 Task: Look for space in Moram, India from 7th July, 2023 to 15th July, 2023 for 6 adults in price range Rs.15000 to Rs.20000. Place can be entire place with 3 bedrooms having 3 beds and 3 bathrooms. Property type can be house, flat, guest house. Amenities needed are: washing machine. Booking option can be shelf check-in. Required host language is English.
Action: Mouse moved to (435, 80)
Screenshot: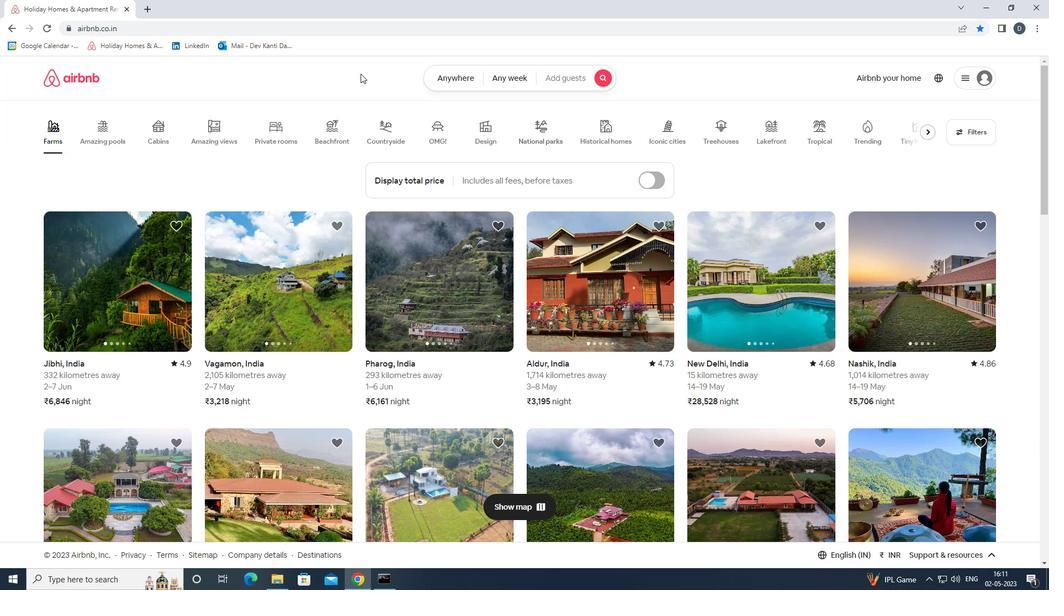 
Action: Mouse pressed left at (435, 80)
Screenshot: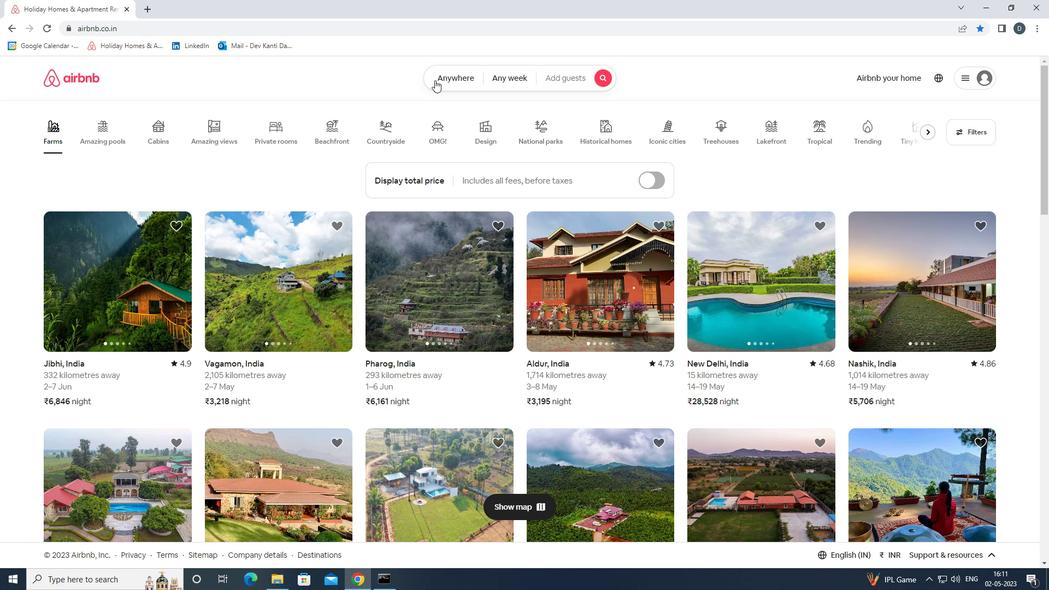 
Action: Mouse moved to (373, 126)
Screenshot: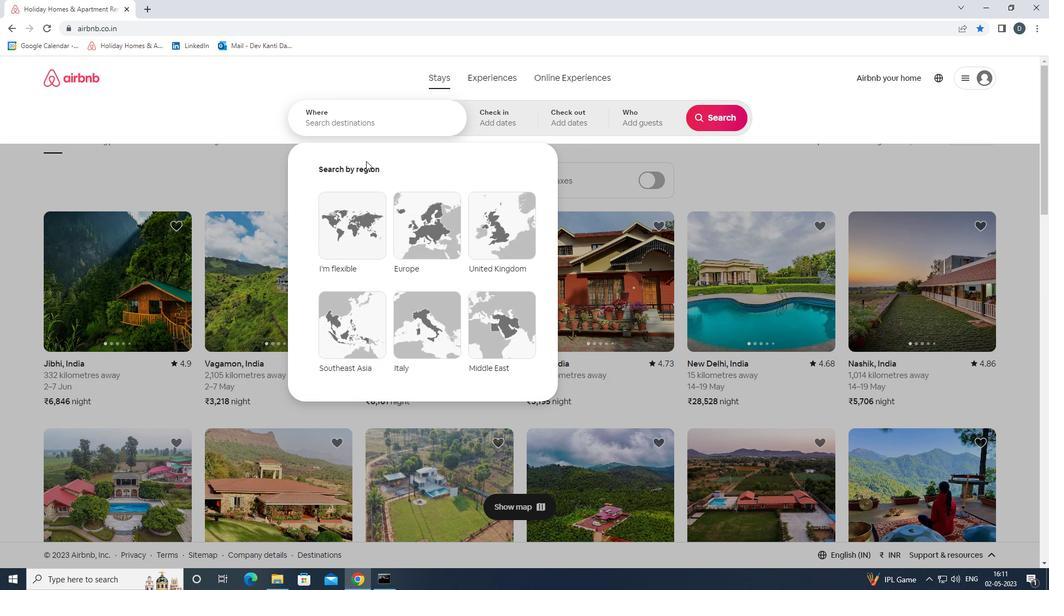 
Action: Mouse pressed left at (373, 126)
Screenshot: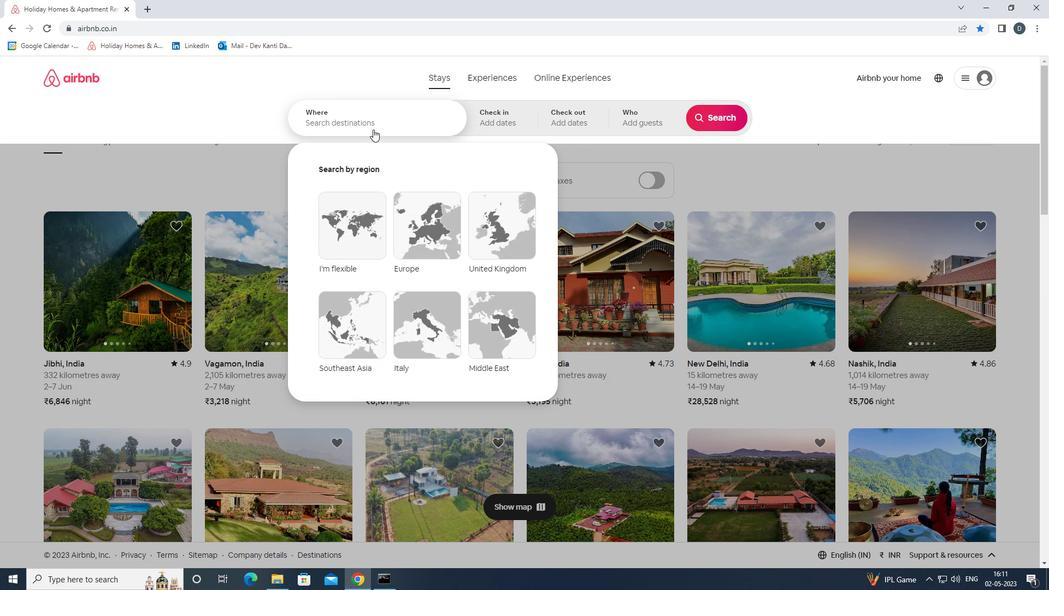 
Action: Mouse moved to (371, 130)
Screenshot: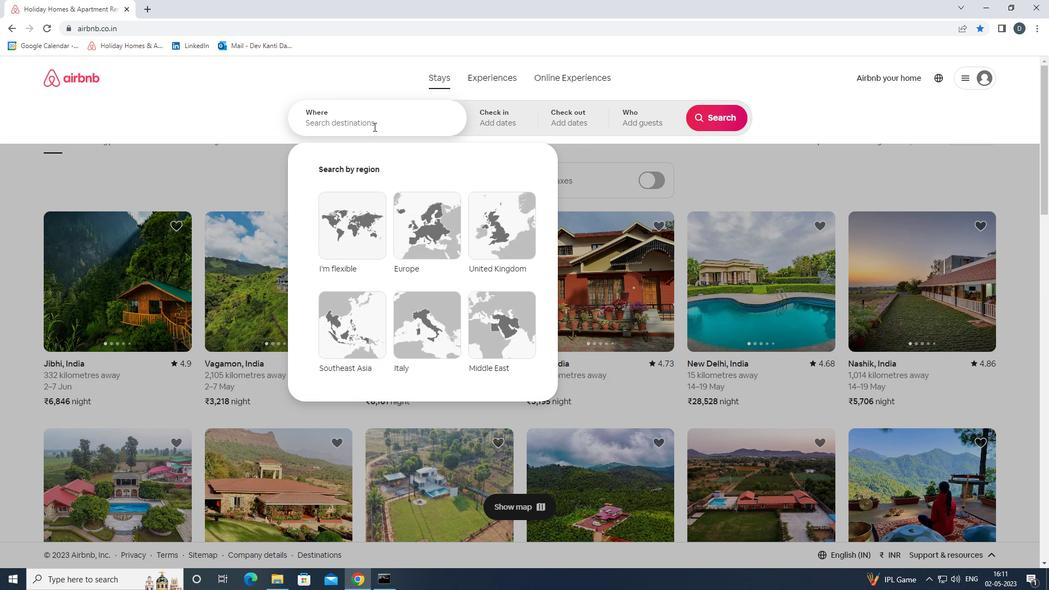 
Action: Key pressed <Key.shift>MORAM,<Key.shift>INDIA<Key.enter>
Screenshot: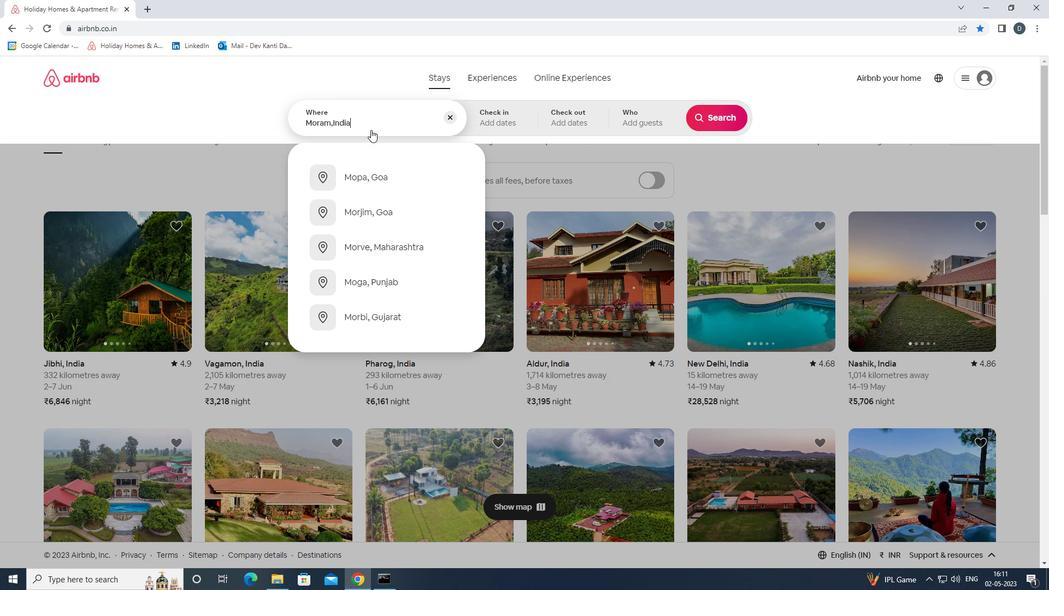 
Action: Mouse moved to (709, 206)
Screenshot: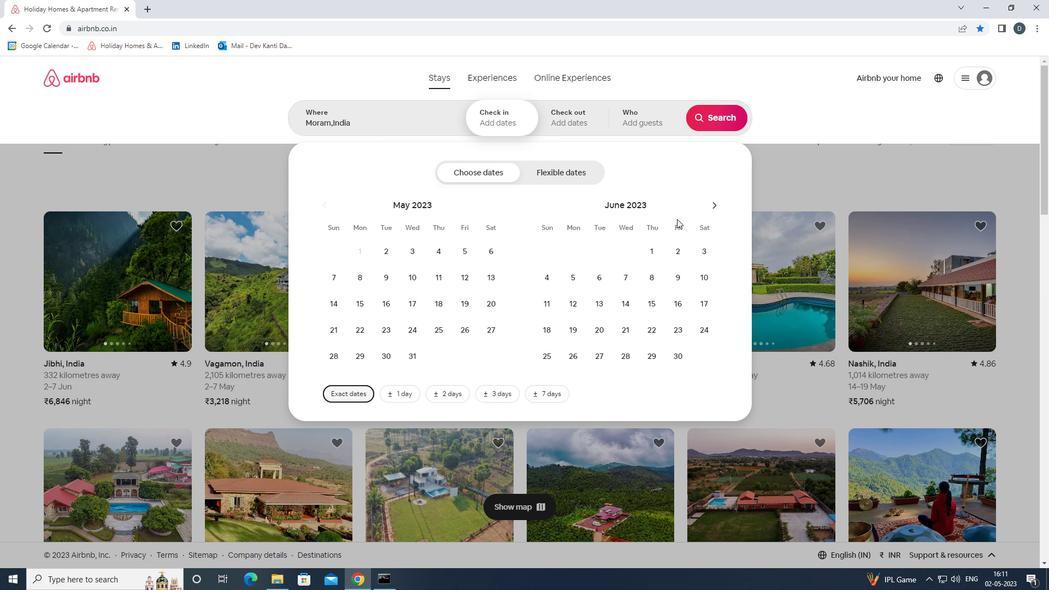 
Action: Mouse pressed left at (709, 206)
Screenshot: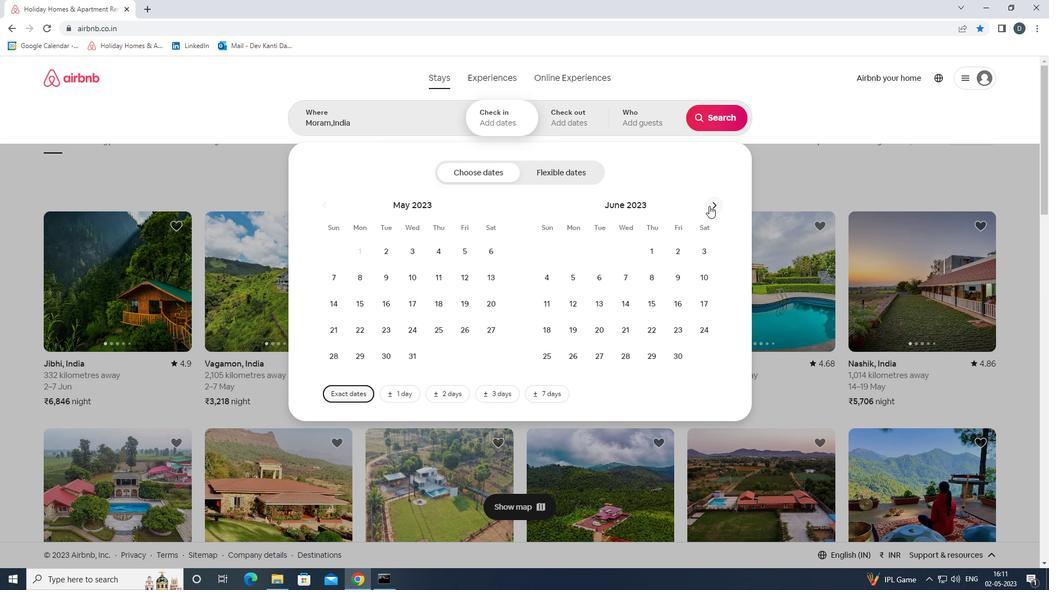 
Action: Mouse moved to (679, 283)
Screenshot: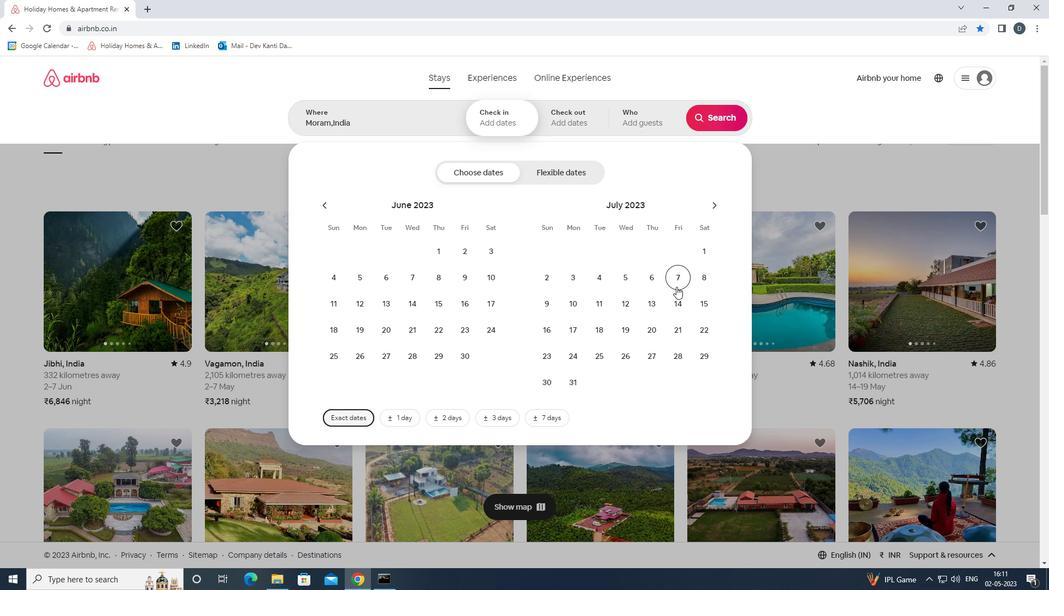 
Action: Mouse pressed left at (679, 283)
Screenshot: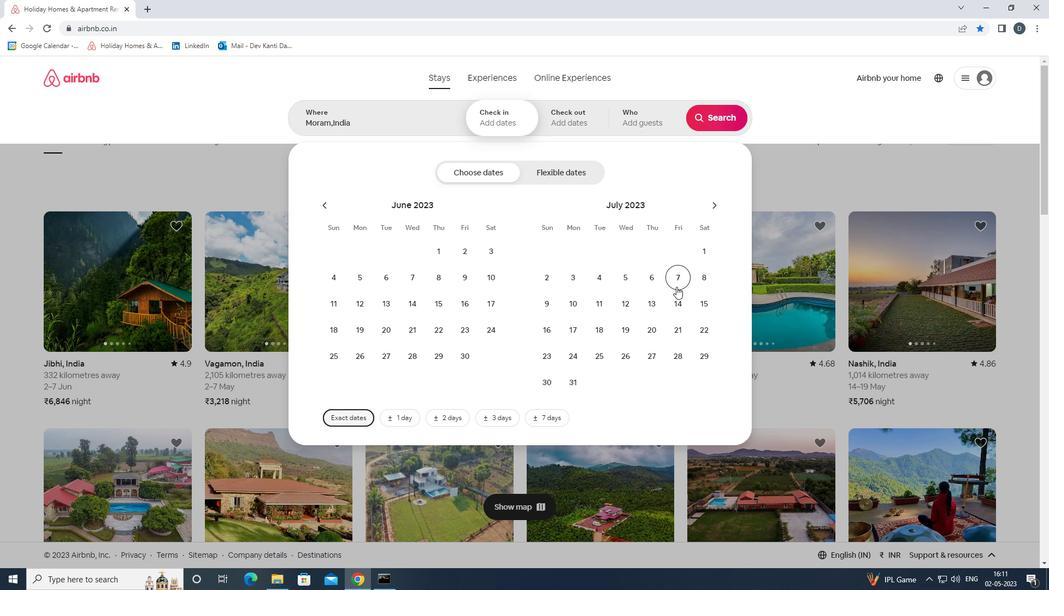 
Action: Mouse moved to (705, 309)
Screenshot: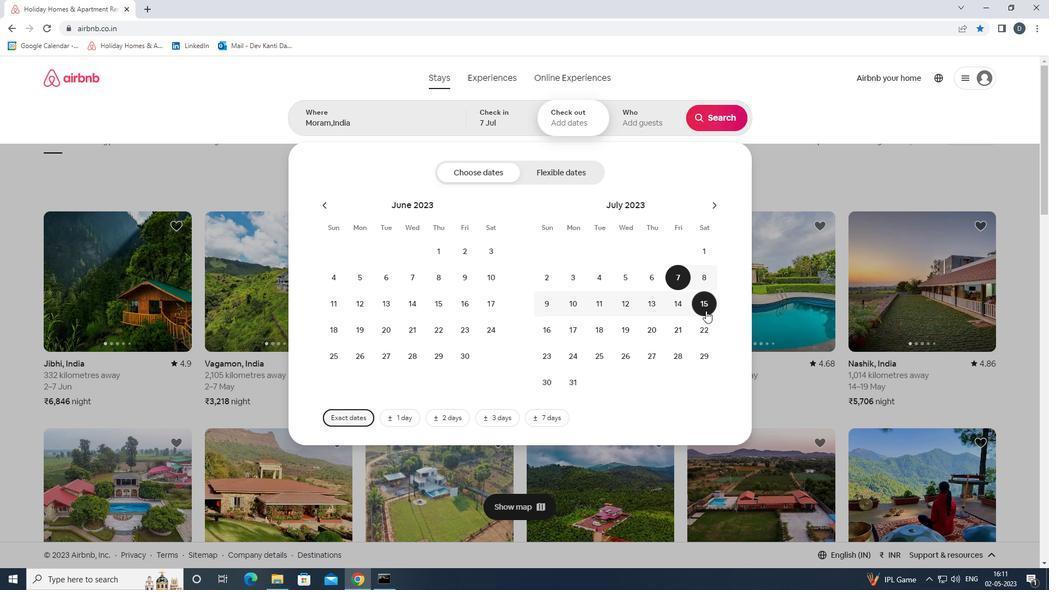 
Action: Mouse pressed left at (705, 309)
Screenshot: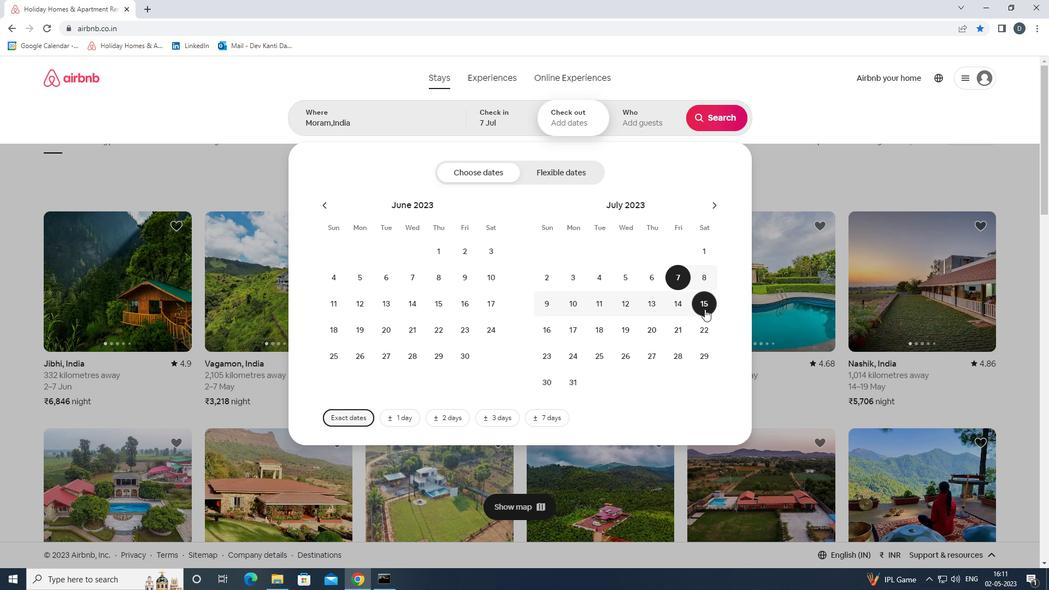 
Action: Mouse moved to (662, 118)
Screenshot: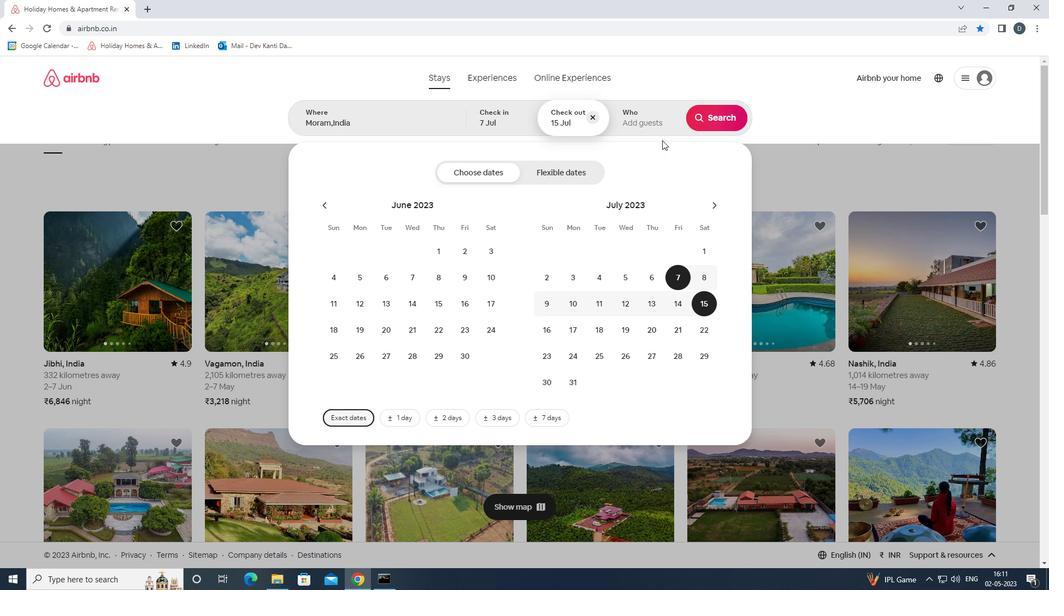 
Action: Mouse pressed left at (662, 118)
Screenshot: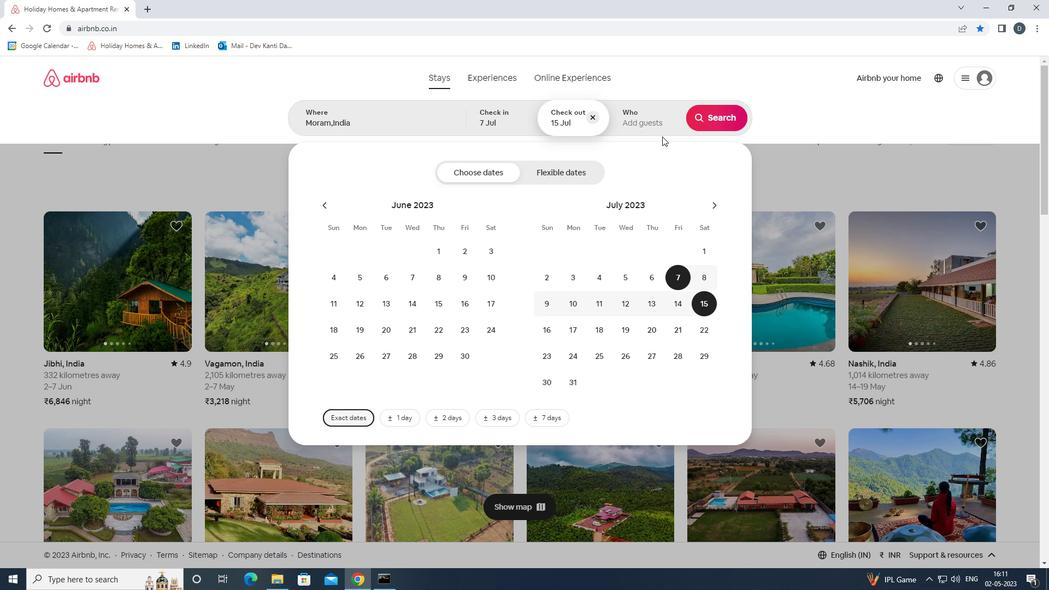 
Action: Mouse moved to (714, 176)
Screenshot: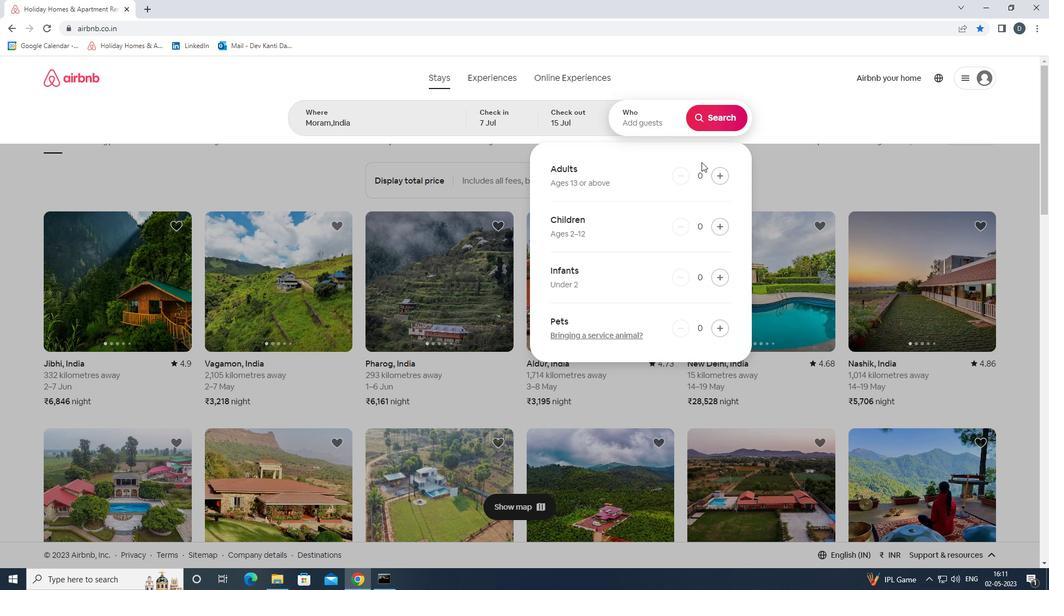 
Action: Mouse pressed left at (714, 176)
Screenshot: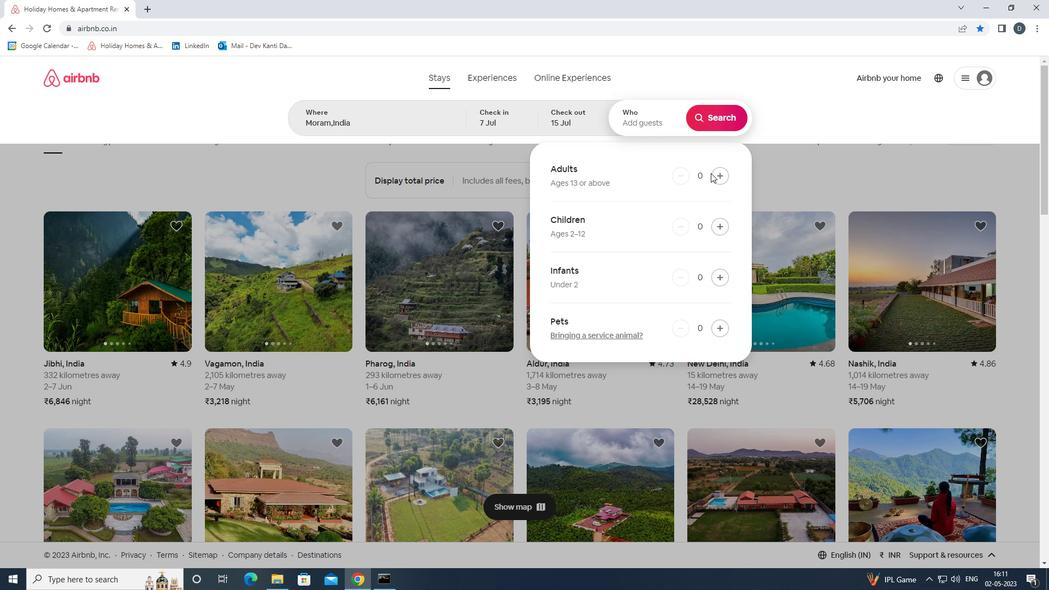 
Action: Mouse pressed left at (714, 176)
Screenshot: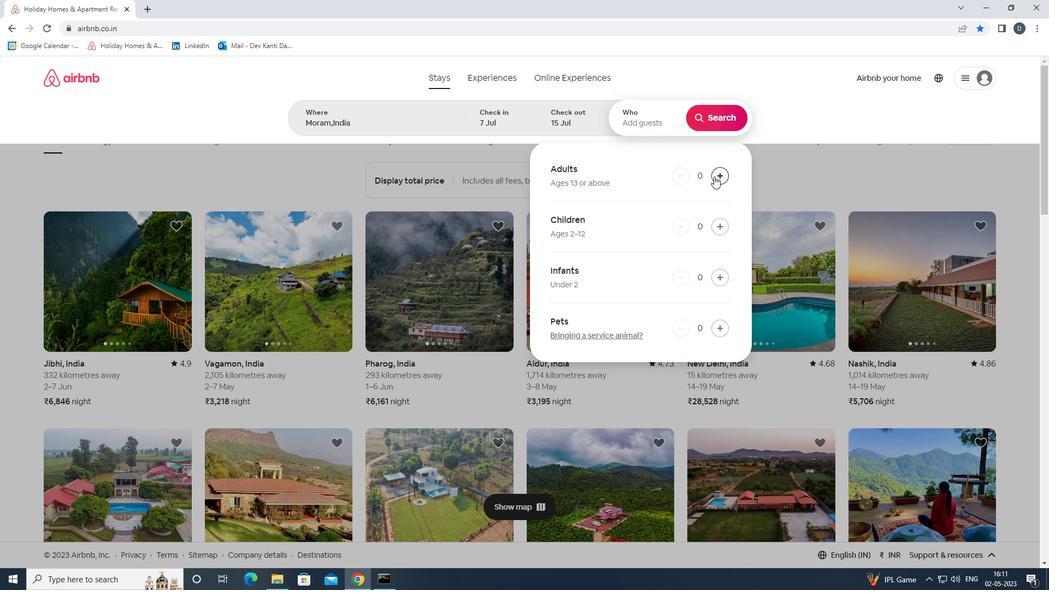 
Action: Mouse pressed left at (714, 176)
Screenshot: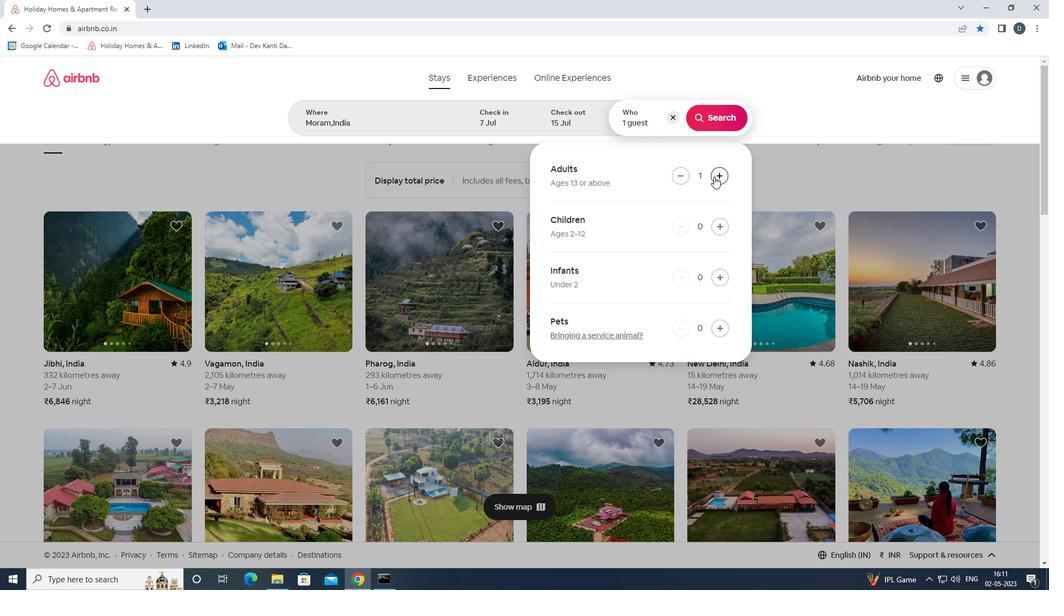 
Action: Mouse moved to (714, 177)
Screenshot: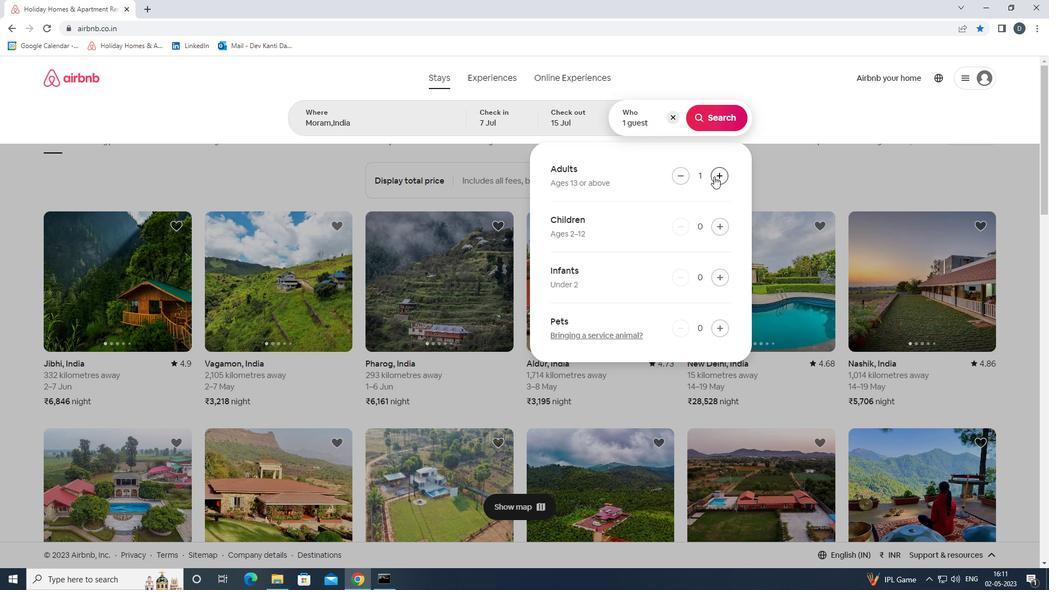 
Action: Mouse pressed left at (714, 177)
Screenshot: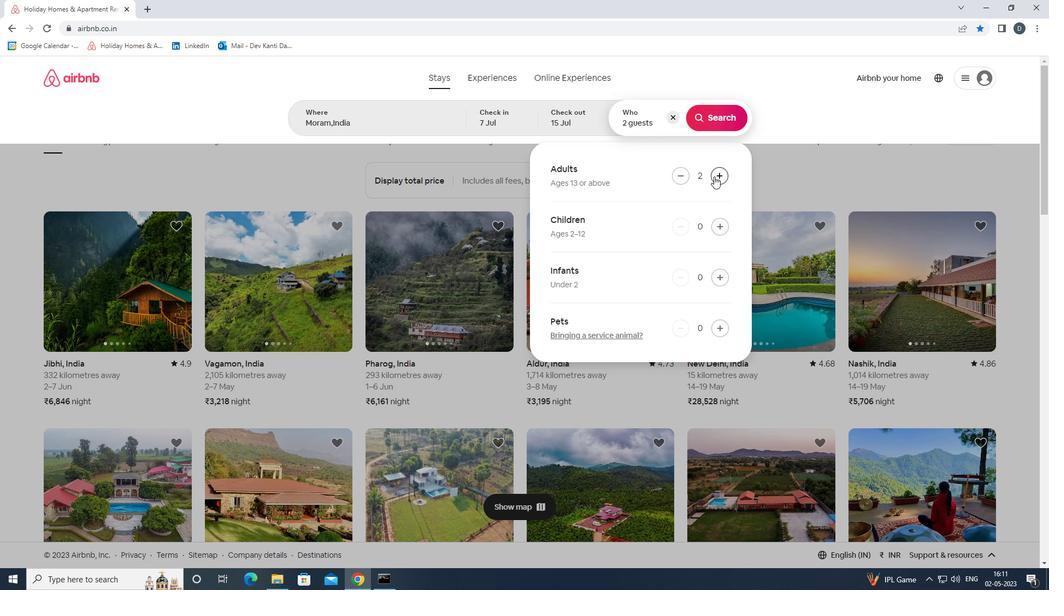 
Action: Mouse pressed left at (714, 177)
Screenshot: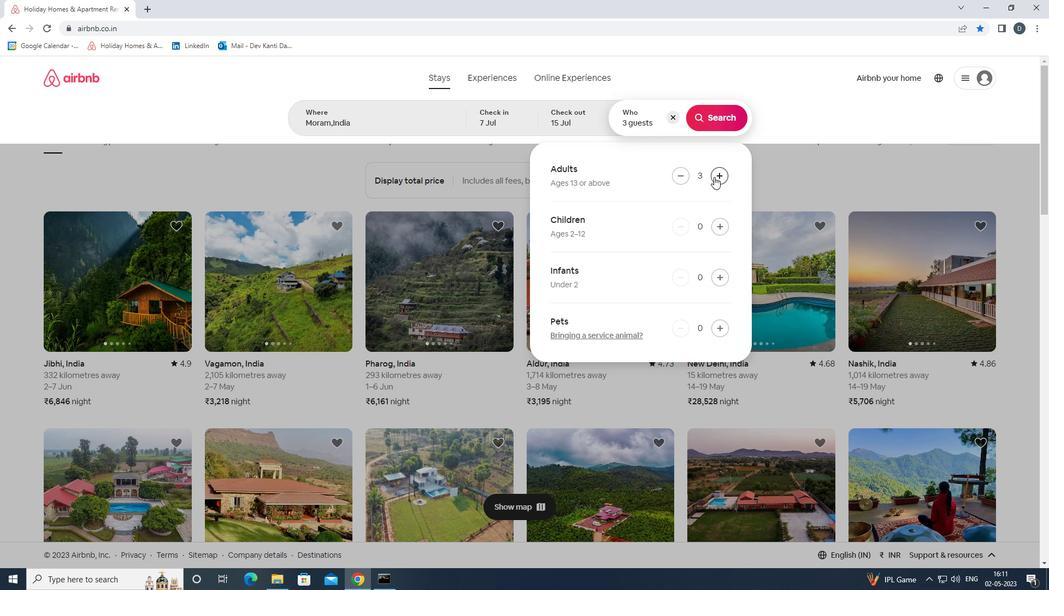 
Action: Mouse pressed left at (714, 177)
Screenshot: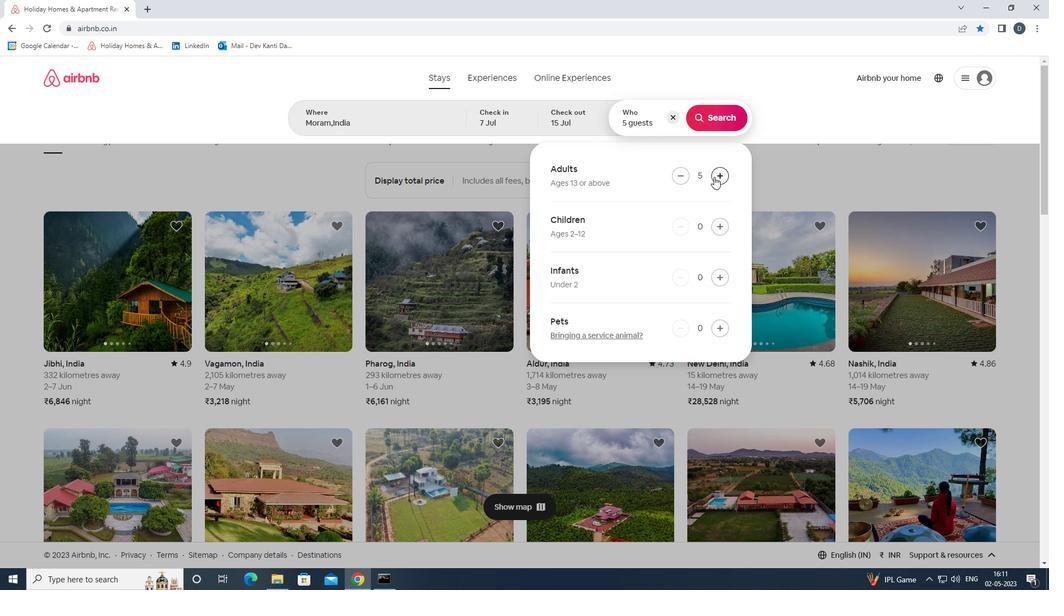 
Action: Mouse moved to (718, 123)
Screenshot: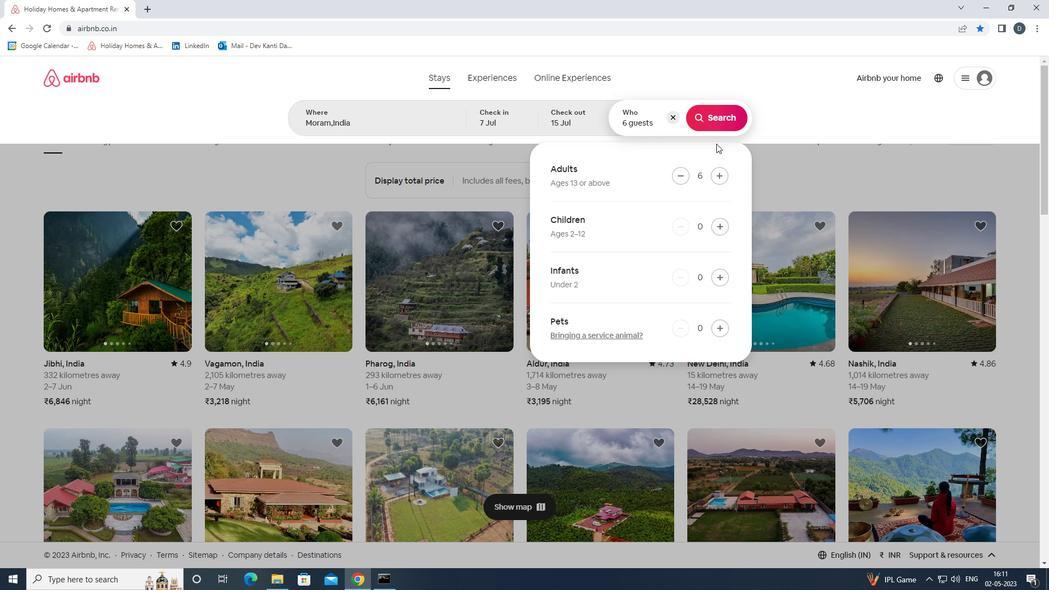 
Action: Mouse pressed left at (718, 123)
Screenshot: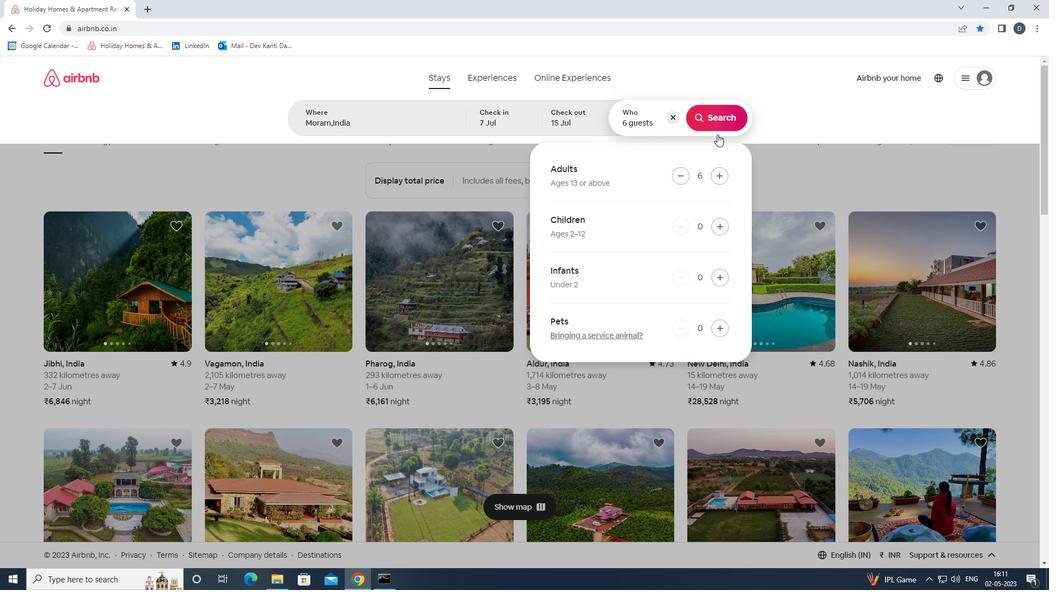 
Action: Mouse moved to (1008, 120)
Screenshot: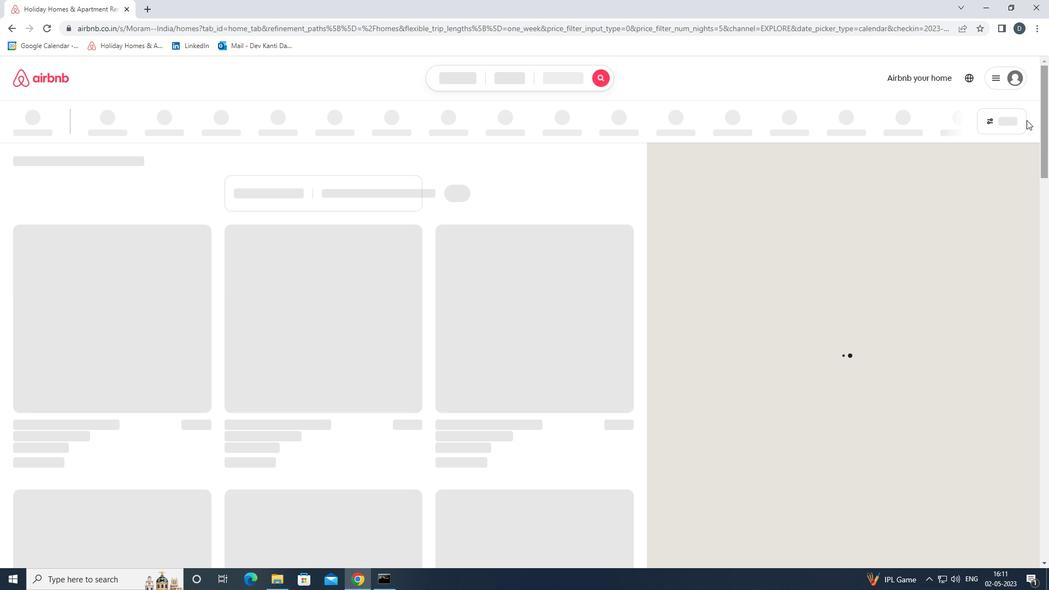 
Action: Mouse pressed left at (1008, 120)
Screenshot: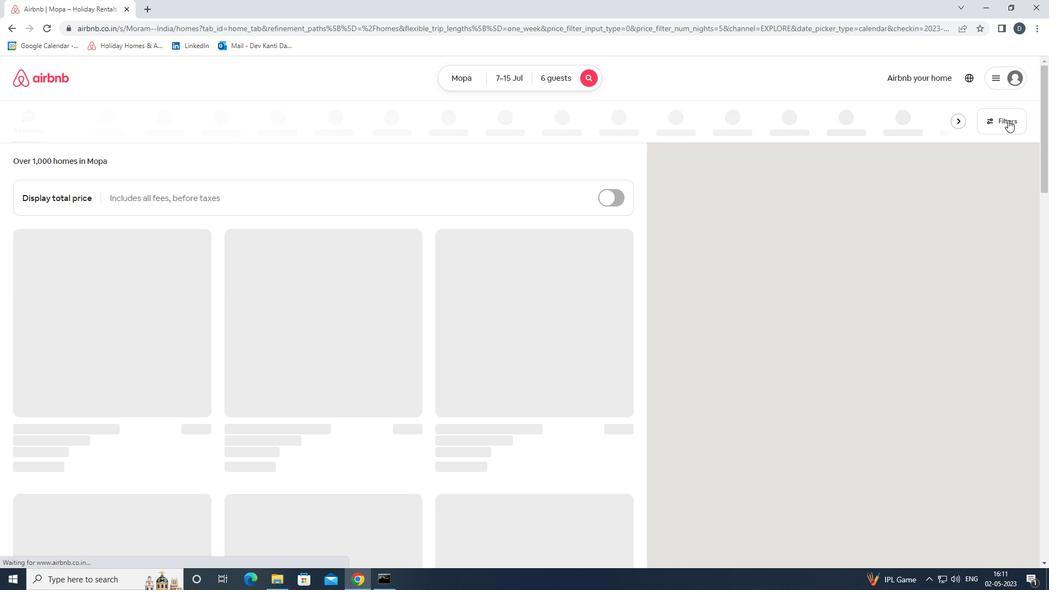 
Action: Mouse moved to (433, 266)
Screenshot: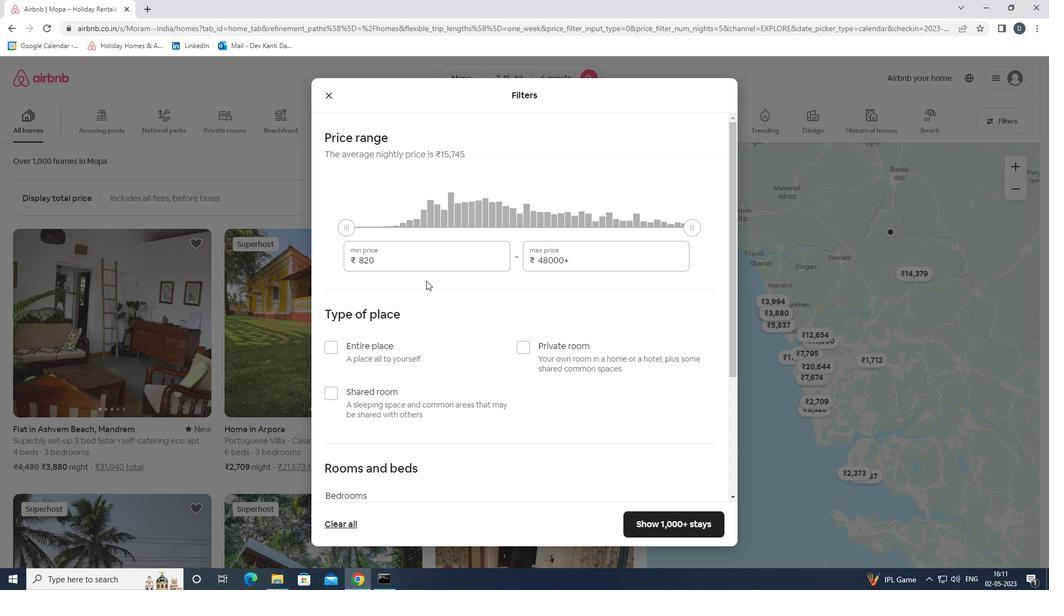 
Action: Mouse pressed left at (433, 266)
Screenshot: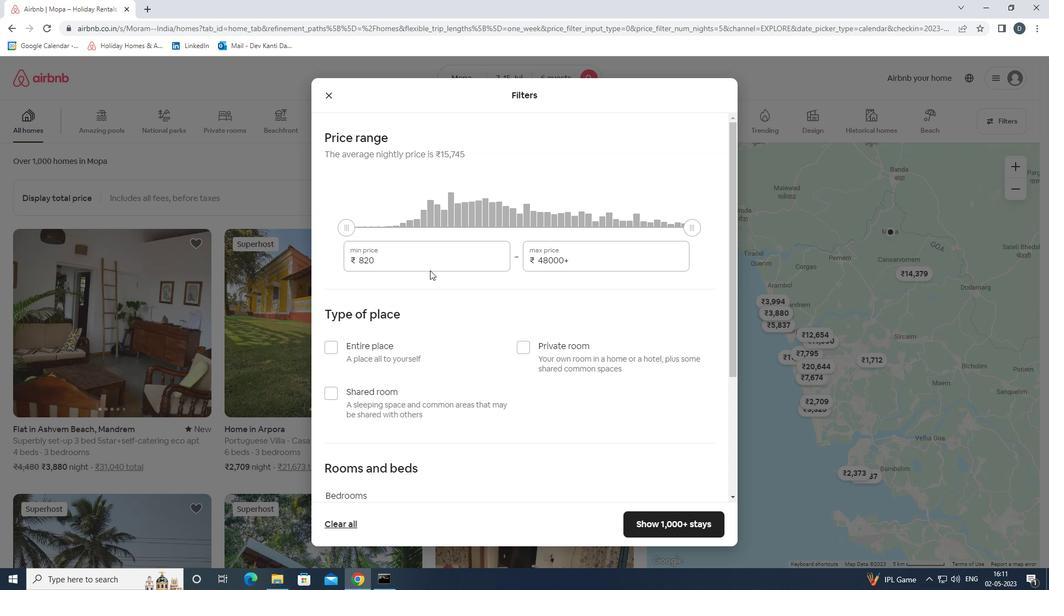 
Action: Mouse pressed left at (433, 266)
Screenshot: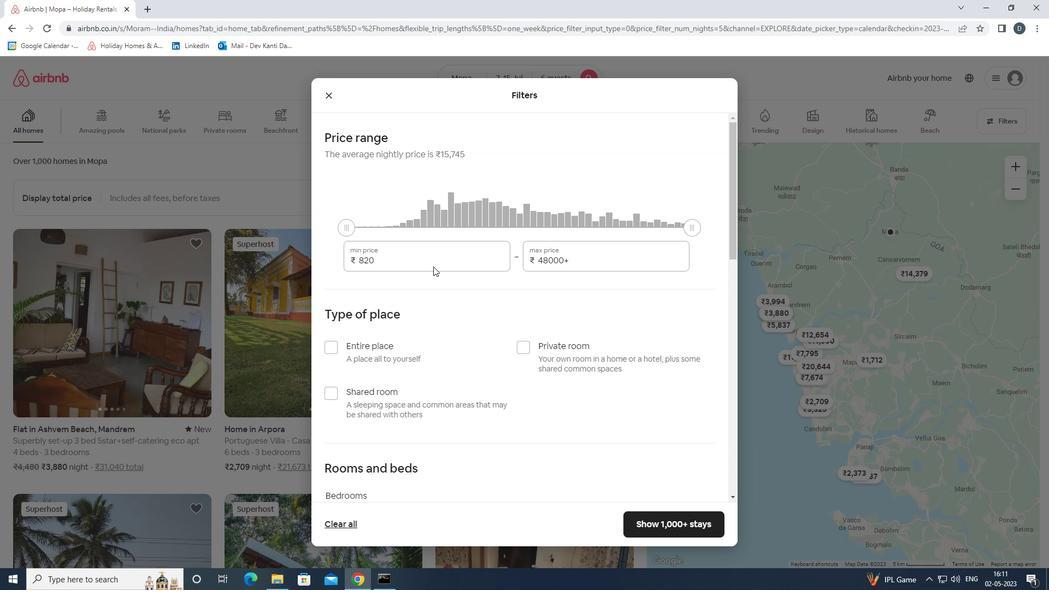 
Action: Mouse moved to (434, 266)
Screenshot: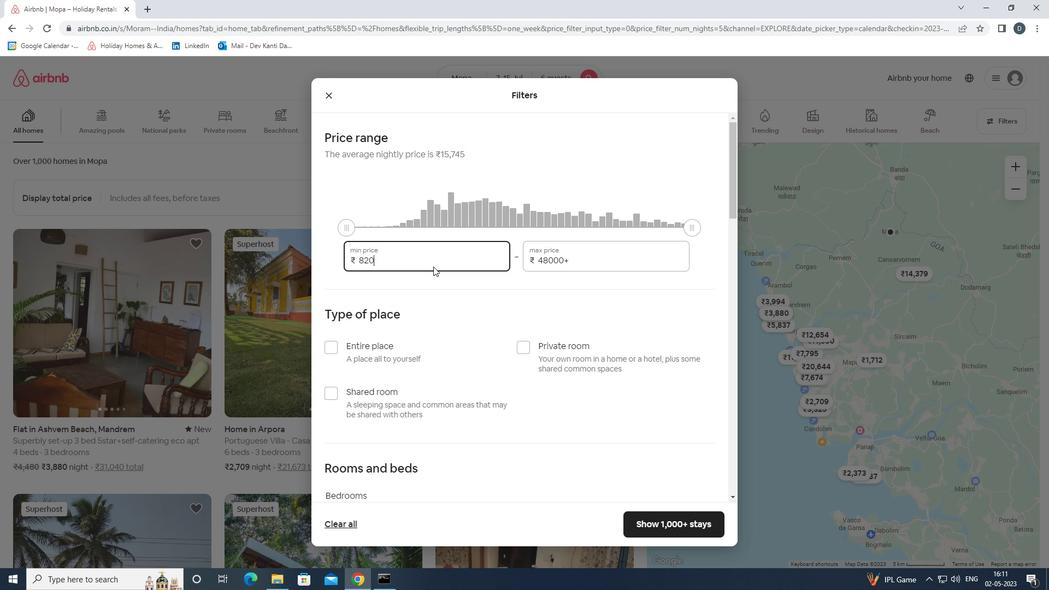 
Action: Mouse pressed left at (434, 266)
Screenshot: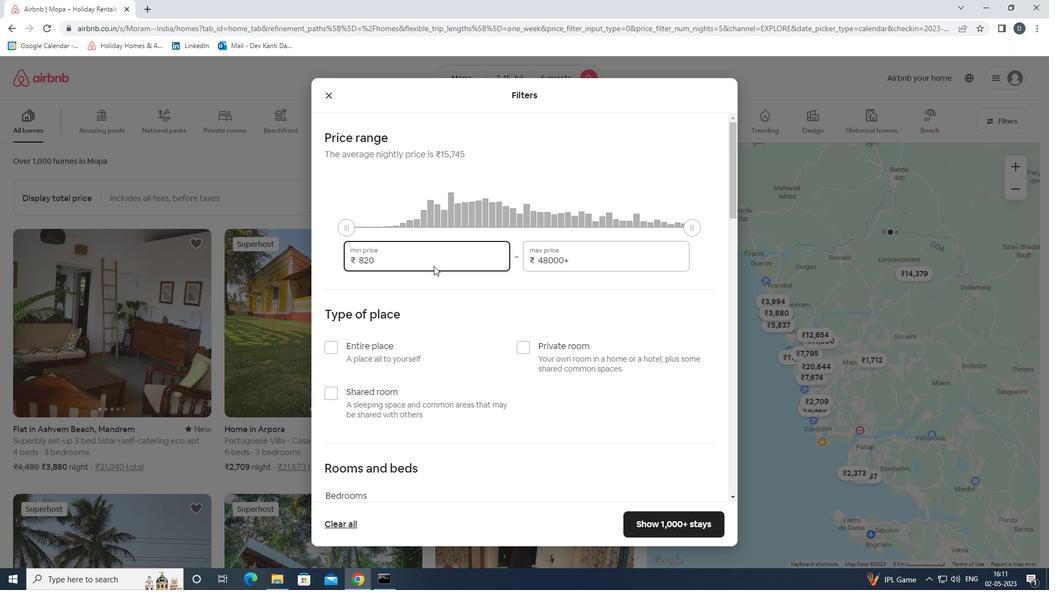 
Action: Mouse pressed left at (434, 266)
Screenshot: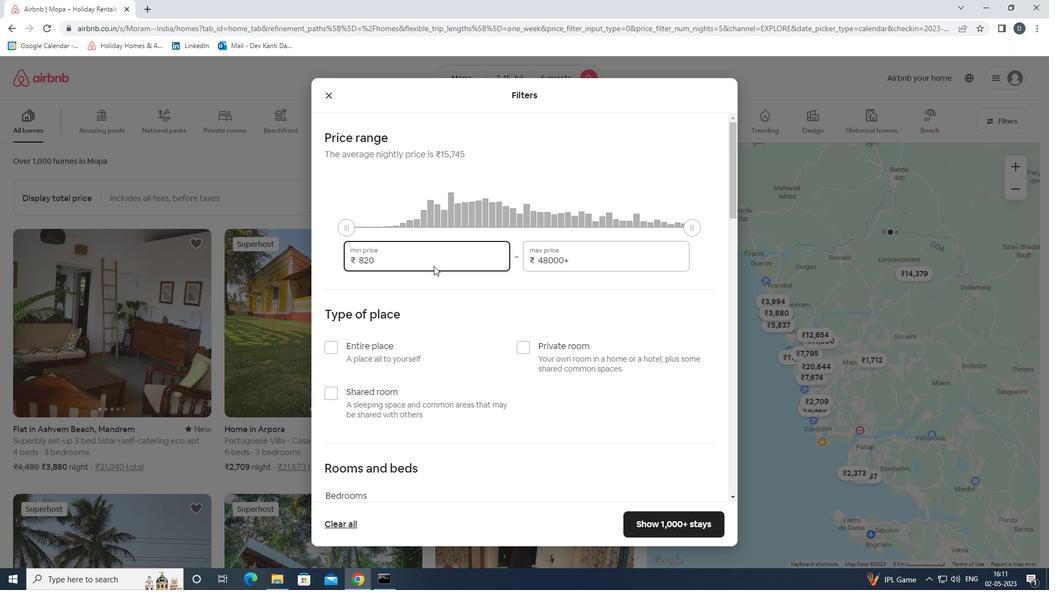 
Action: Mouse moved to (436, 262)
Screenshot: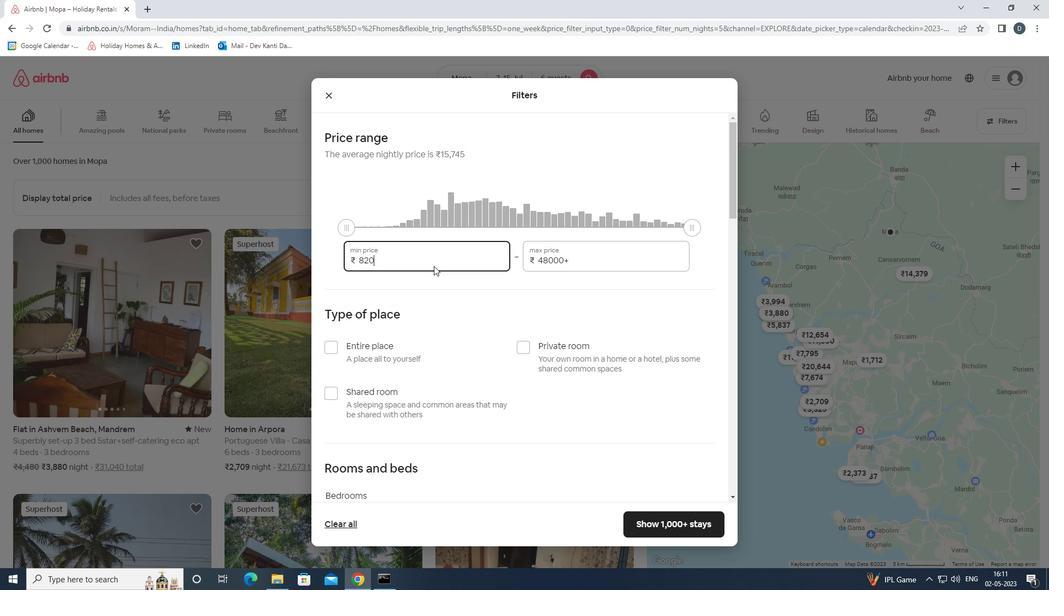 
Action: Mouse pressed left at (436, 262)
Screenshot: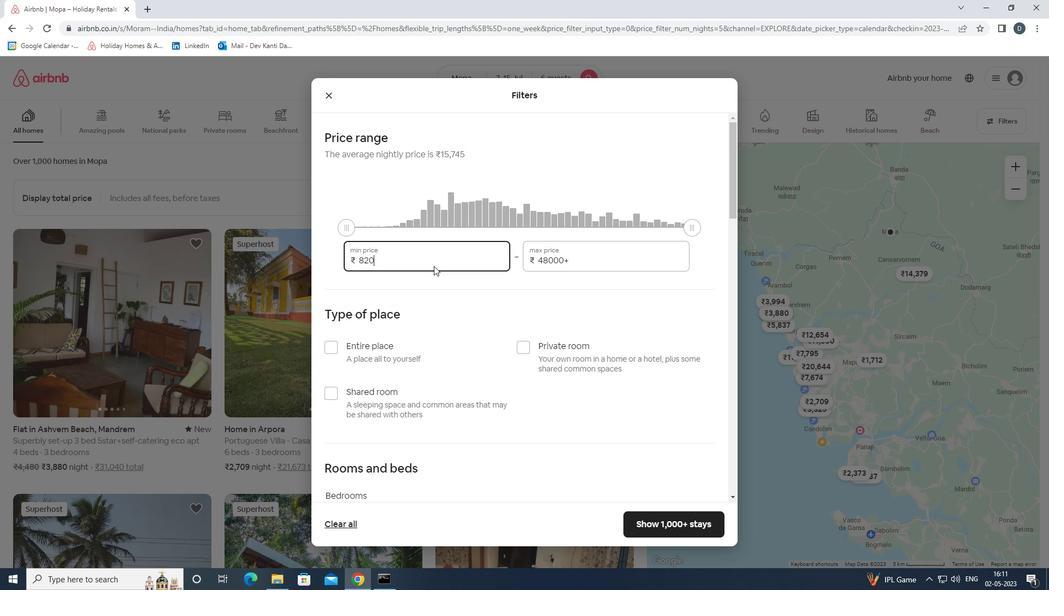 
Action: Mouse pressed left at (436, 262)
Screenshot: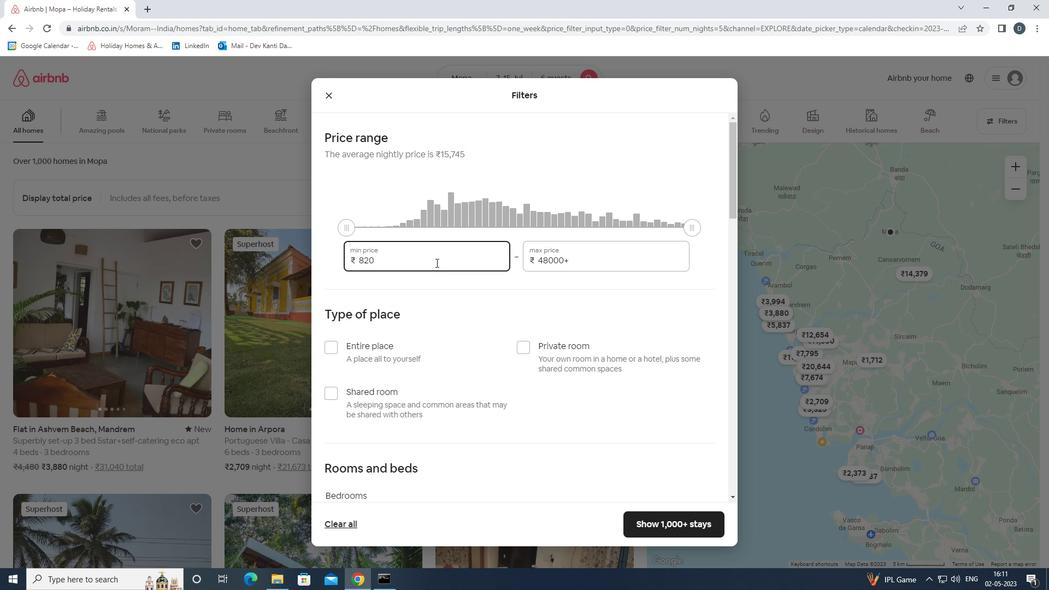 
Action: Key pressed 15000<Key.tab>ctrl+A<'2'><'0'><'0'><'0'><'0'>
Screenshot: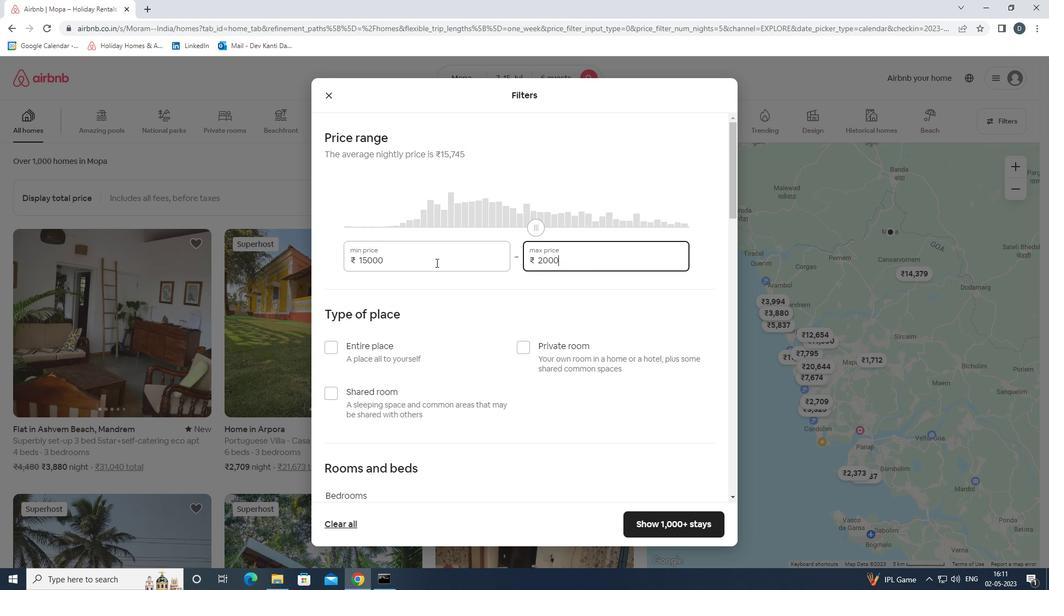 
Action: Mouse moved to (383, 352)
Screenshot: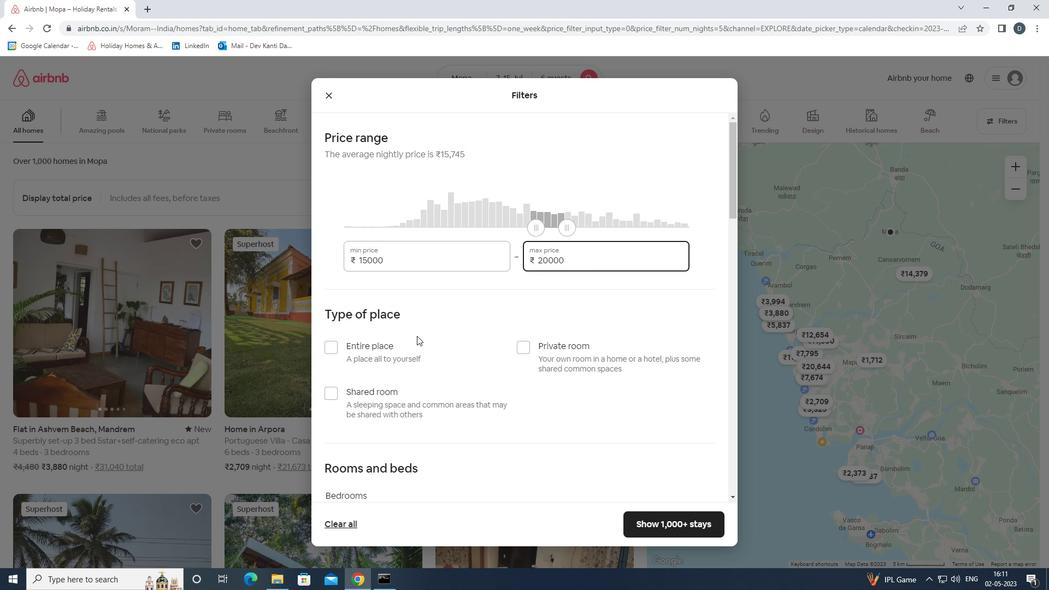 
Action: Mouse pressed left at (383, 352)
Screenshot: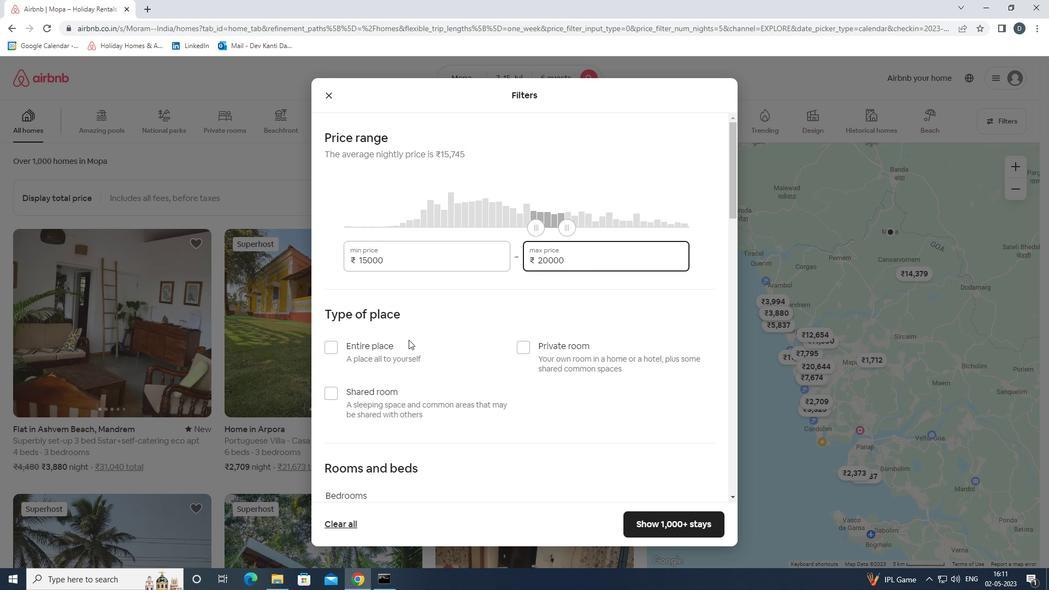 
Action: Mouse moved to (394, 348)
Screenshot: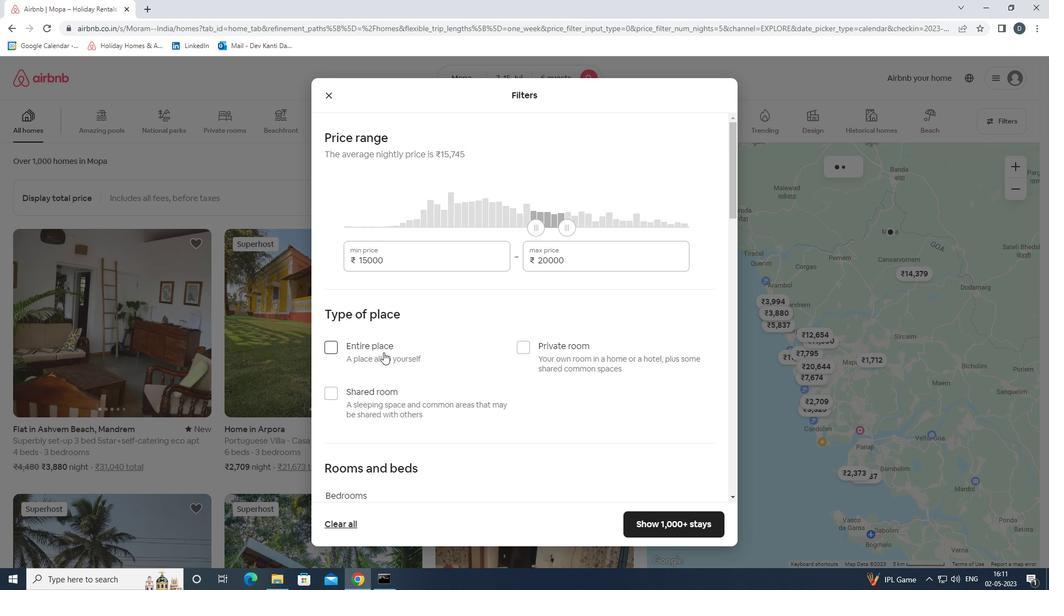 
Action: Mouse scrolled (394, 348) with delta (0, 0)
Screenshot: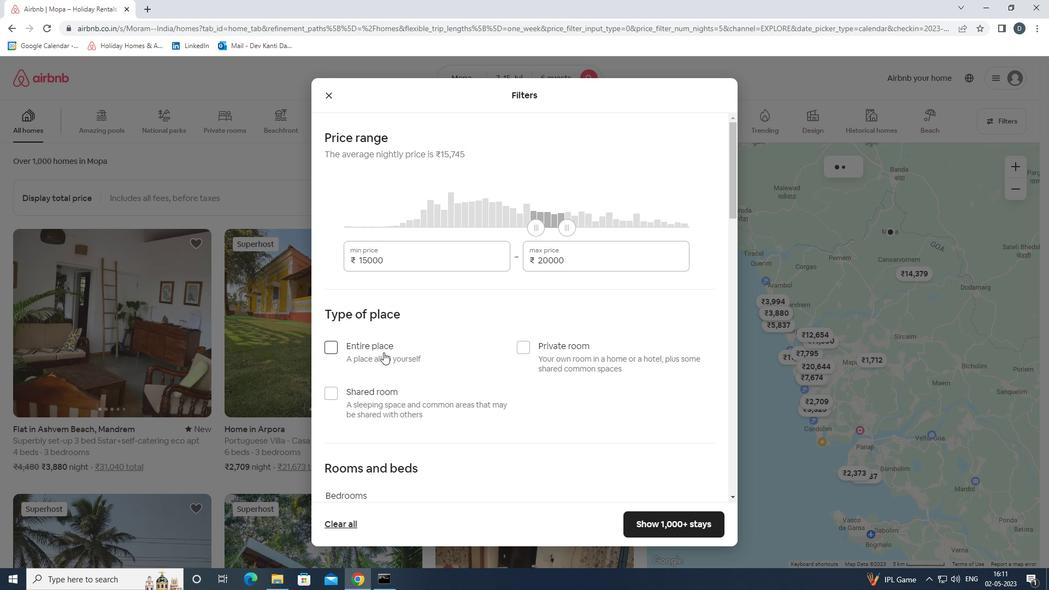 
Action: Mouse moved to (395, 348)
Screenshot: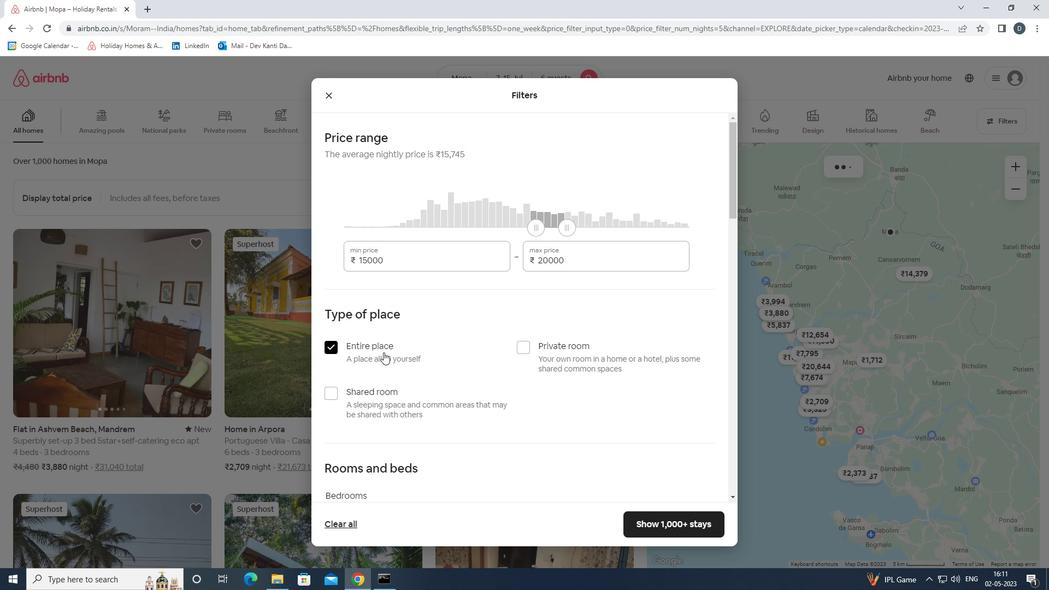 
Action: Mouse scrolled (395, 347) with delta (0, 0)
Screenshot: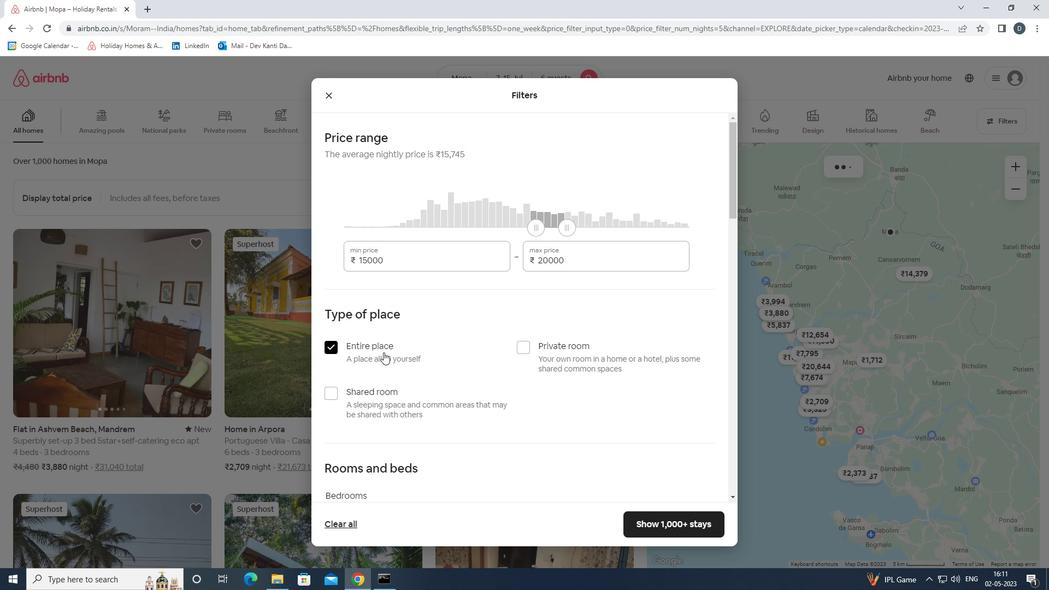 
Action: Mouse moved to (398, 347)
Screenshot: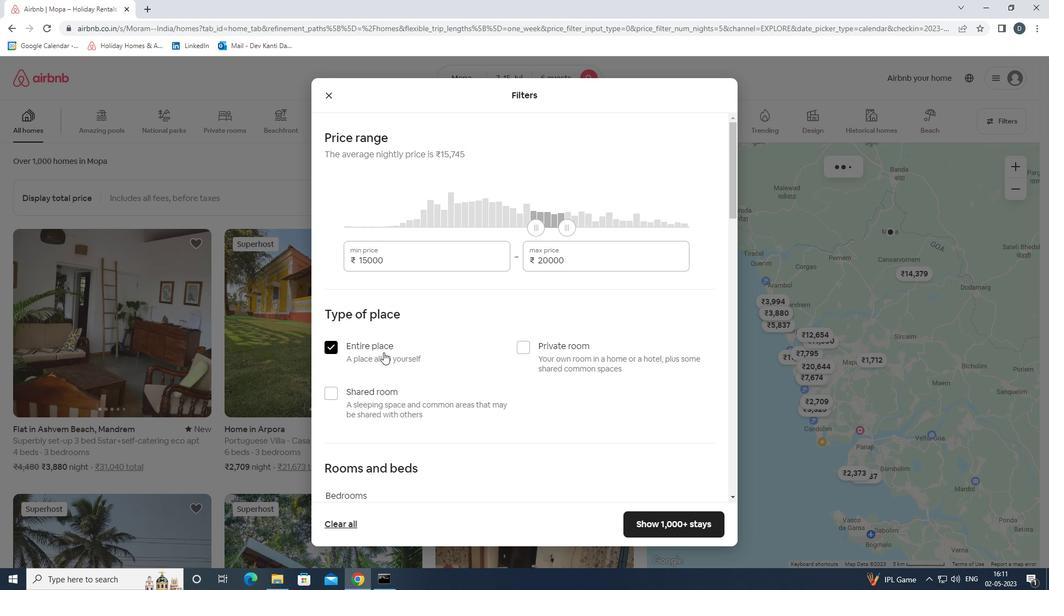 
Action: Mouse scrolled (398, 347) with delta (0, 0)
Screenshot: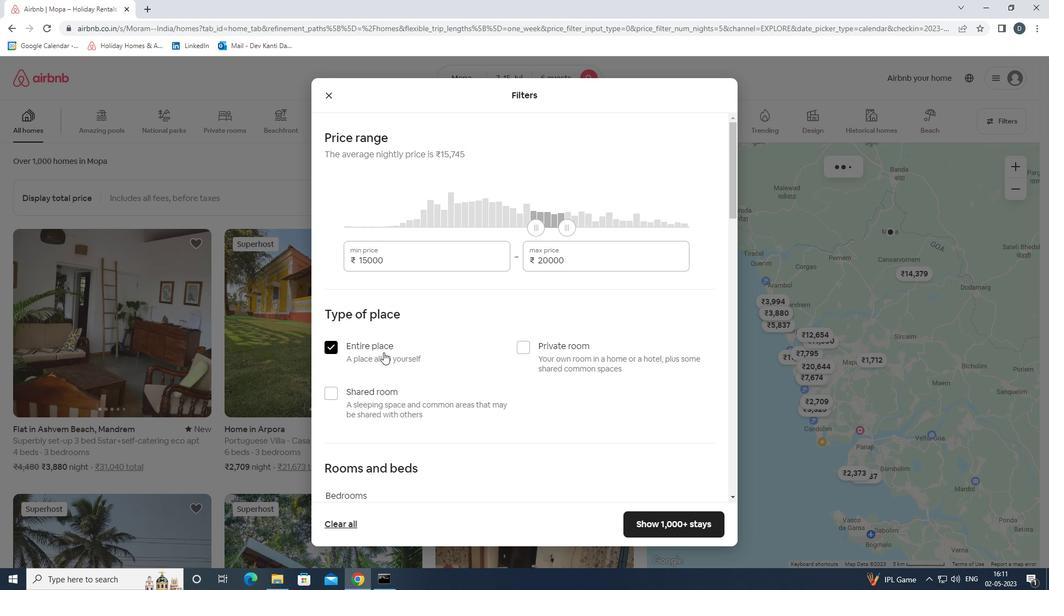 
Action: Mouse moved to (400, 346)
Screenshot: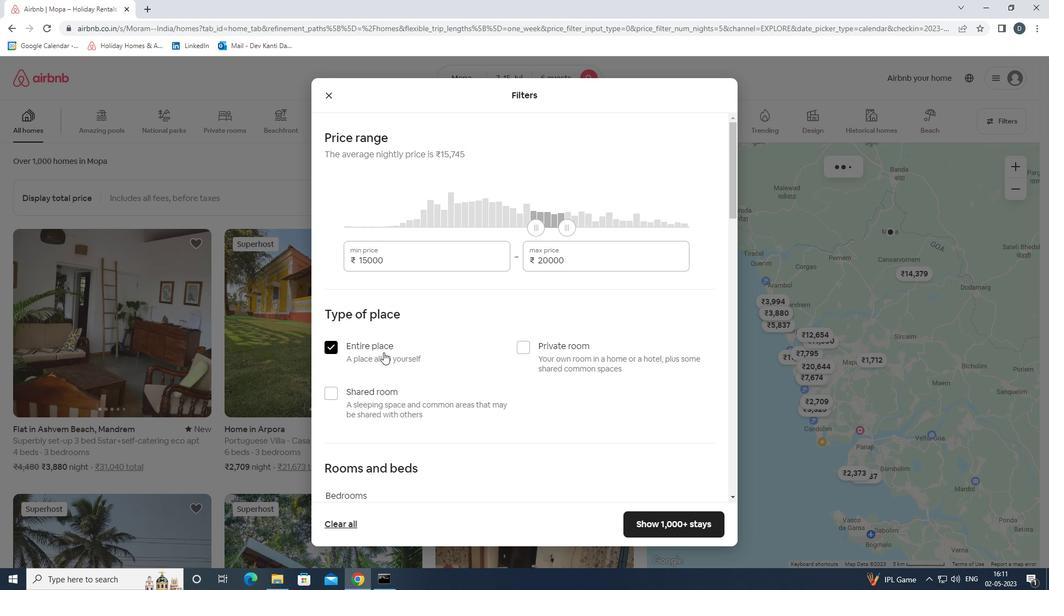
Action: Mouse scrolled (400, 345) with delta (0, 0)
Screenshot: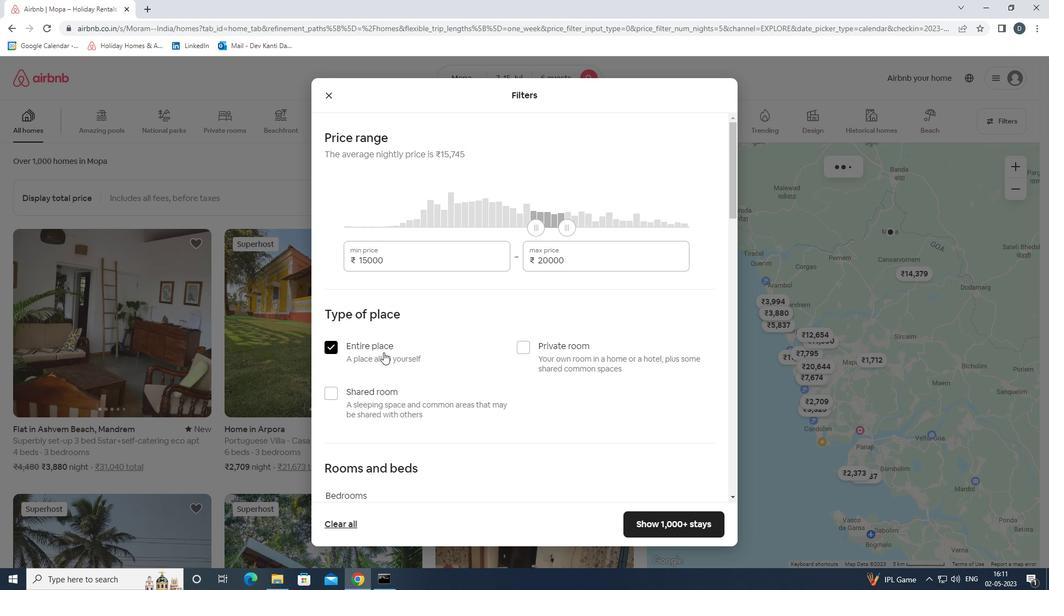 
Action: Mouse moved to (443, 322)
Screenshot: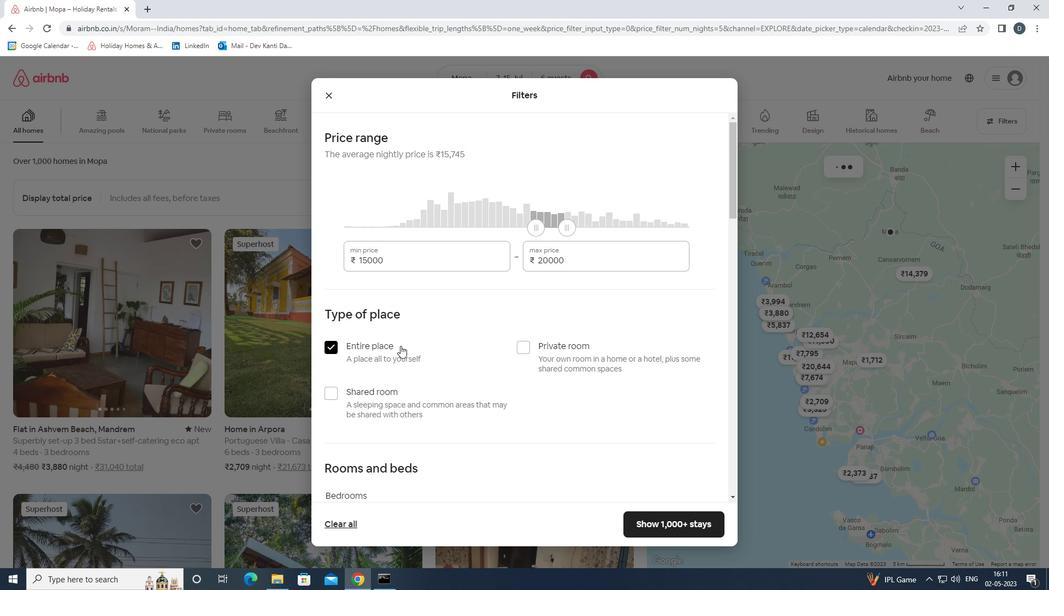 
Action: Mouse scrolled (443, 321) with delta (0, 0)
Screenshot: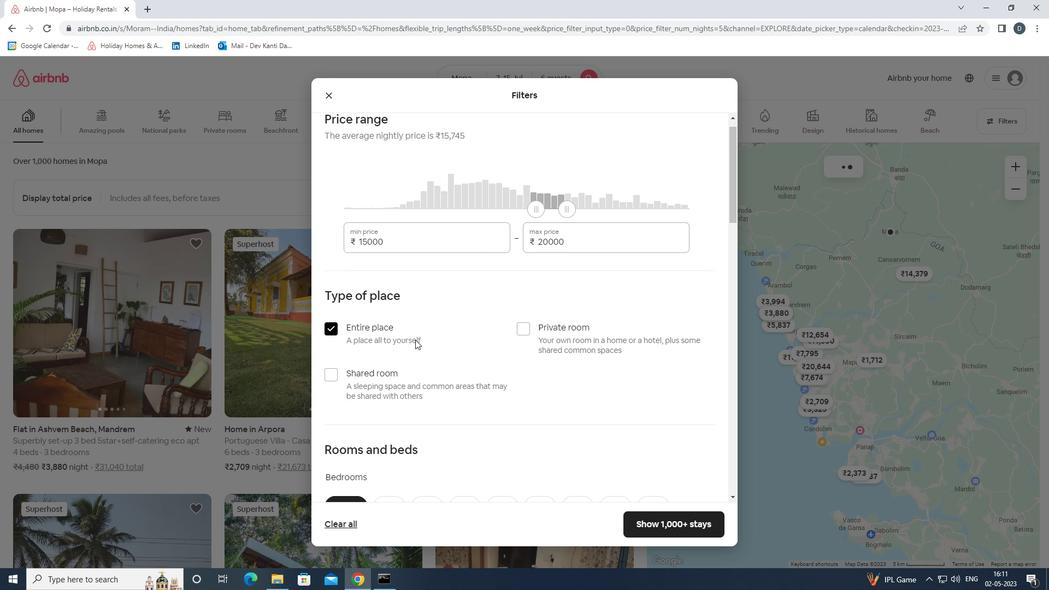 
Action: Mouse moved to (443, 320)
Screenshot: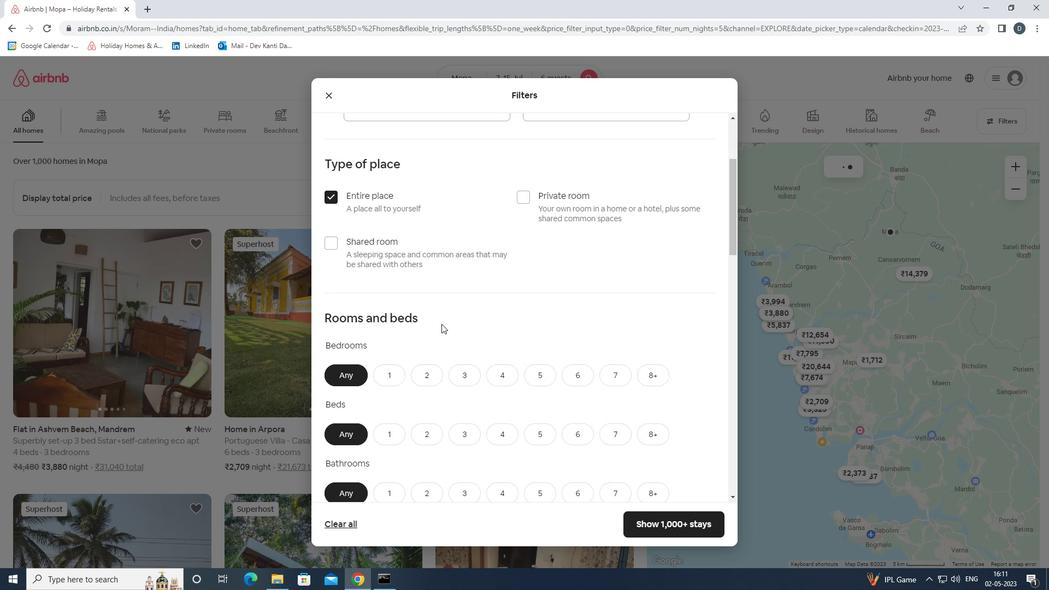 
Action: Mouse scrolled (443, 320) with delta (0, 0)
Screenshot: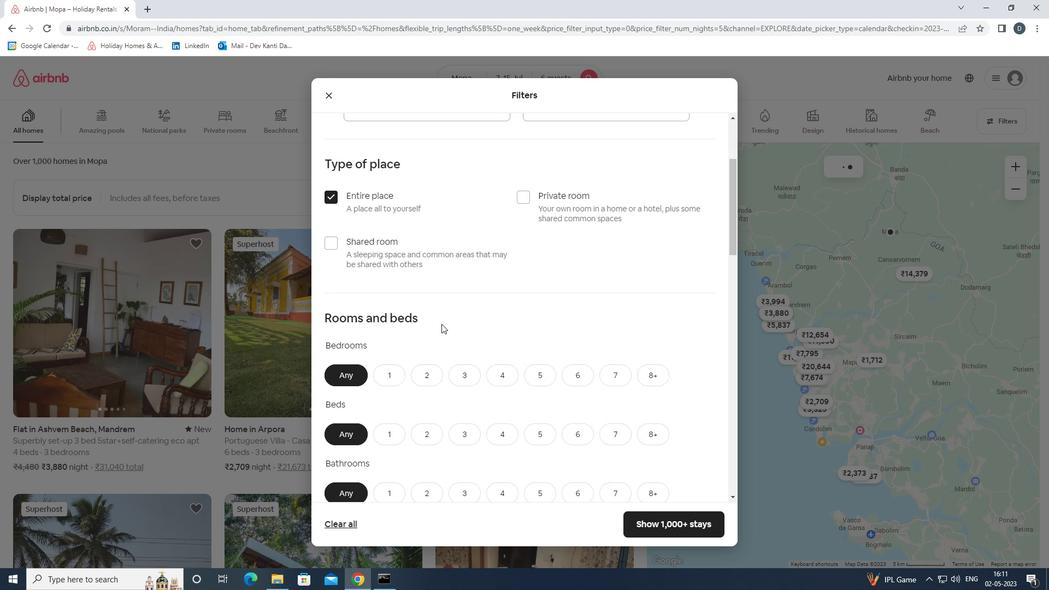 
Action: Mouse moved to (465, 199)
Screenshot: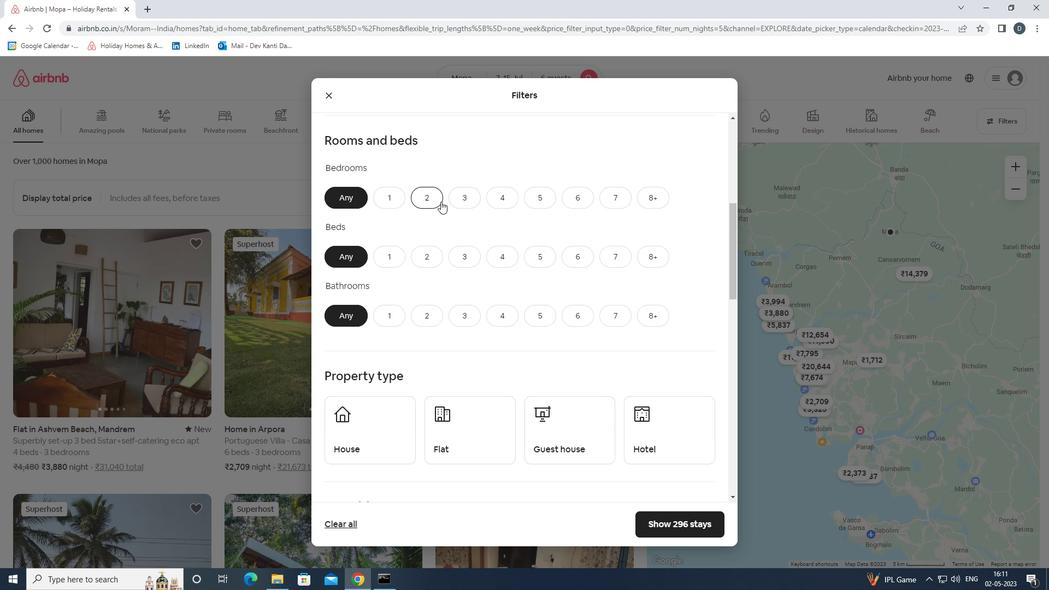 
Action: Mouse pressed left at (465, 199)
Screenshot: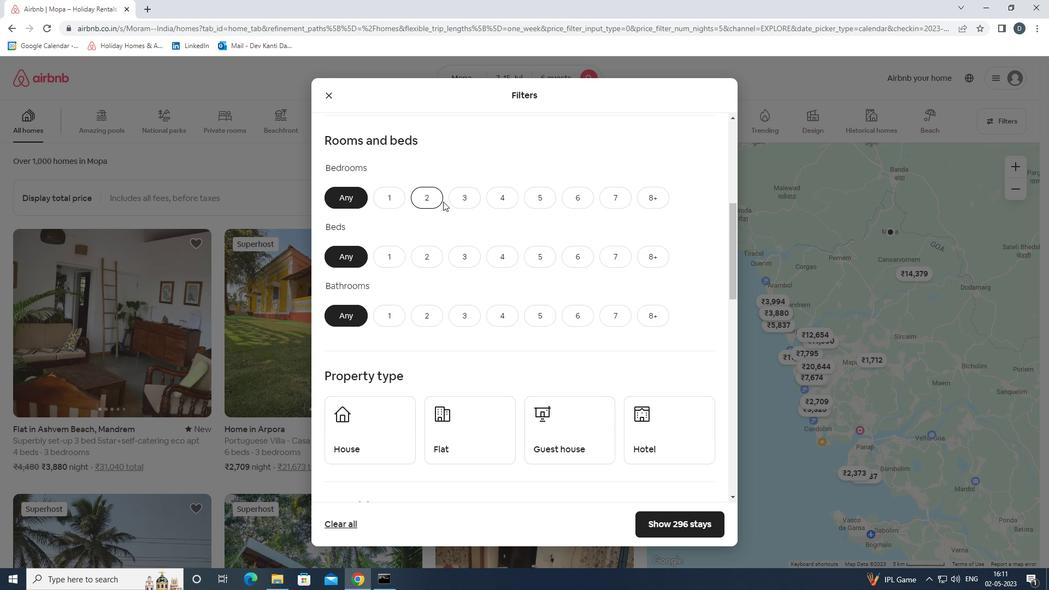 
Action: Mouse moved to (472, 258)
Screenshot: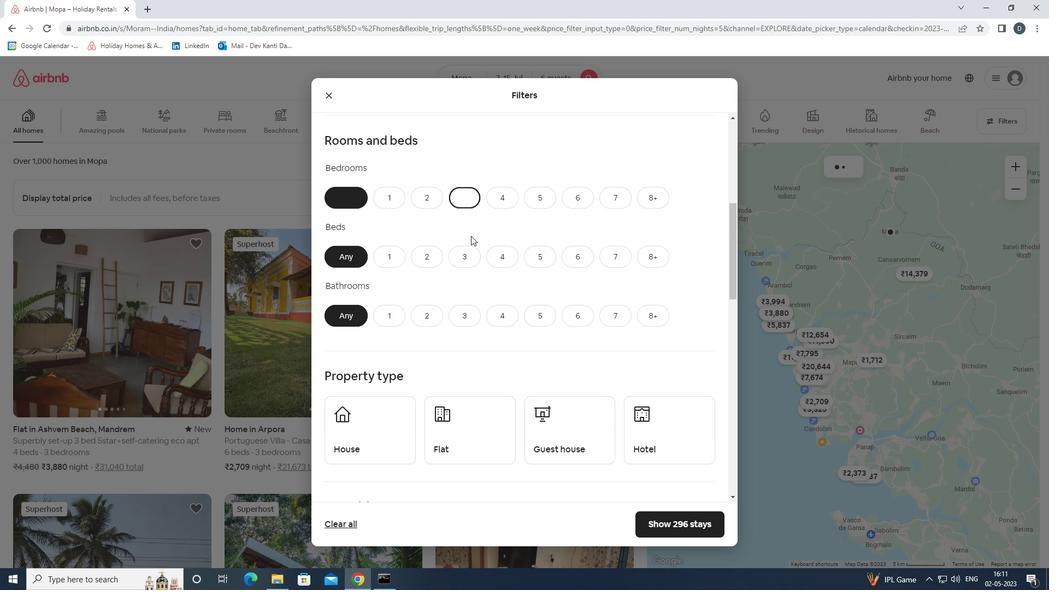 
Action: Mouse pressed left at (472, 258)
Screenshot: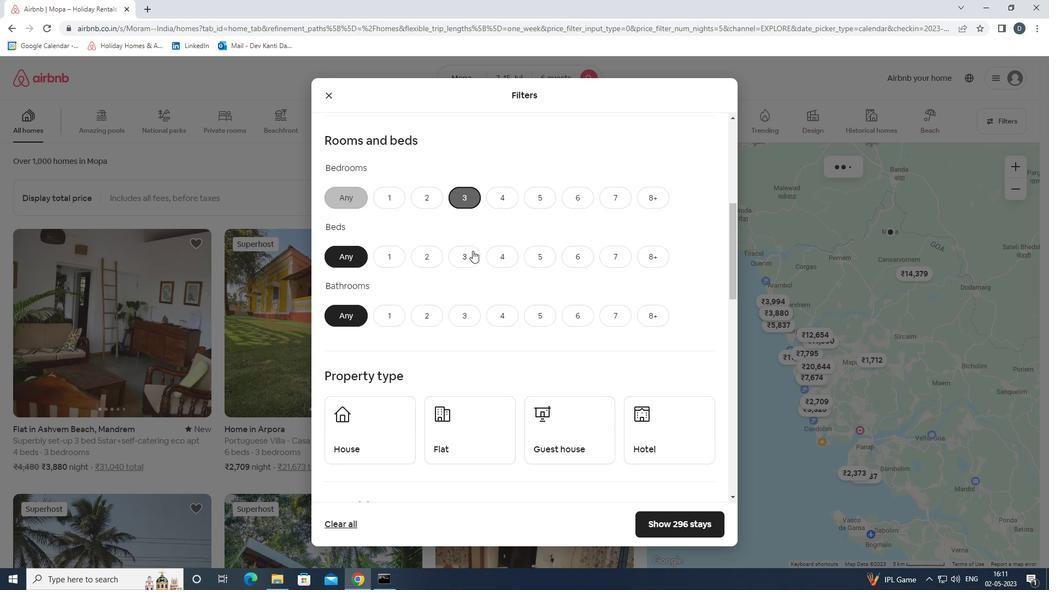 
Action: Mouse moved to (472, 311)
Screenshot: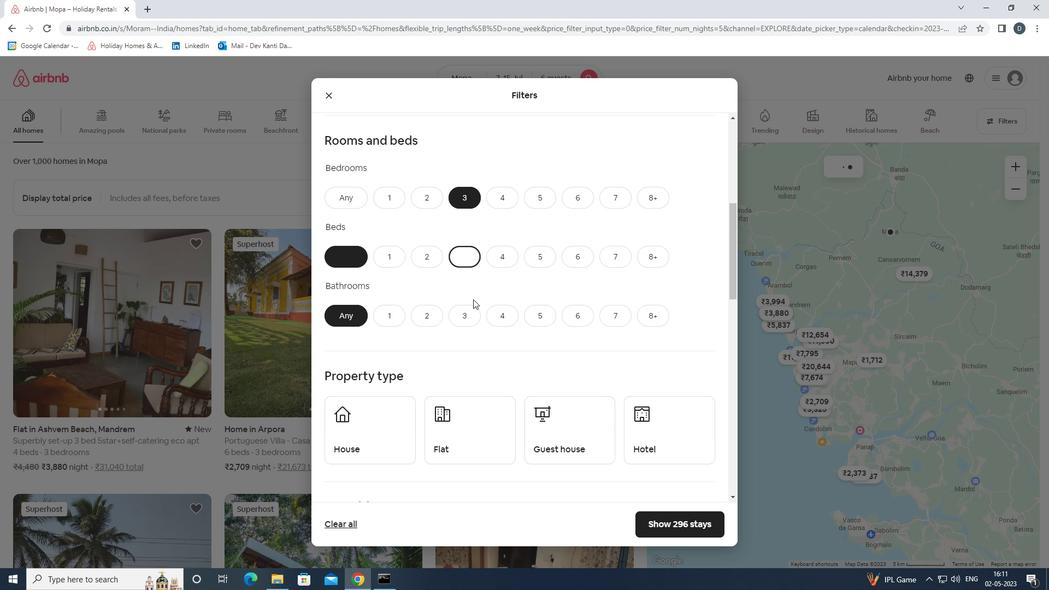 
Action: Mouse pressed left at (472, 311)
Screenshot: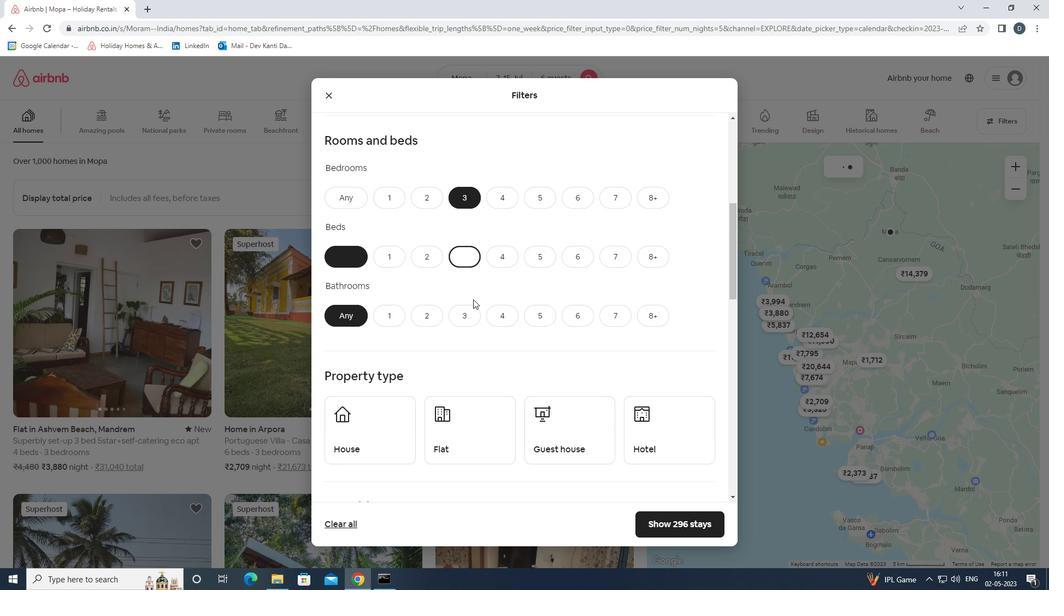 
Action: Mouse moved to (472, 308)
Screenshot: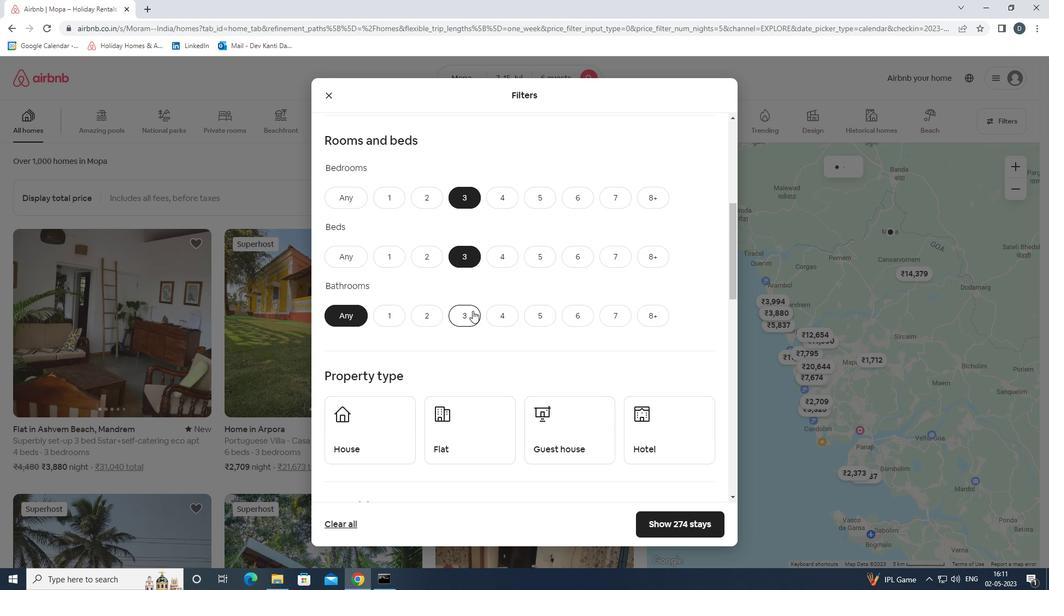 
Action: Mouse scrolled (472, 308) with delta (0, 0)
Screenshot: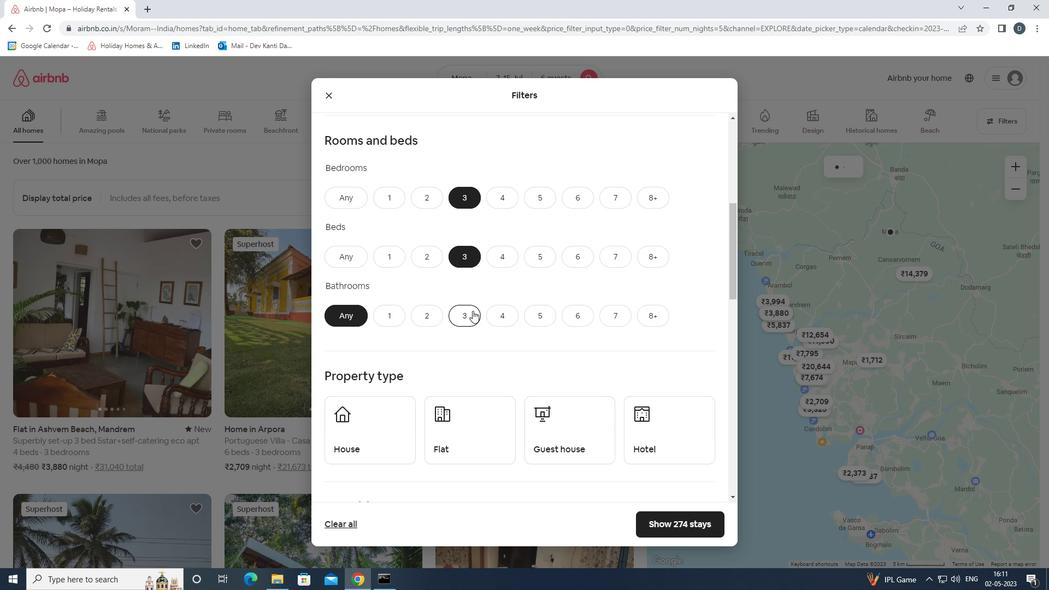 
Action: Mouse scrolled (472, 308) with delta (0, 0)
Screenshot: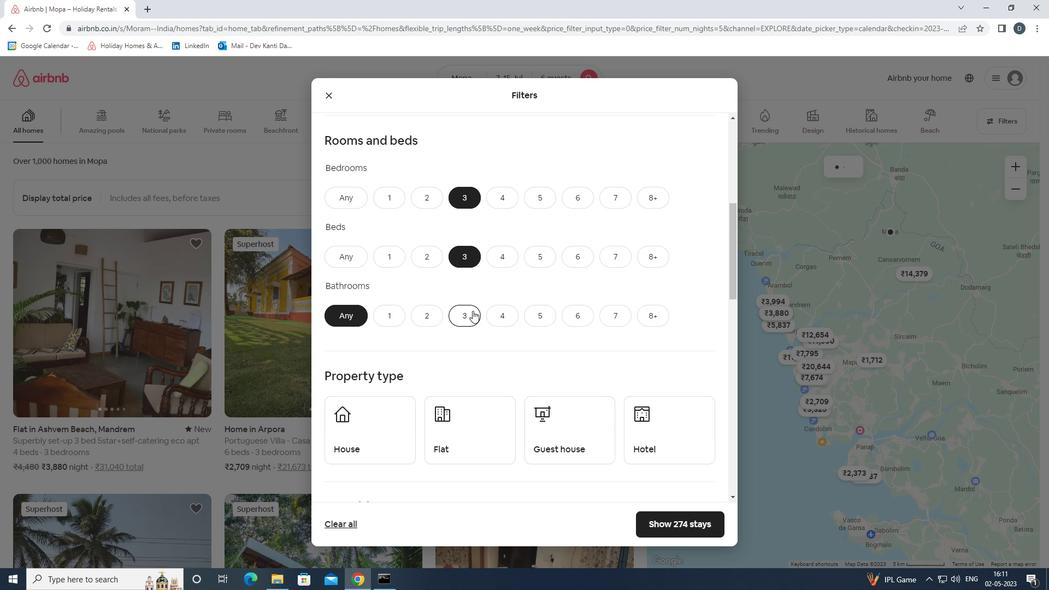 
Action: Mouse moved to (376, 314)
Screenshot: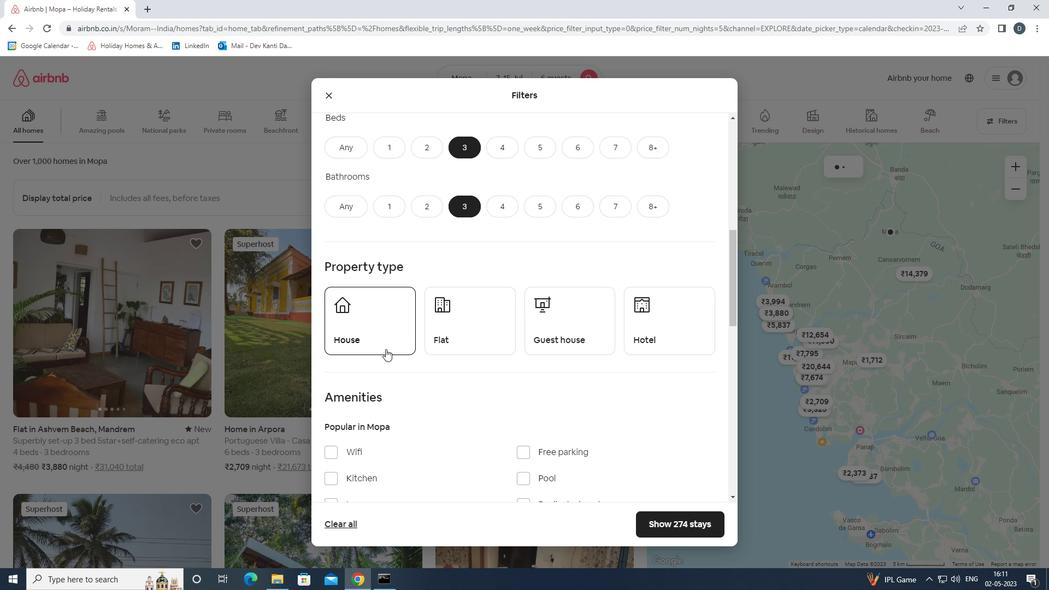 
Action: Mouse pressed left at (376, 314)
Screenshot: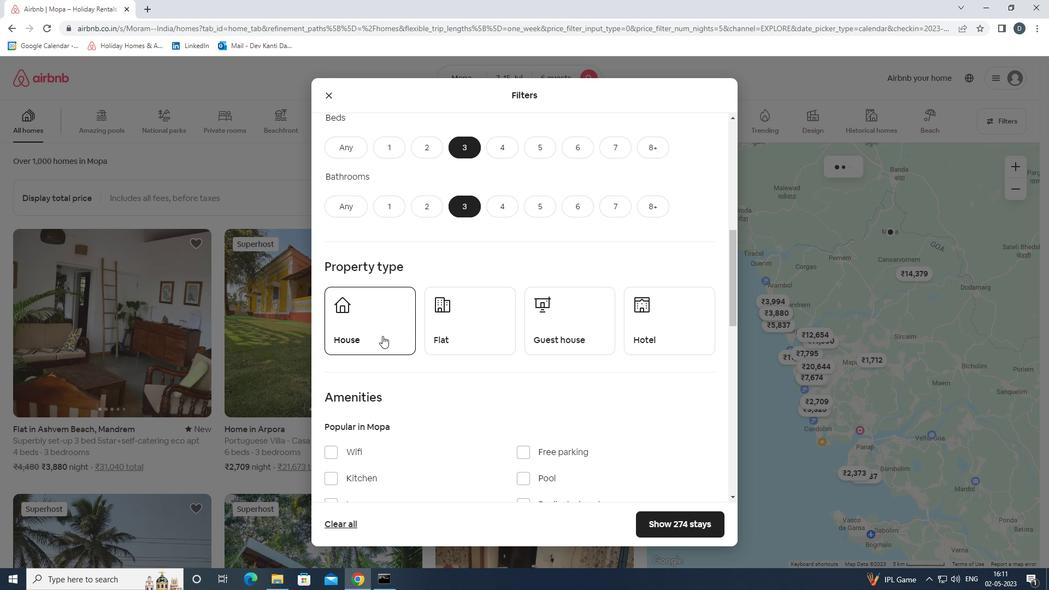 
Action: Mouse moved to (444, 316)
Screenshot: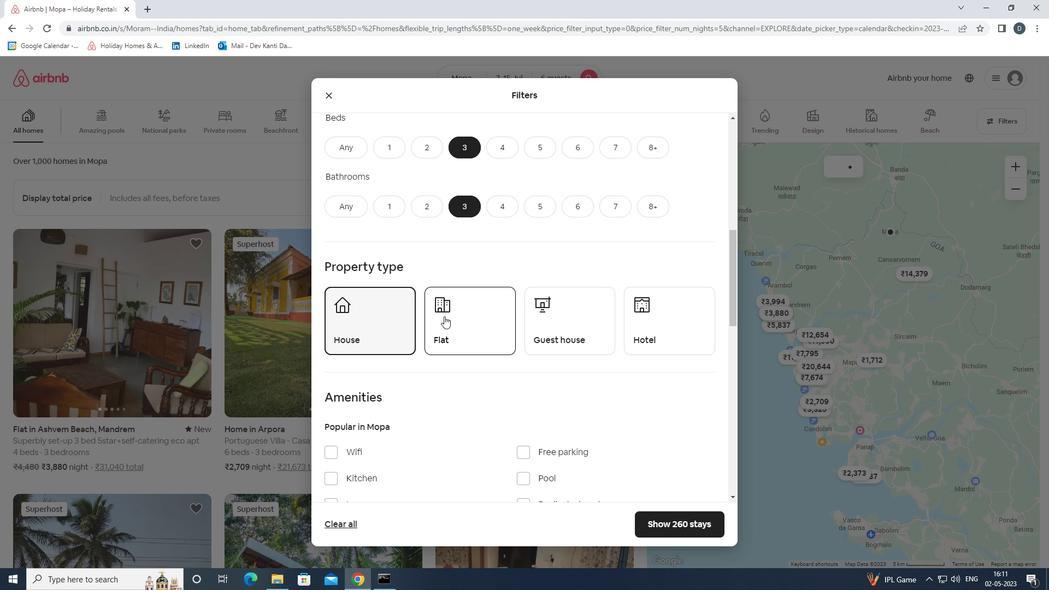
Action: Mouse pressed left at (444, 316)
Screenshot: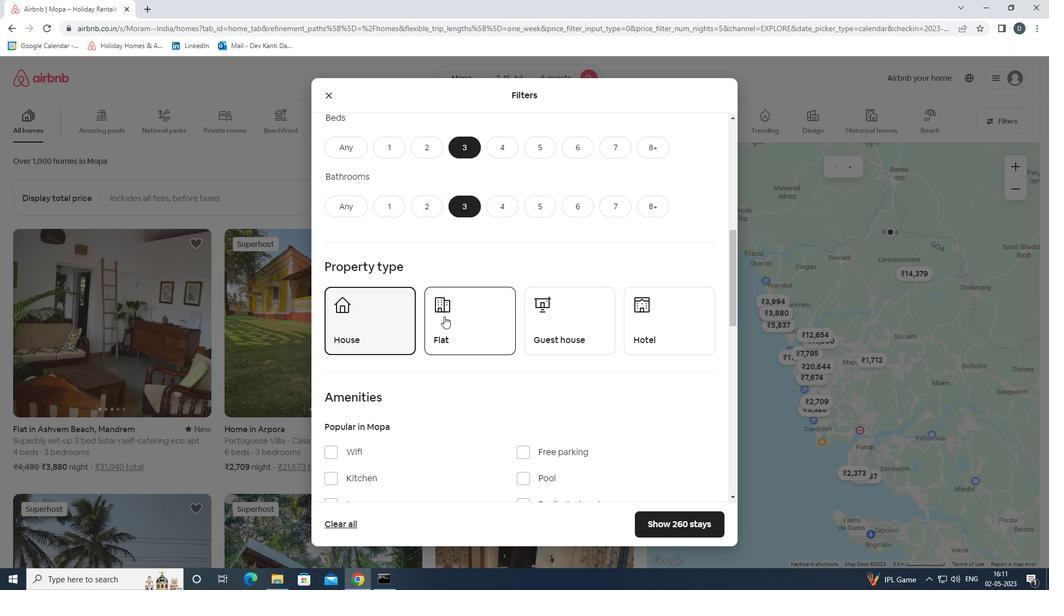 
Action: Mouse moved to (564, 313)
Screenshot: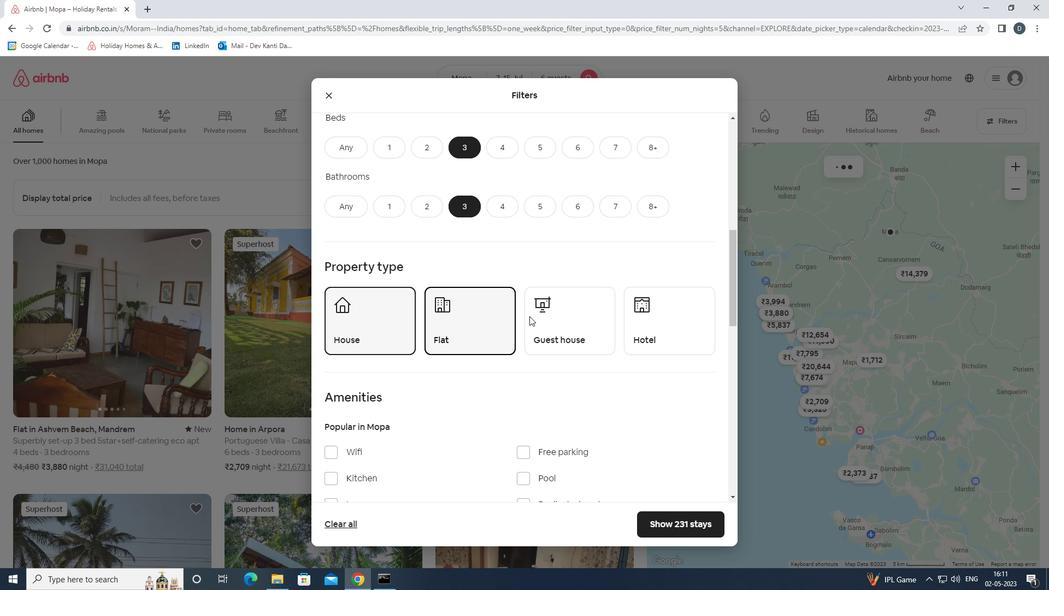 
Action: Mouse pressed left at (564, 313)
Screenshot: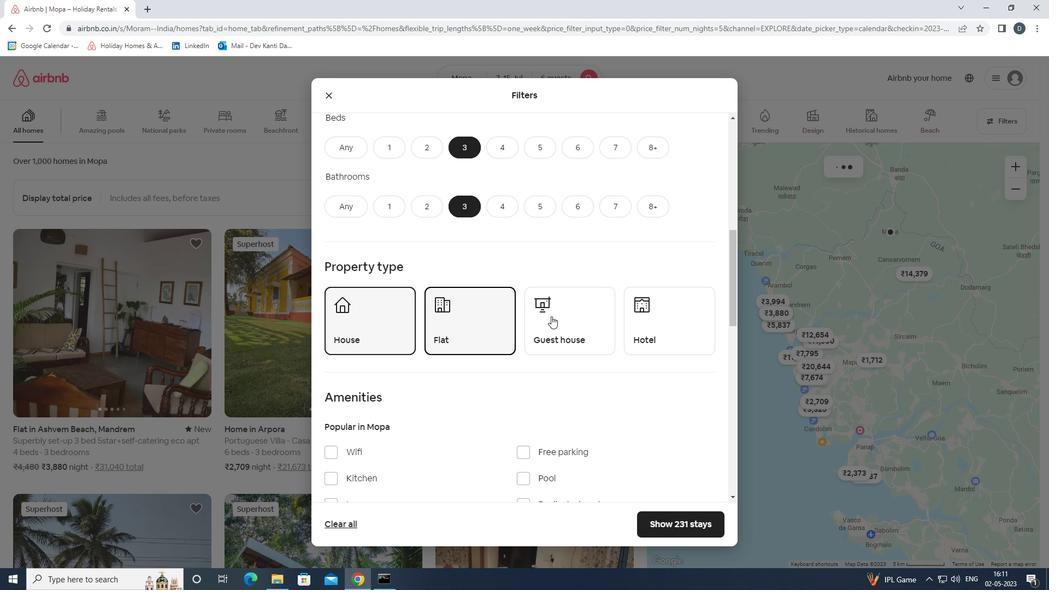 
Action: Mouse moved to (566, 313)
Screenshot: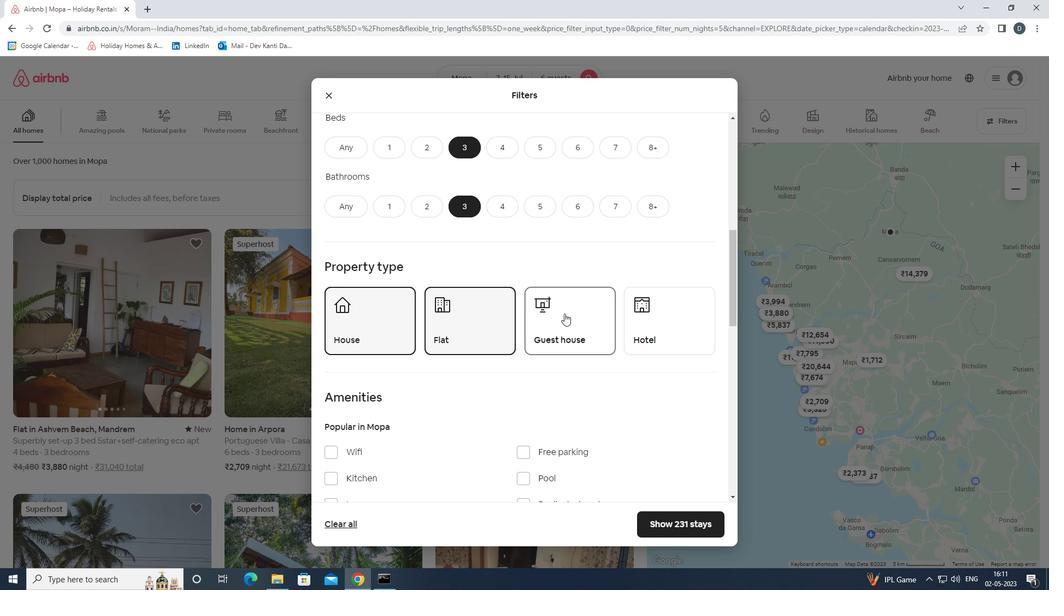 
Action: Mouse scrolled (566, 313) with delta (0, 0)
Screenshot: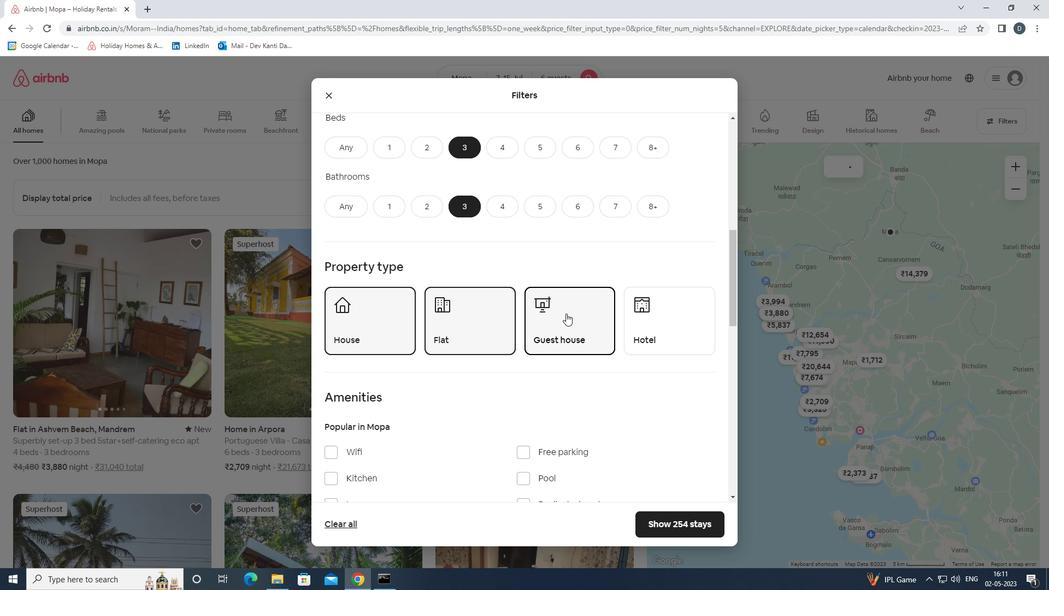 
Action: Mouse scrolled (566, 313) with delta (0, 0)
Screenshot: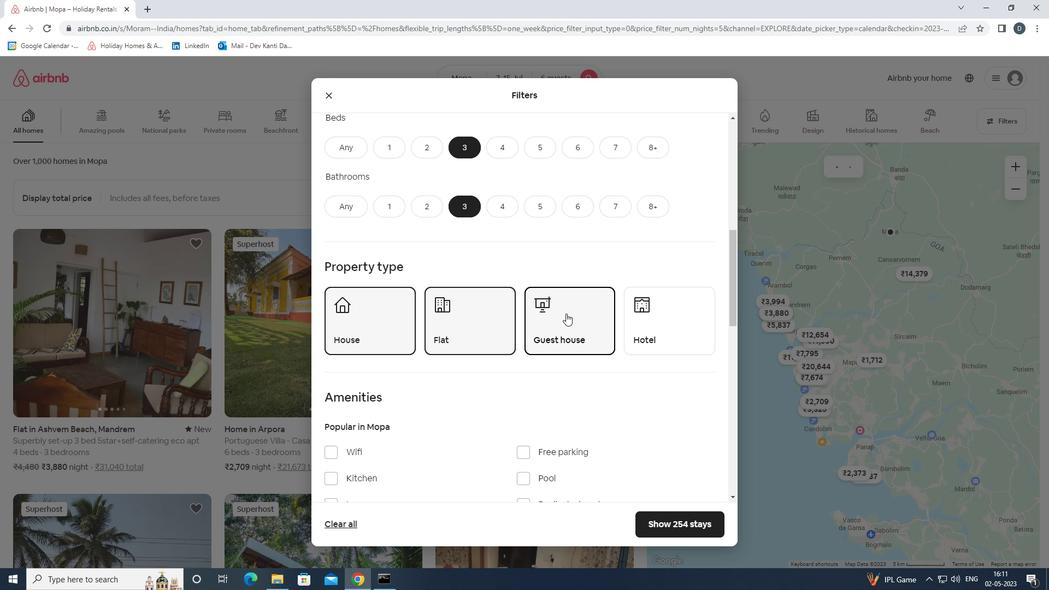 
Action: Mouse moved to (568, 312)
Screenshot: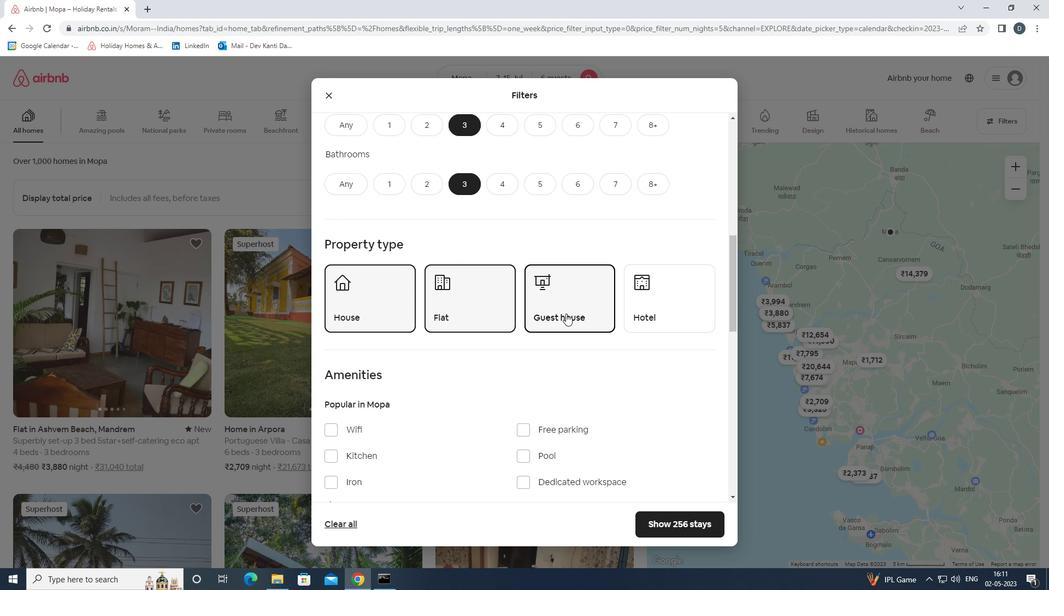 
Action: Mouse scrolled (568, 312) with delta (0, 0)
Screenshot: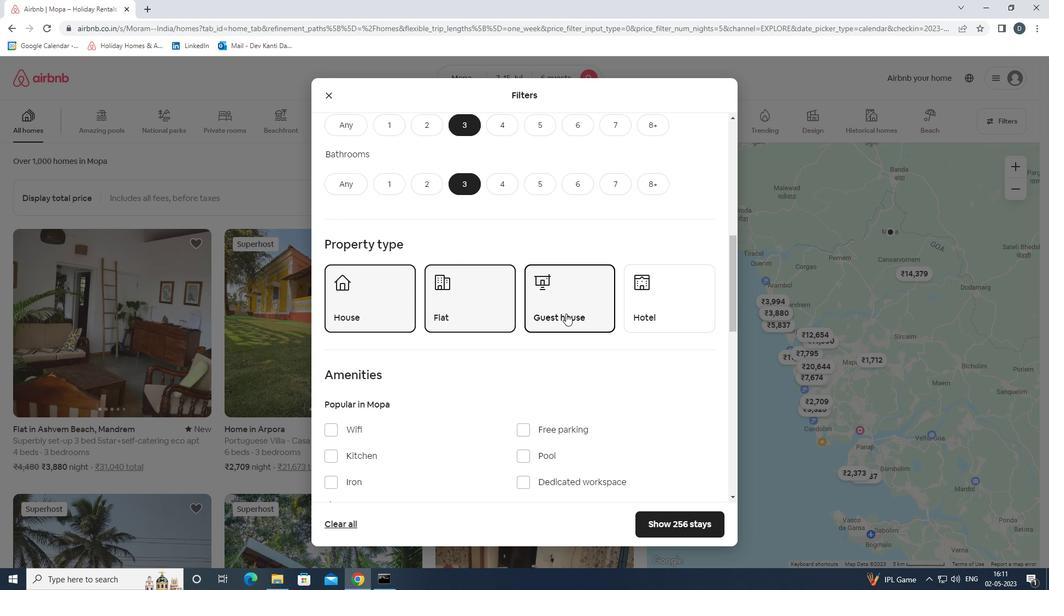 
Action: Mouse scrolled (568, 312) with delta (0, 0)
Screenshot: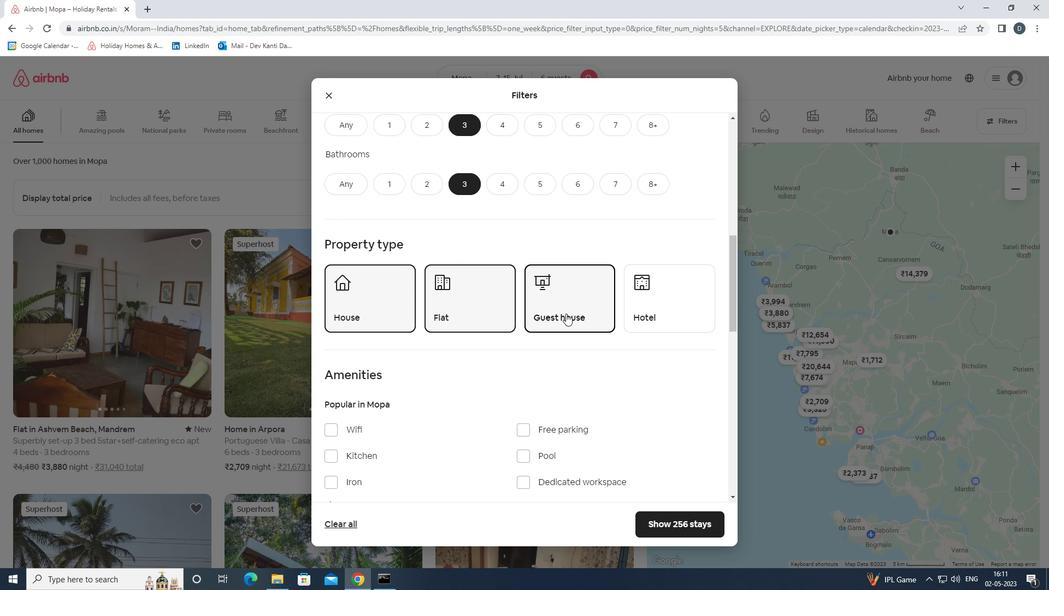 
Action: Mouse moved to (357, 307)
Screenshot: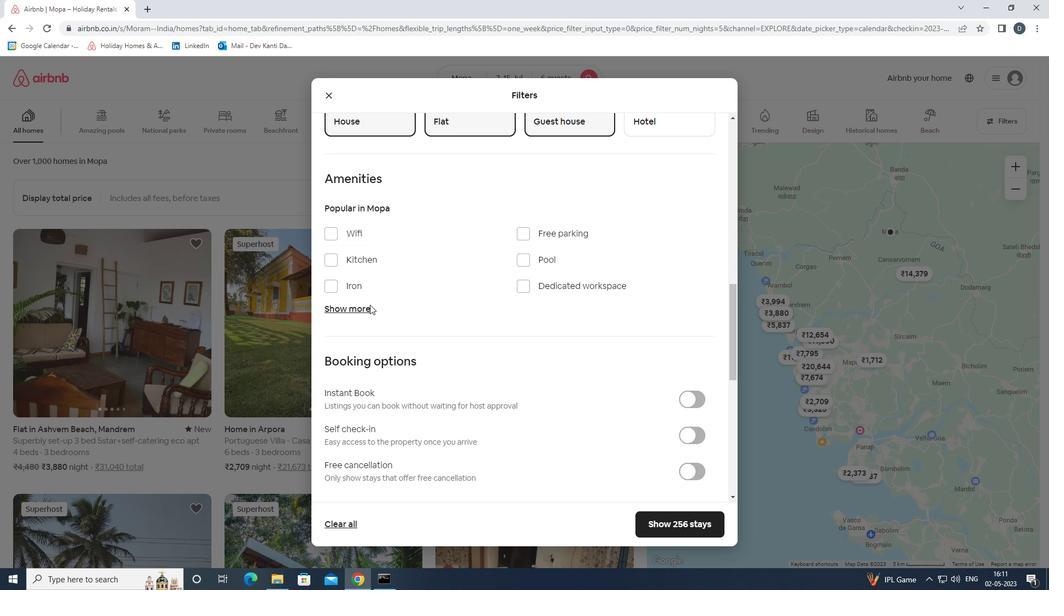 
Action: Mouse pressed left at (357, 307)
Screenshot: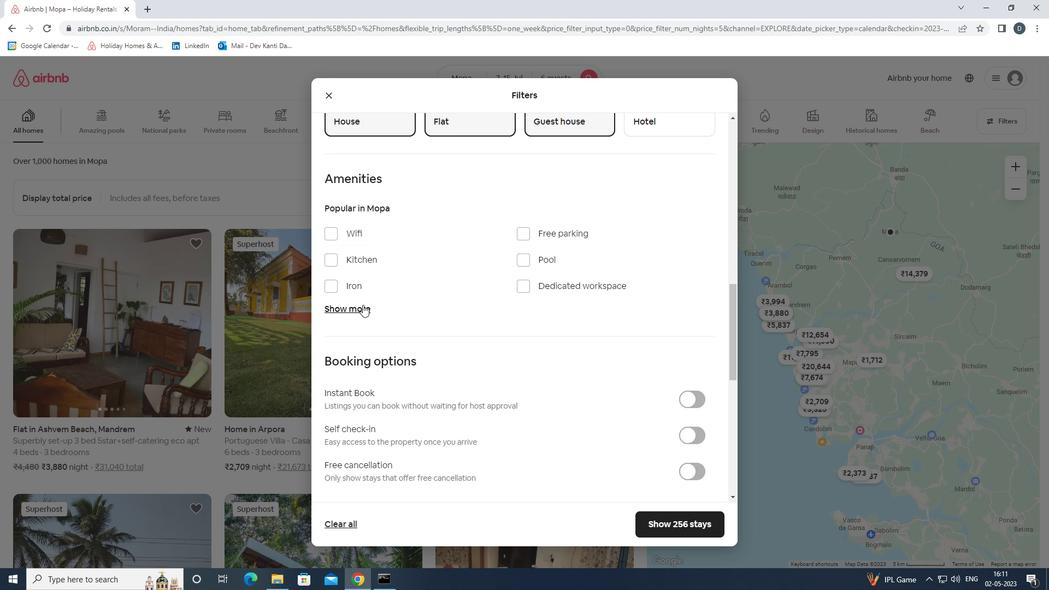 
Action: Mouse moved to (374, 352)
Screenshot: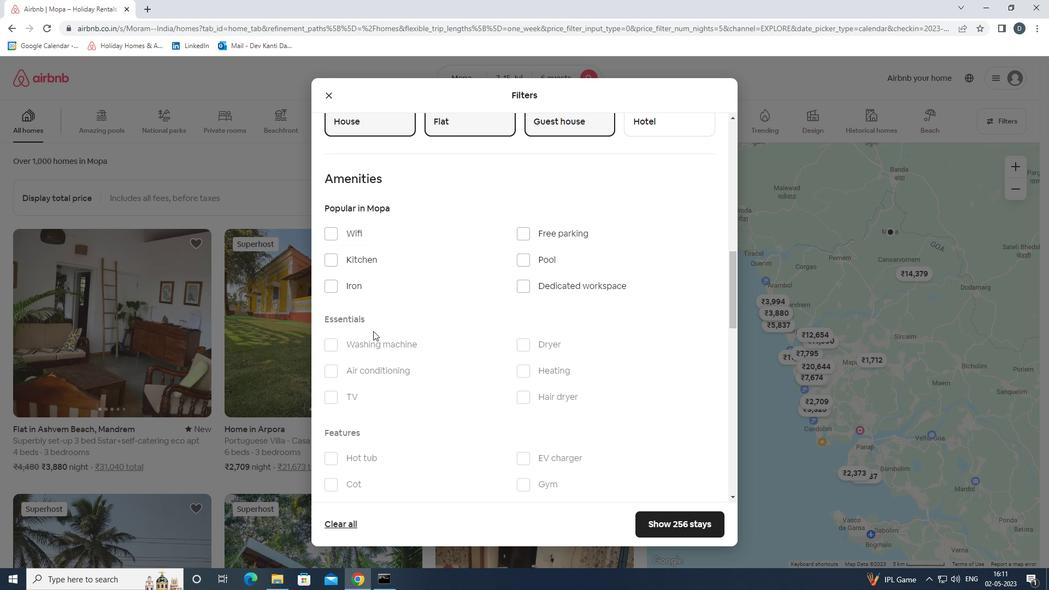 
Action: Mouse pressed left at (374, 352)
Screenshot: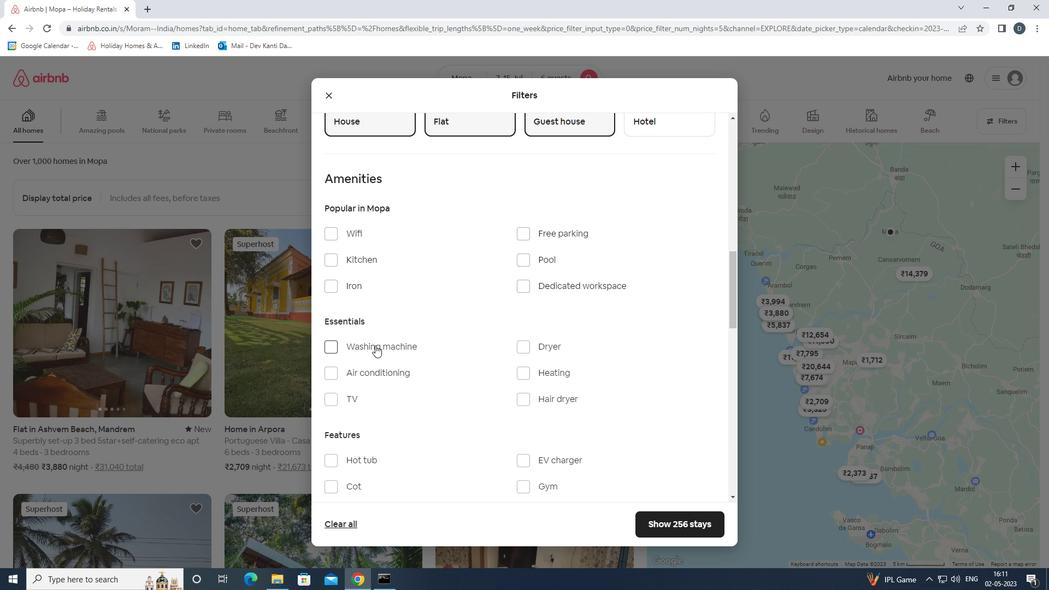 
Action: Mouse moved to (604, 337)
Screenshot: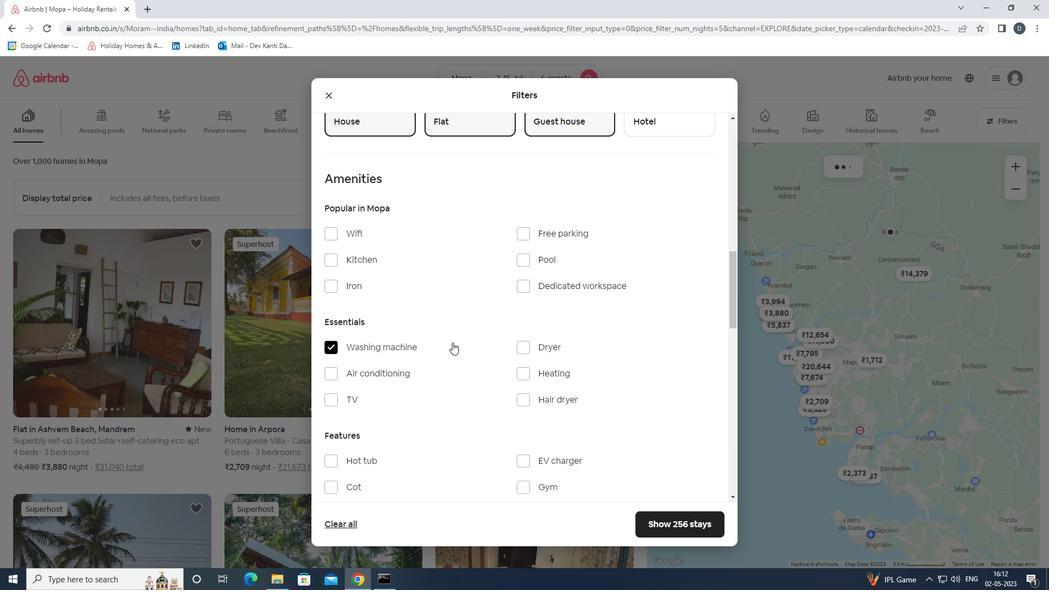 
Action: Mouse scrolled (604, 337) with delta (0, 0)
Screenshot: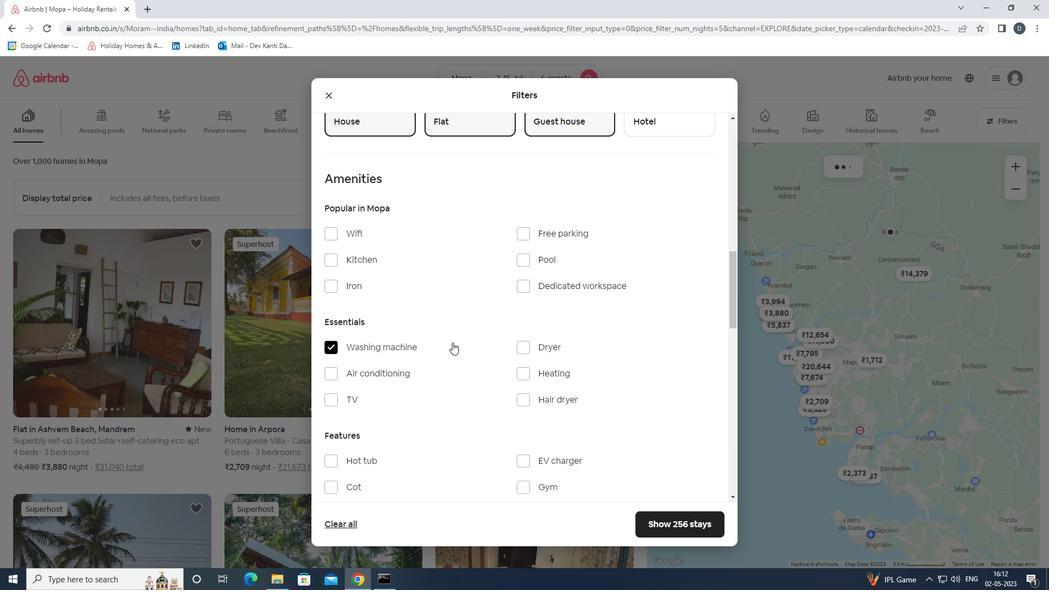 
Action: Mouse scrolled (604, 337) with delta (0, 0)
Screenshot: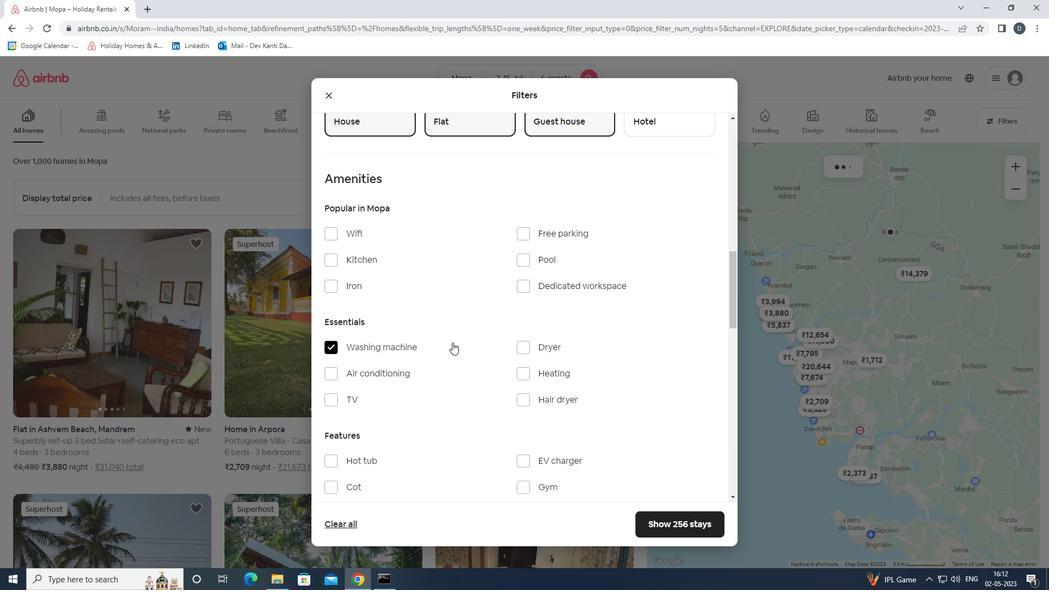 
Action: Mouse scrolled (604, 337) with delta (0, 0)
Screenshot: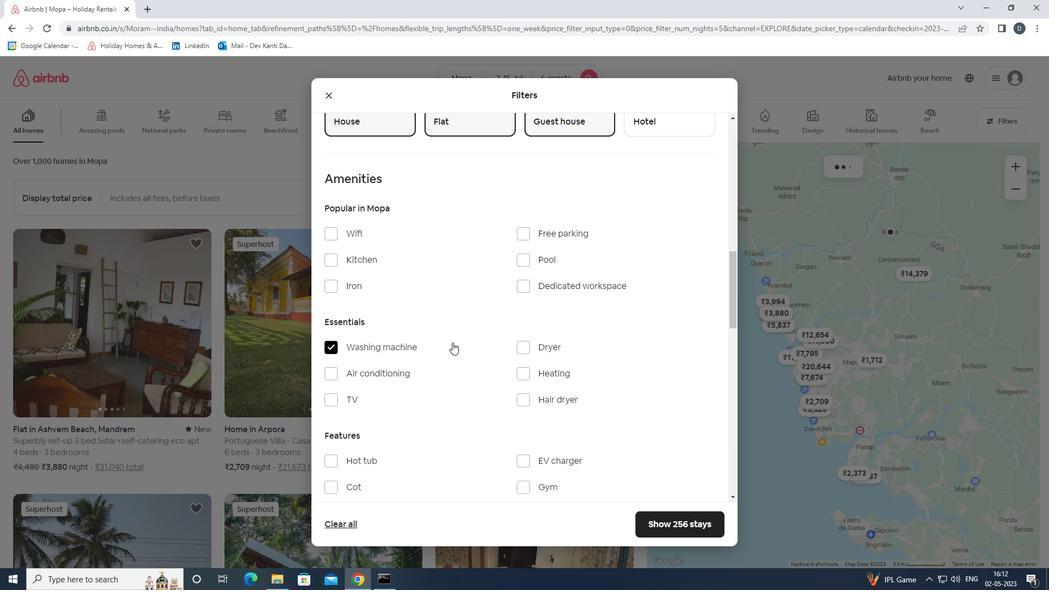 
Action: Mouse moved to (605, 337)
Screenshot: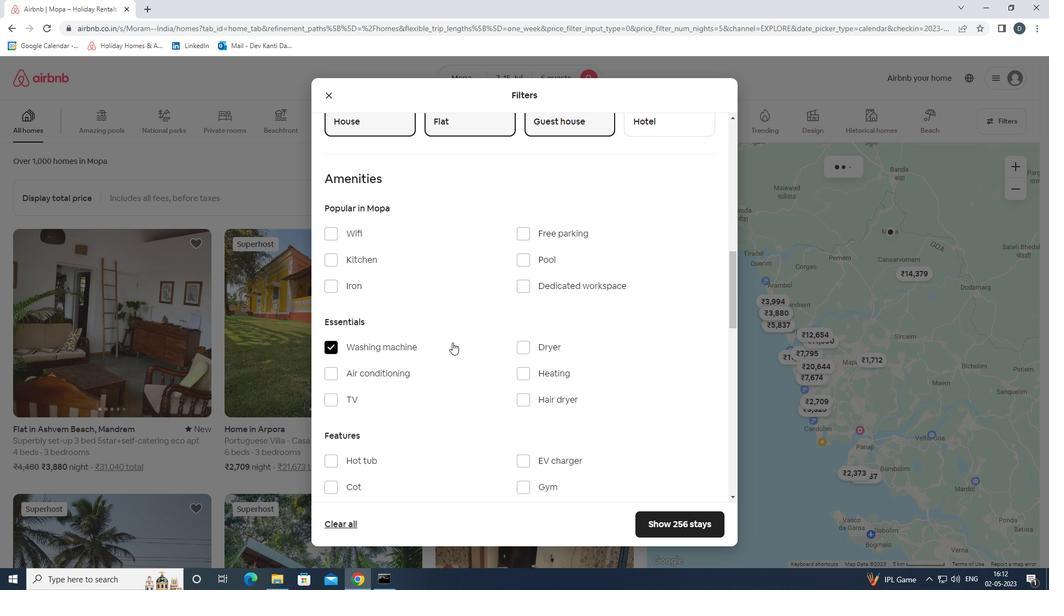 
Action: Mouse scrolled (605, 337) with delta (0, 0)
Screenshot: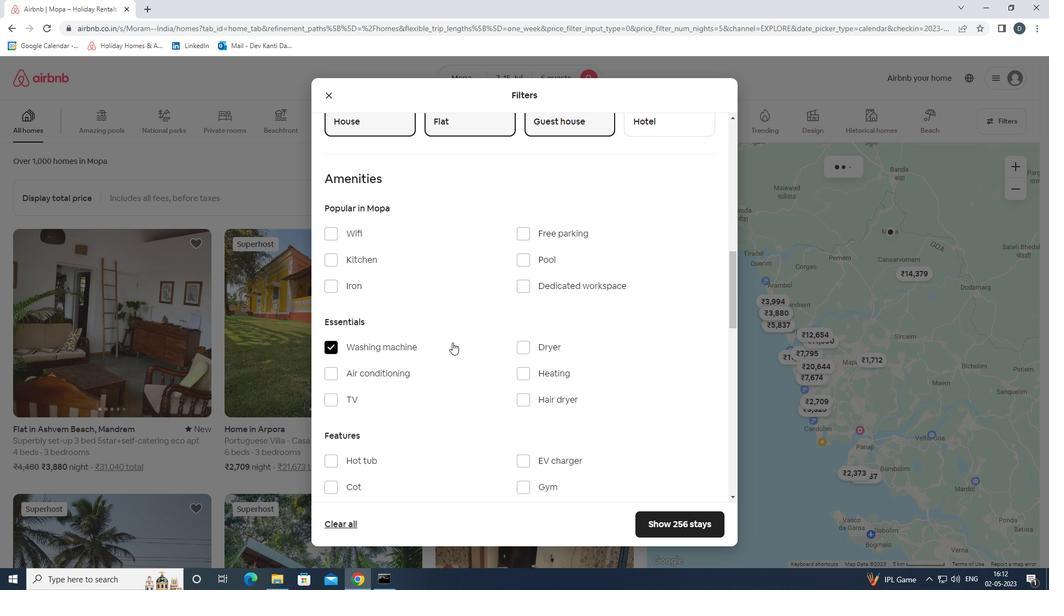 
Action: Mouse moved to (605, 337)
Screenshot: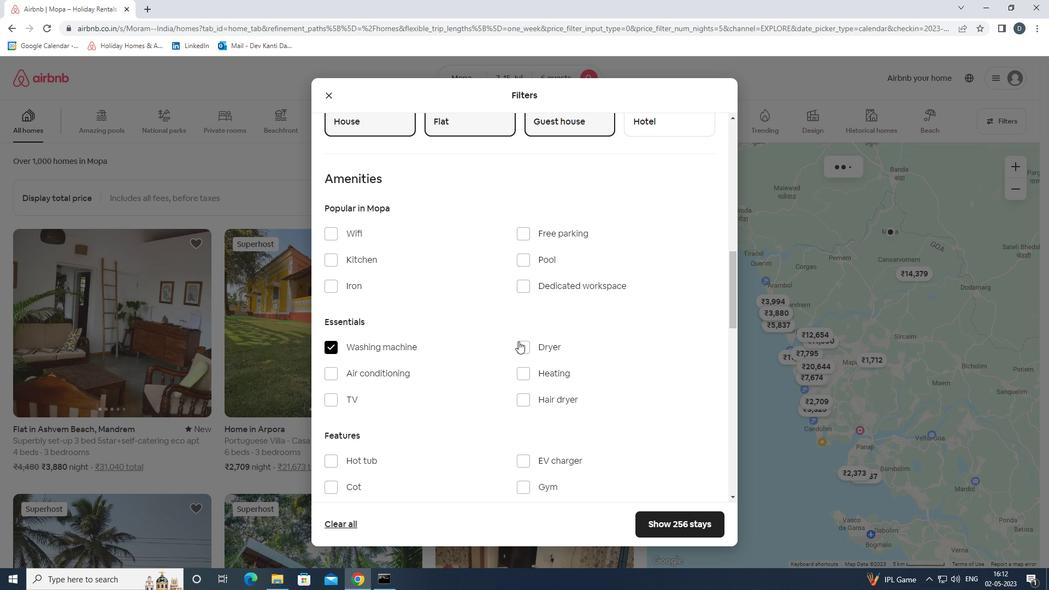 
Action: Mouse scrolled (605, 336) with delta (0, 0)
Screenshot: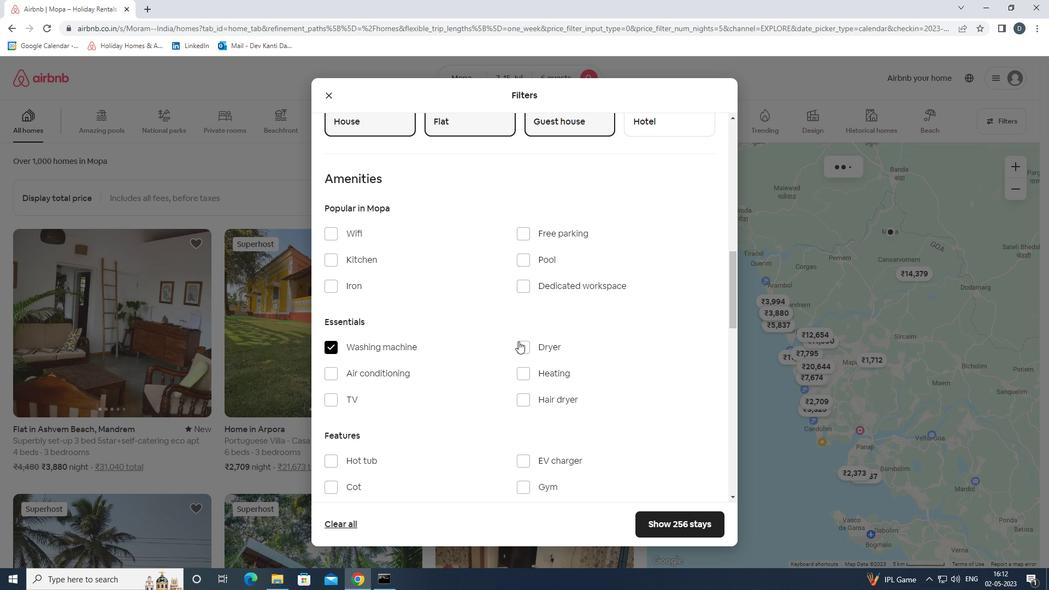 
Action: Mouse moved to (616, 332)
Screenshot: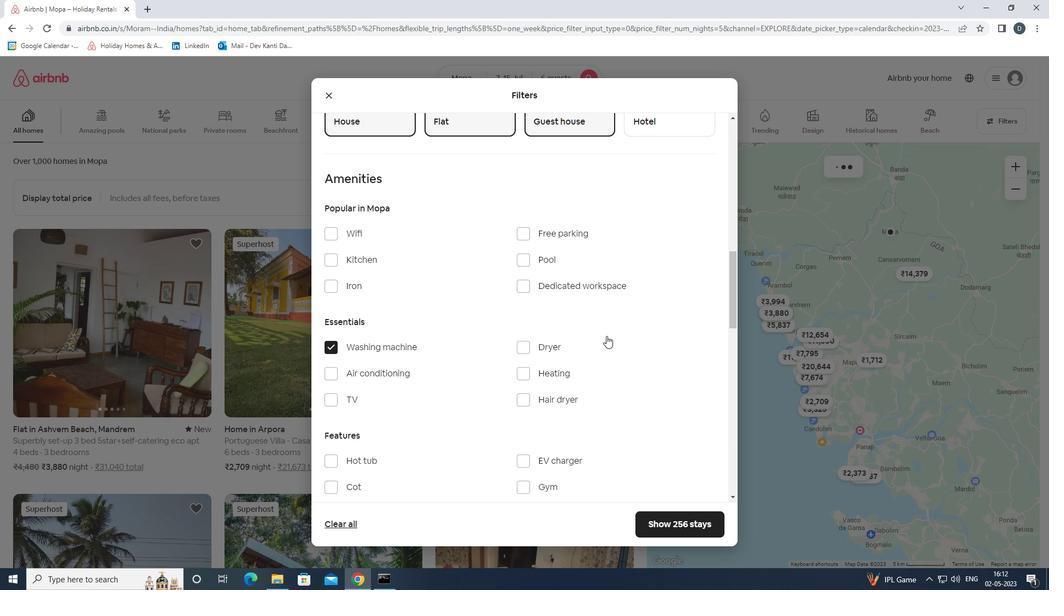 
Action: Mouse scrolled (616, 331) with delta (0, 0)
Screenshot: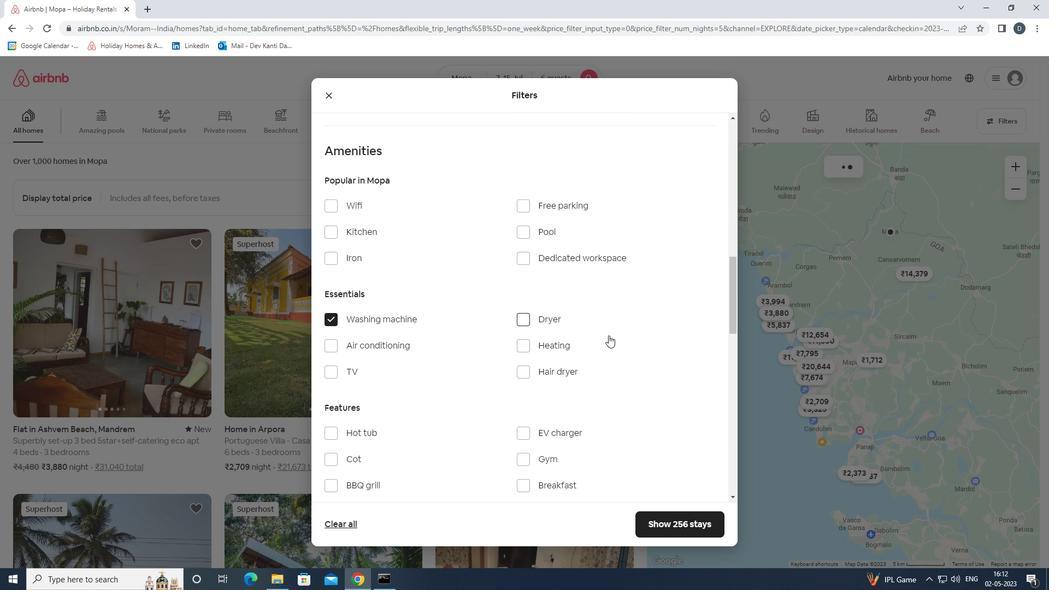 
Action: Mouse scrolled (616, 331) with delta (0, 0)
Screenshot: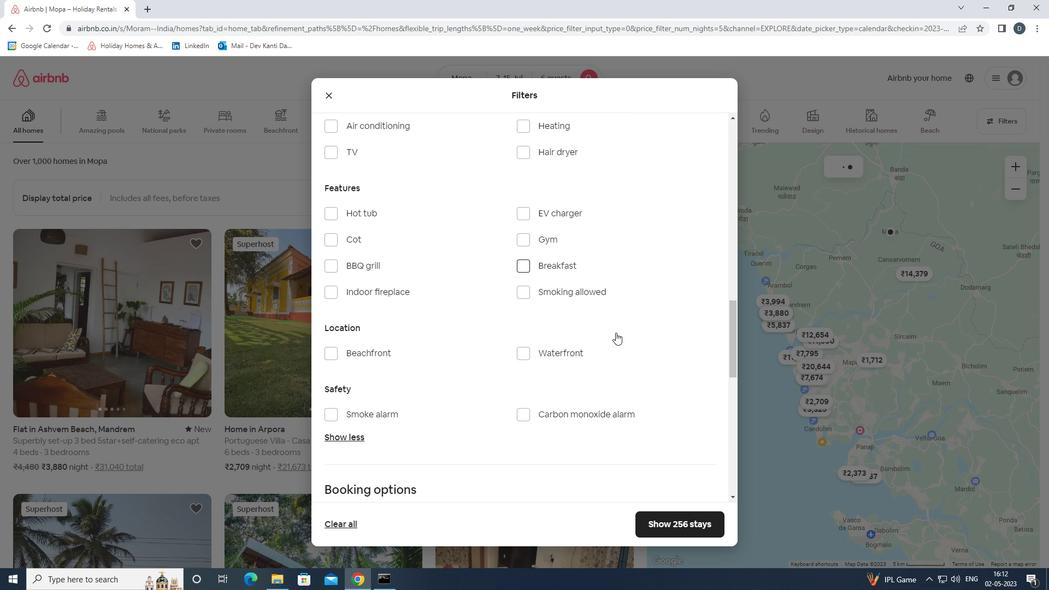 
Action: Mouse scrolled (616, 331) with delta (0, 0)
Screenshot: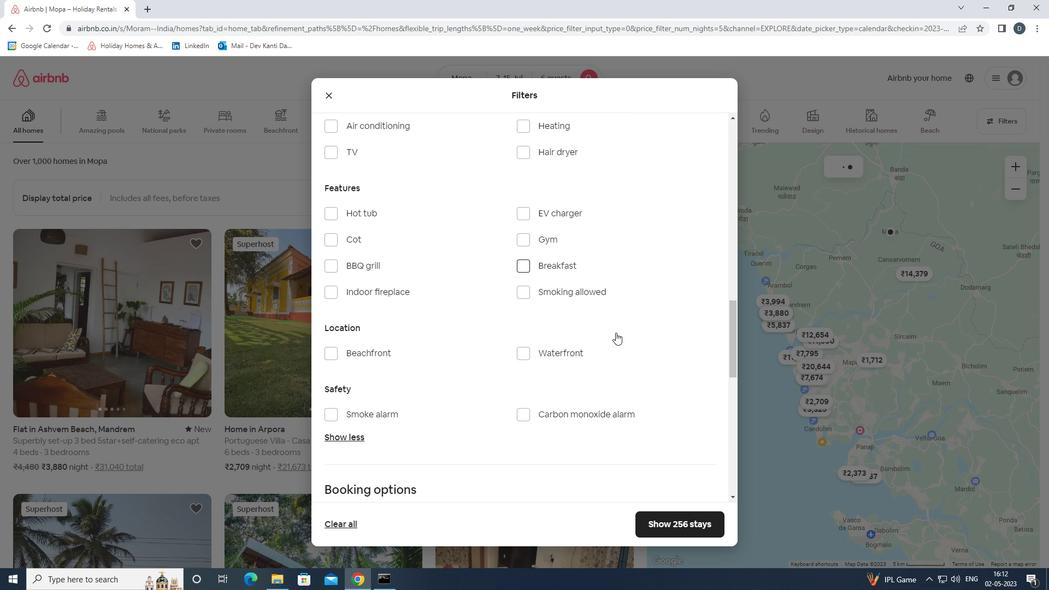 
Action: Mouse moved to (699, 369)
Screenshot: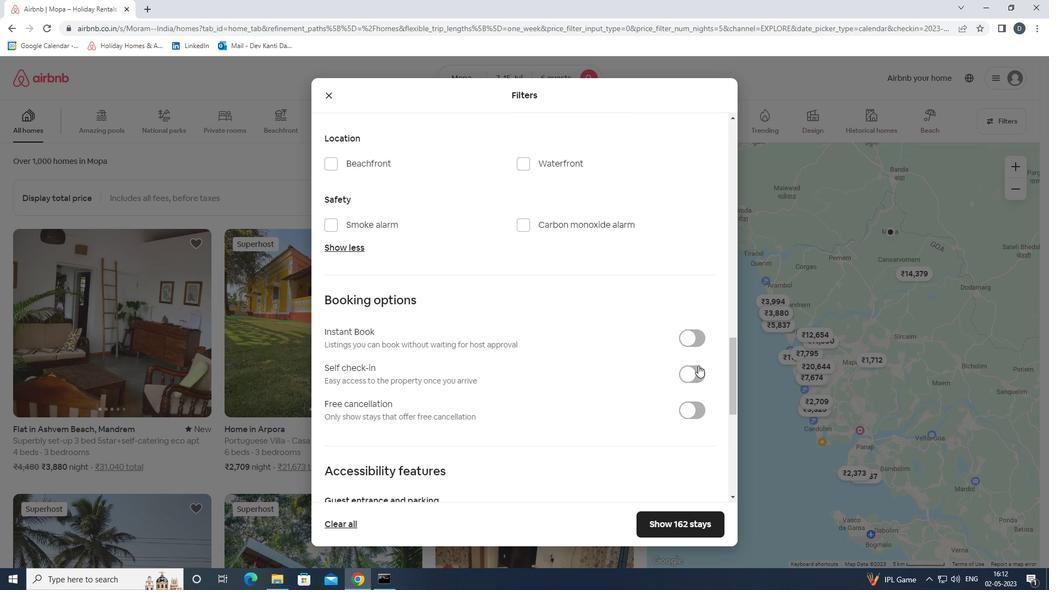 
Action: Mouse pressed left at (699, 369)
Screenshot: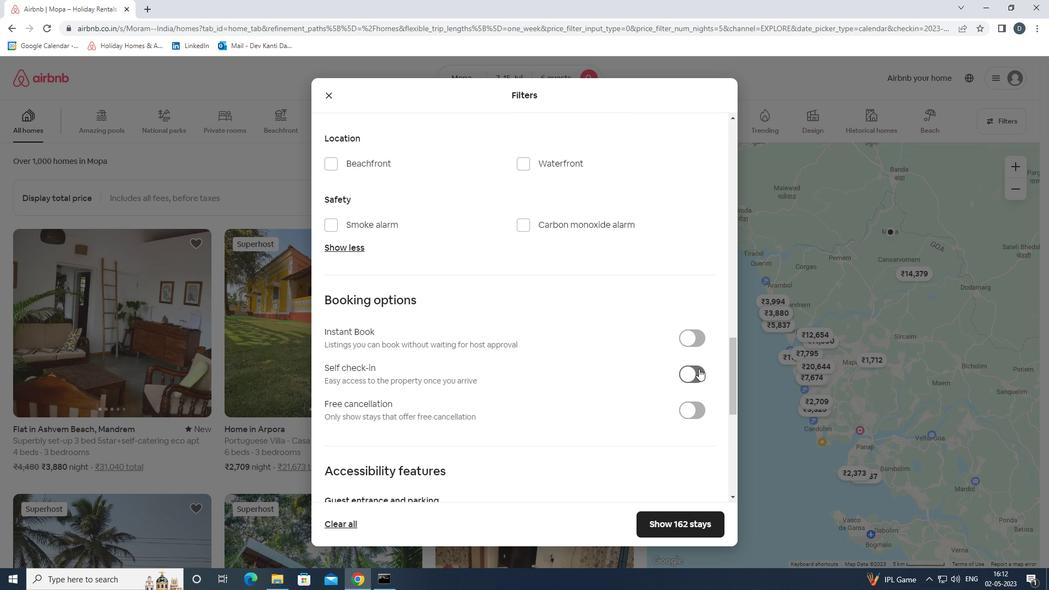 
Action: Mouse moved to (630, 353)
Screenshot: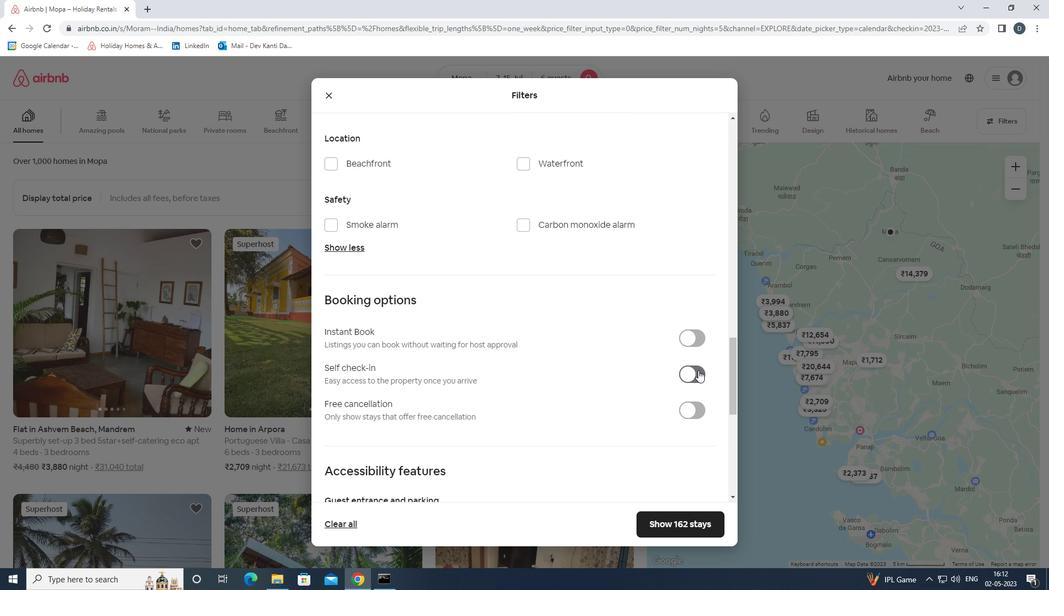 
Action: Mouse scrolled (630, 352) with delta (0, 0)
Screenshot: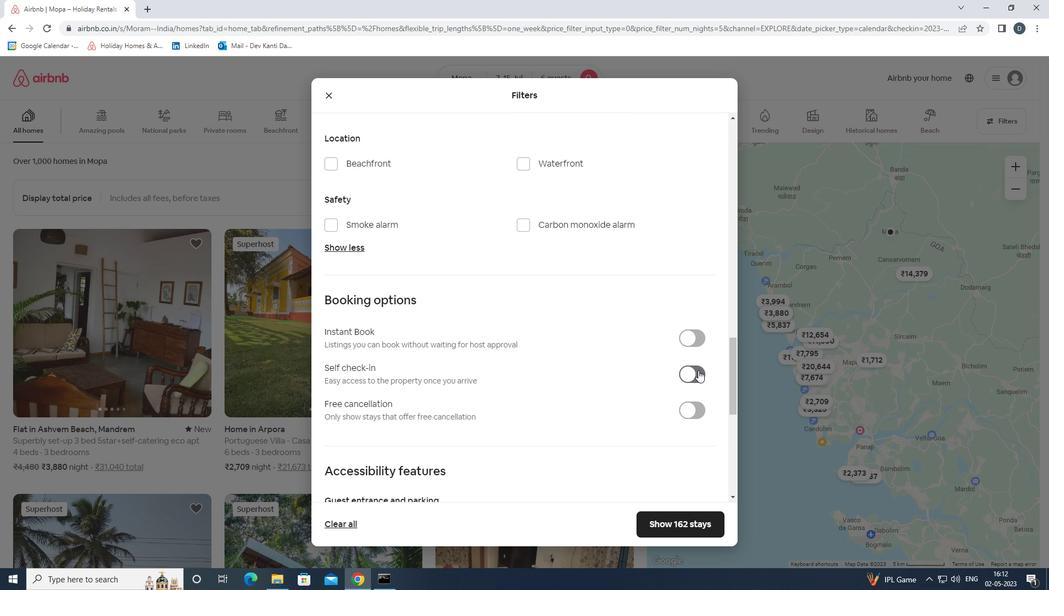 
Action: Mouse moved to (630, 353)
Screenshot: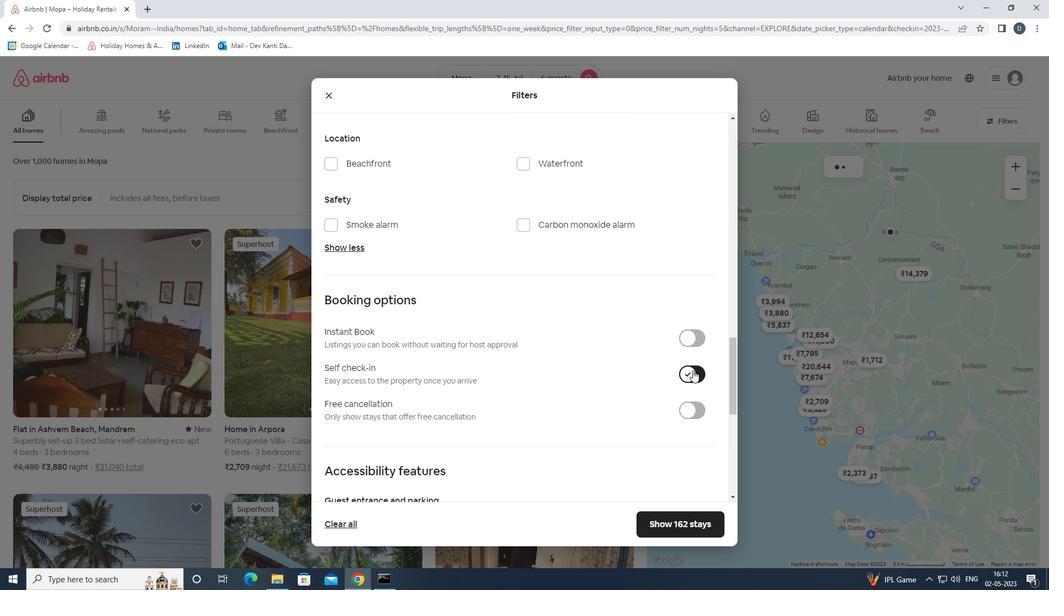 
Action: Mouse scrolled (630, 352) with delta (0, 0)
Screenshot: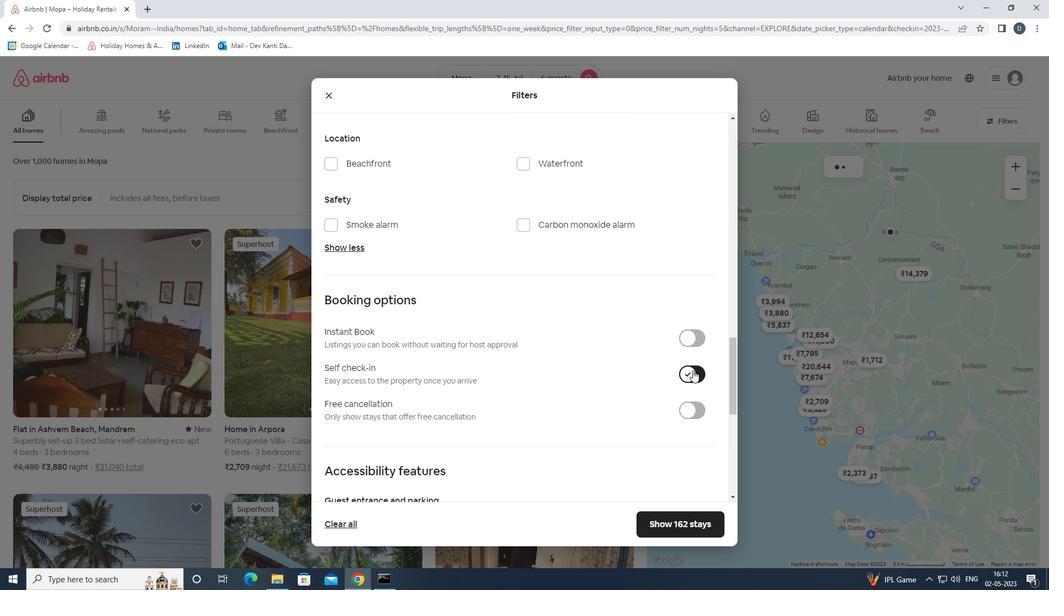 
Action: Mouse moved to (629, 353)
Screenshot: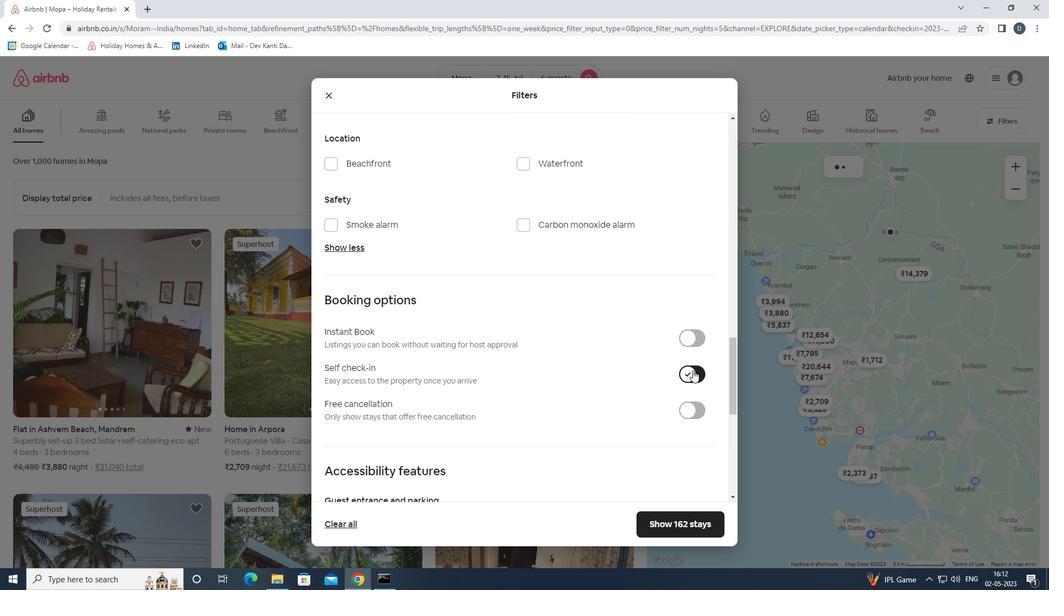
Action: Mouse scrolled (629, 352) with delta (0, 0)
Screenshot: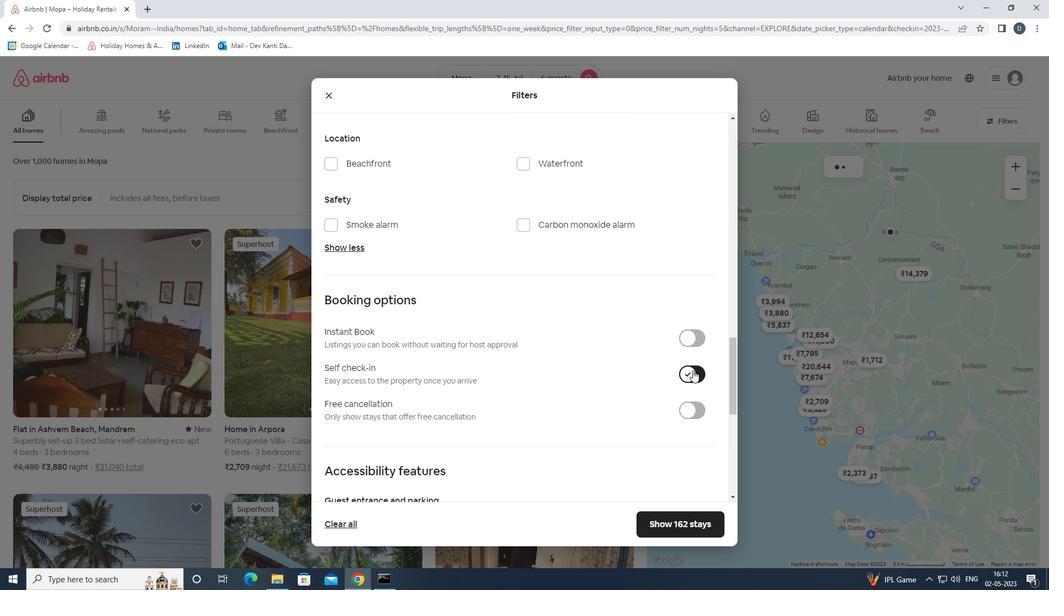 
Action: Mouse moved to (628, 353)
Screenshot: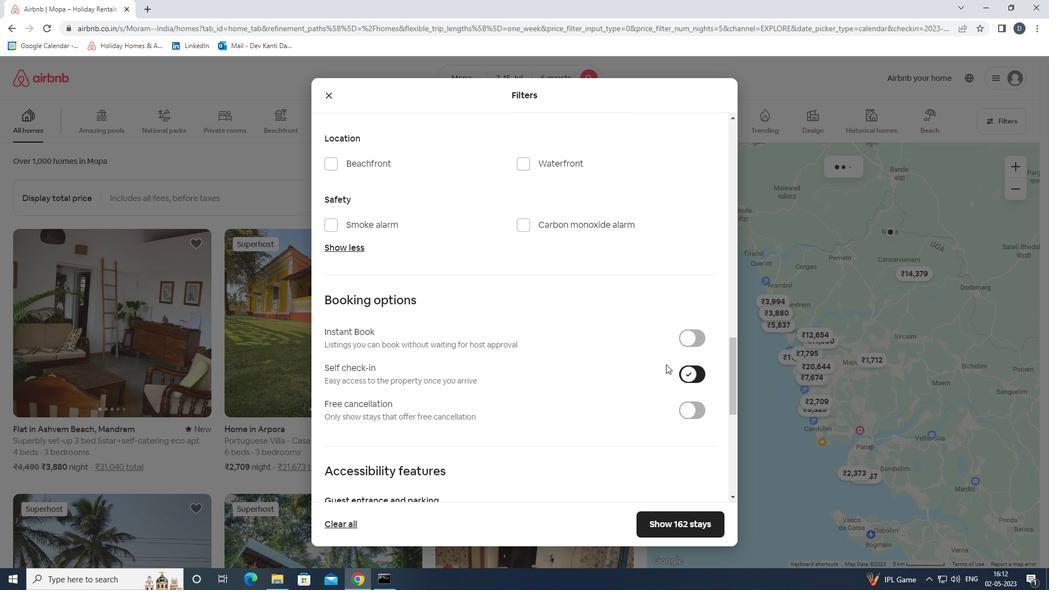 
Action: Mouse scrolled (628, 352) with delta (0, 0)
Screenshot: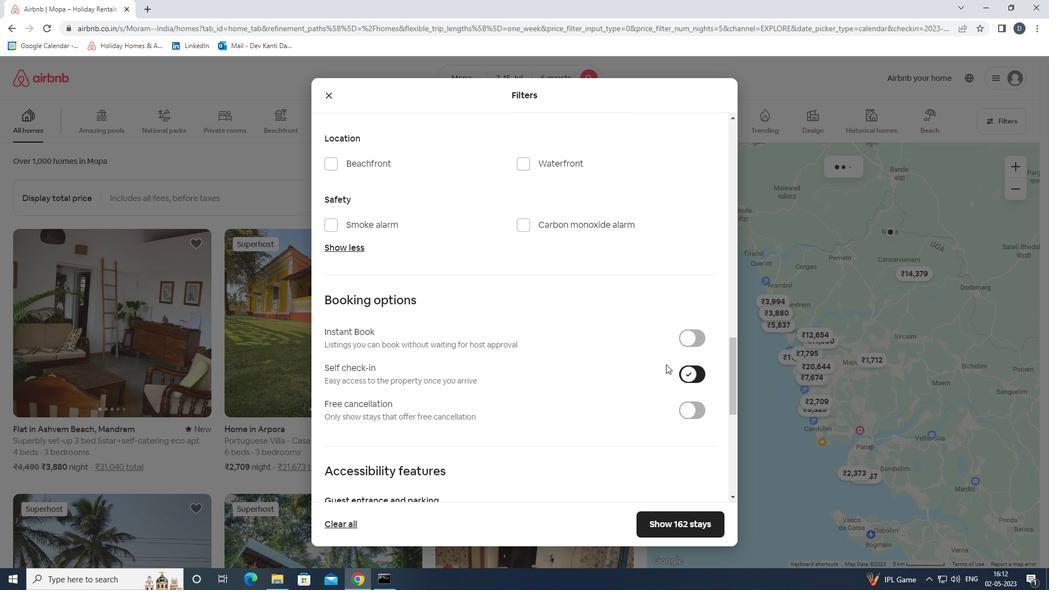 
Action: Mouse moved to (627, 353)
Screenshot: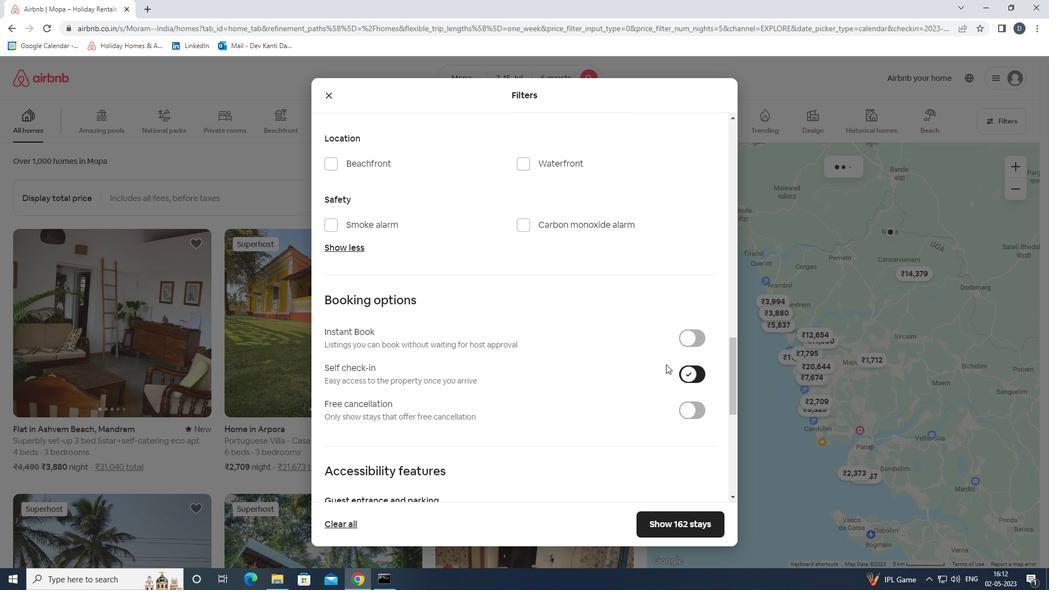 
Action: Mouse scrolled (627, 352) with delta (0, 0)
Screenshot: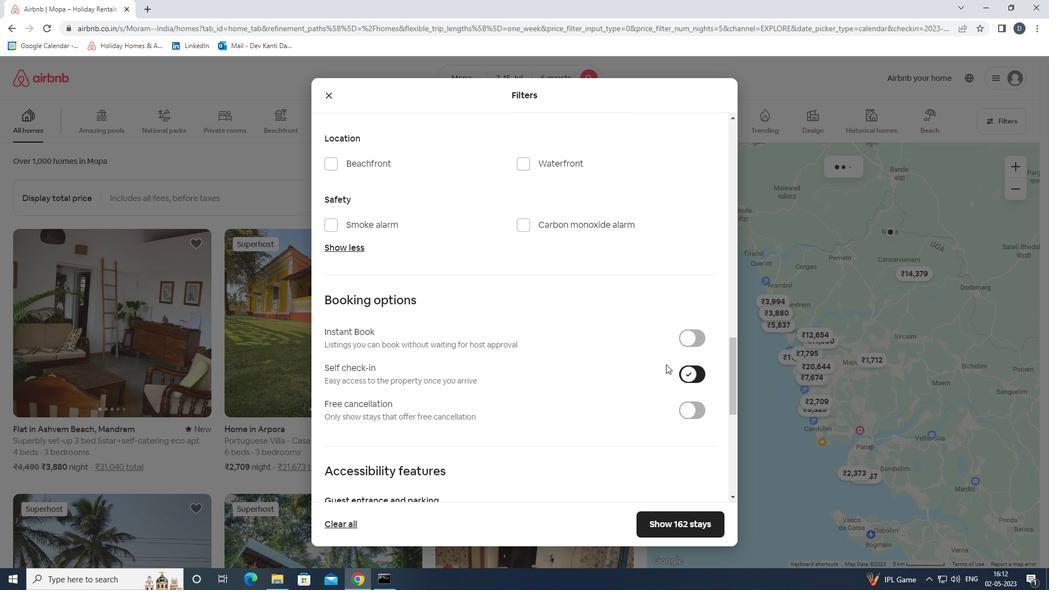 
Action: Mouse moved to (627, 352)
Screenshot: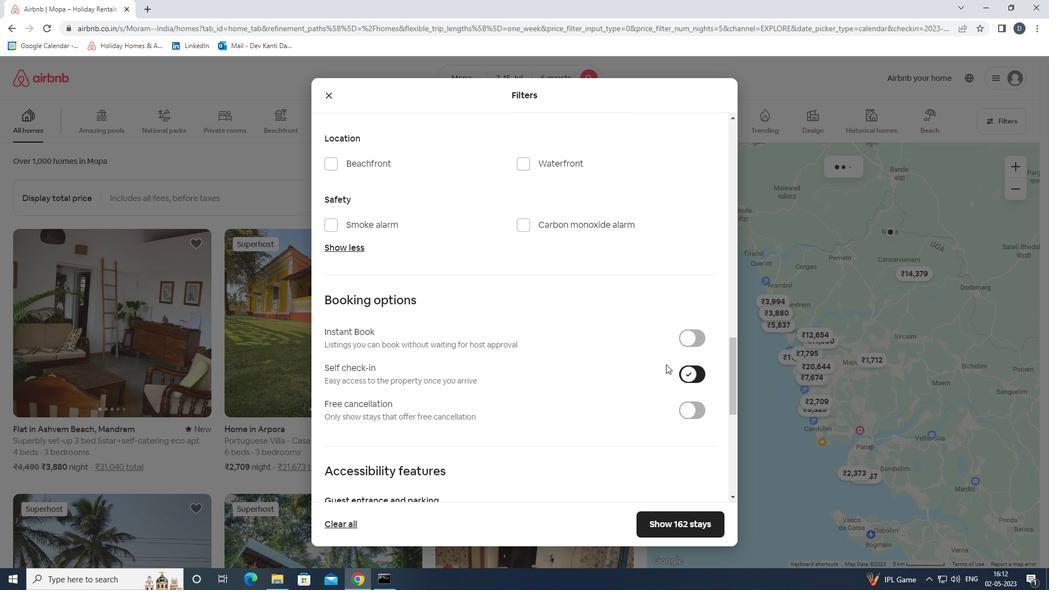 
Action: Mouse scrolled (627, 352) with delta (0, 0)
Screenshot: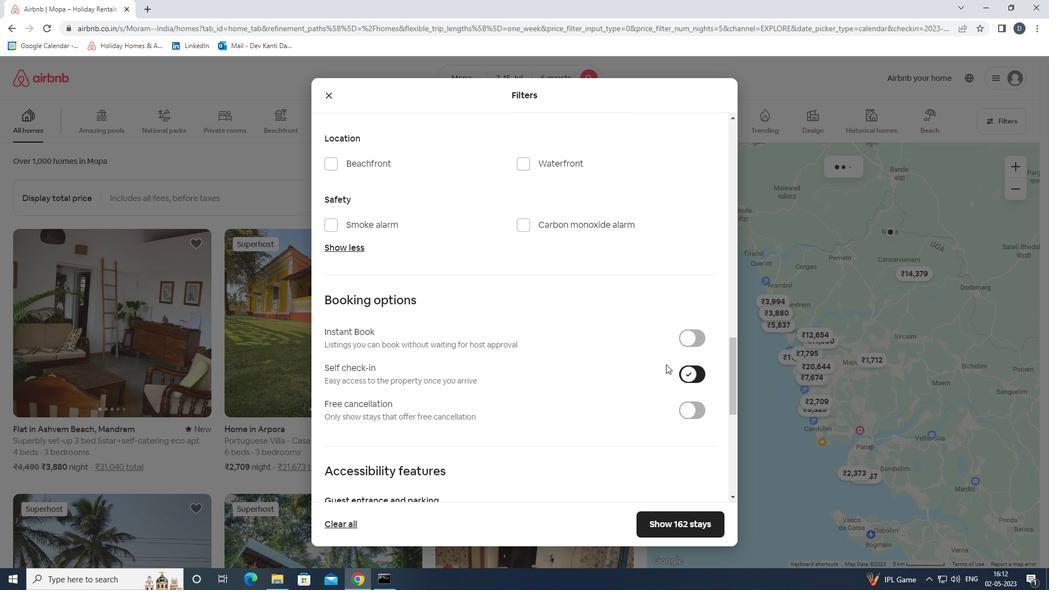 
Action: Mouse moved to (621, 343)
Screenshot: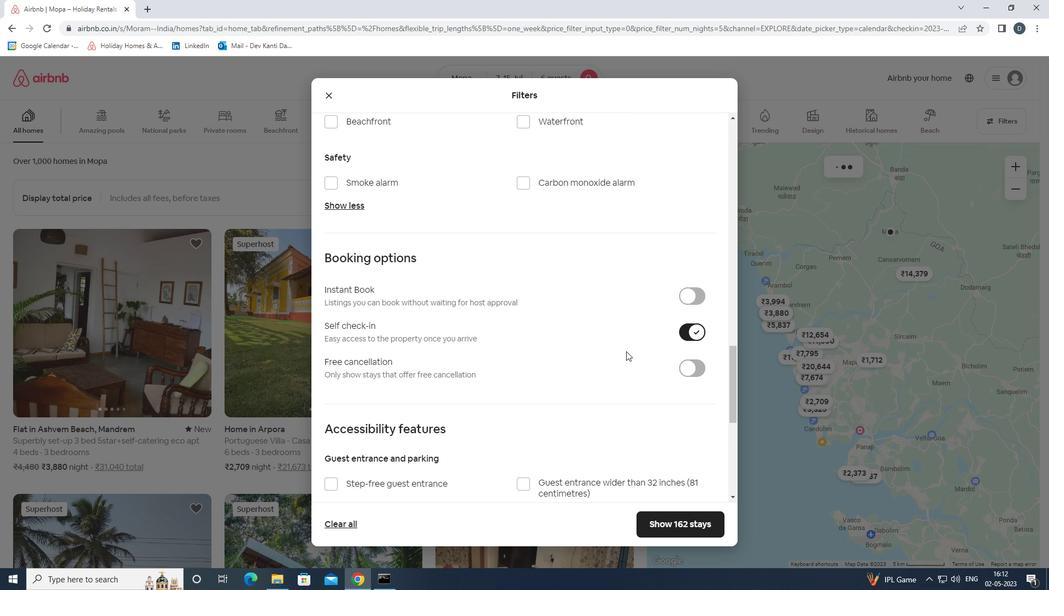 
Action: Mouse scrolled (621, 343) with delta (0, 0)
Screenshot: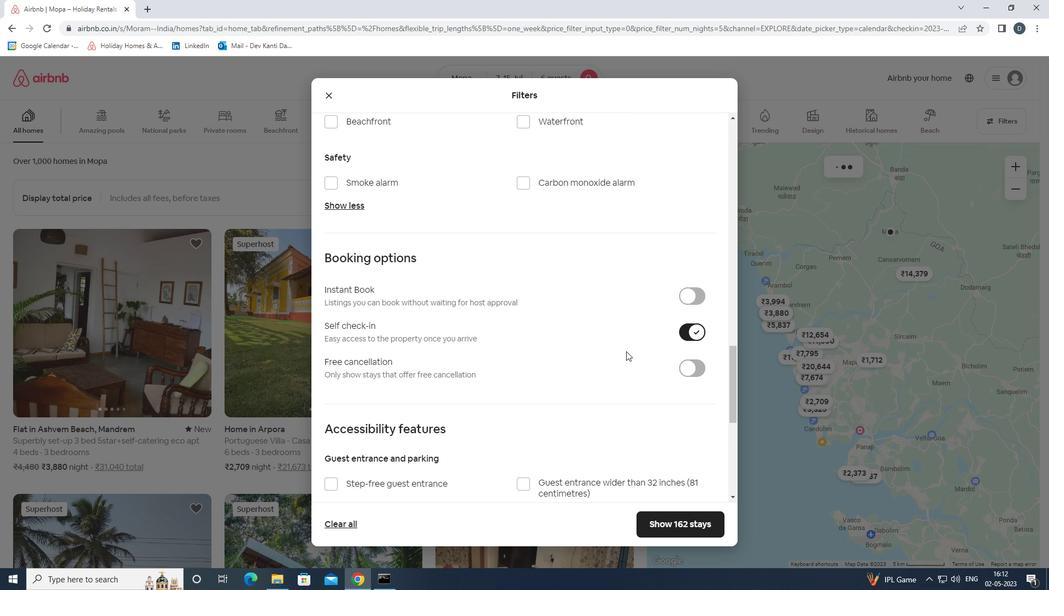 
Action: Mouse moved to (620, 343)
Screenshot: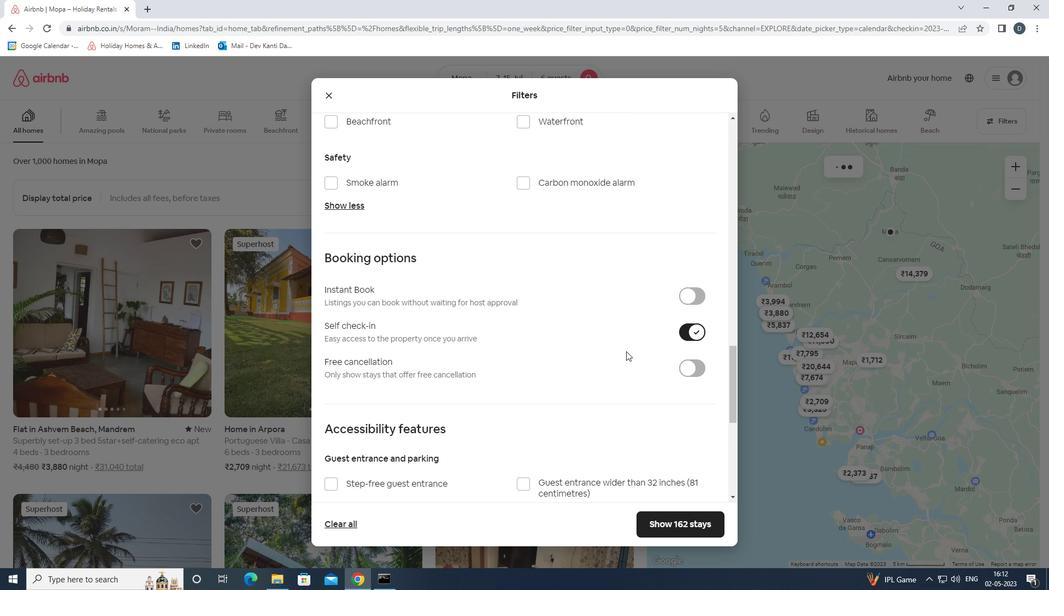 
Action: Mouse scrolled (620, 343) with delta (0, 0)
Screenshot: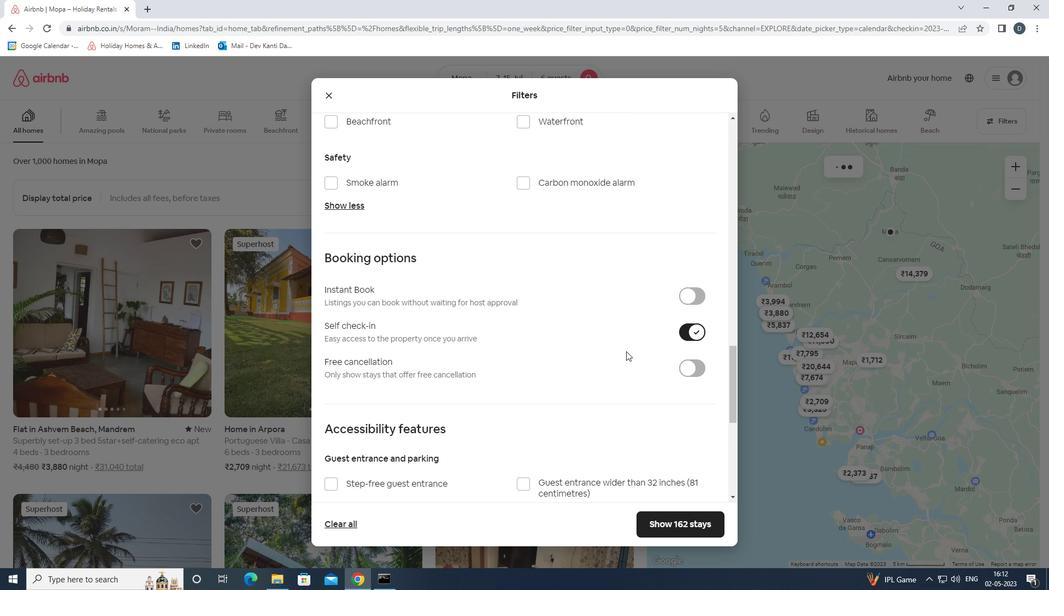 
Action: Mouse scrolled (620, 343) with delta (0, 0)
Screenshot: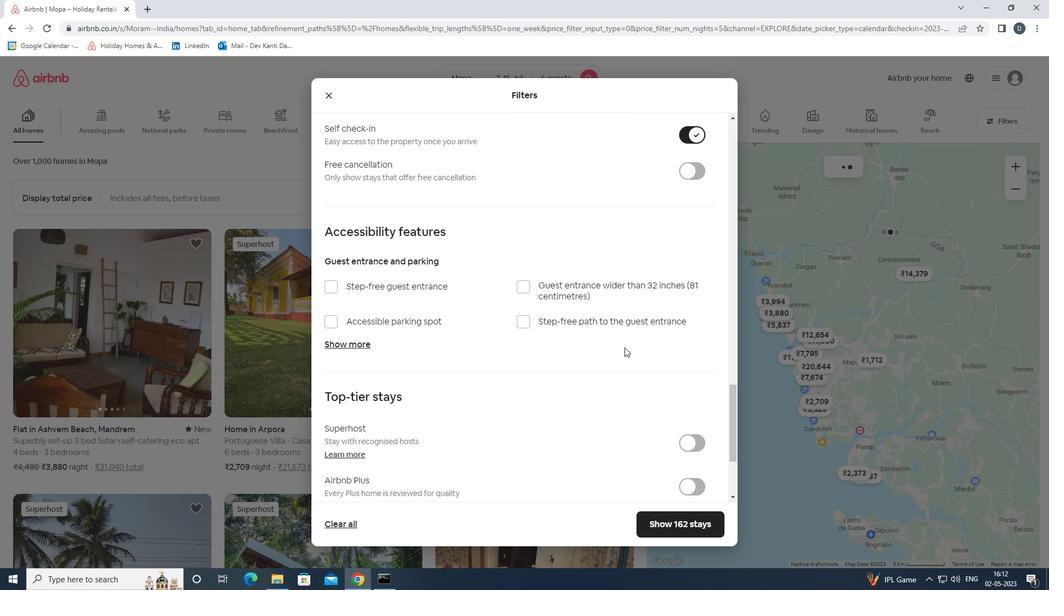 
Action: Mouse scrolled (620, 343) with delta (0, 0)
Screenshot: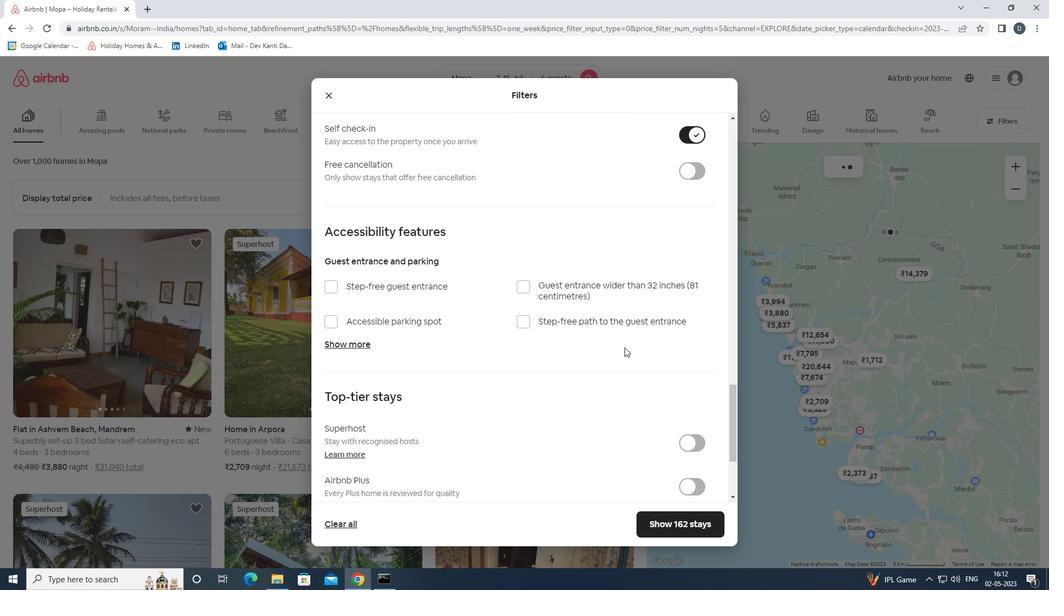 
Action: Mouse scrolled (620, 343) with delta (0, 0)
Screenshot: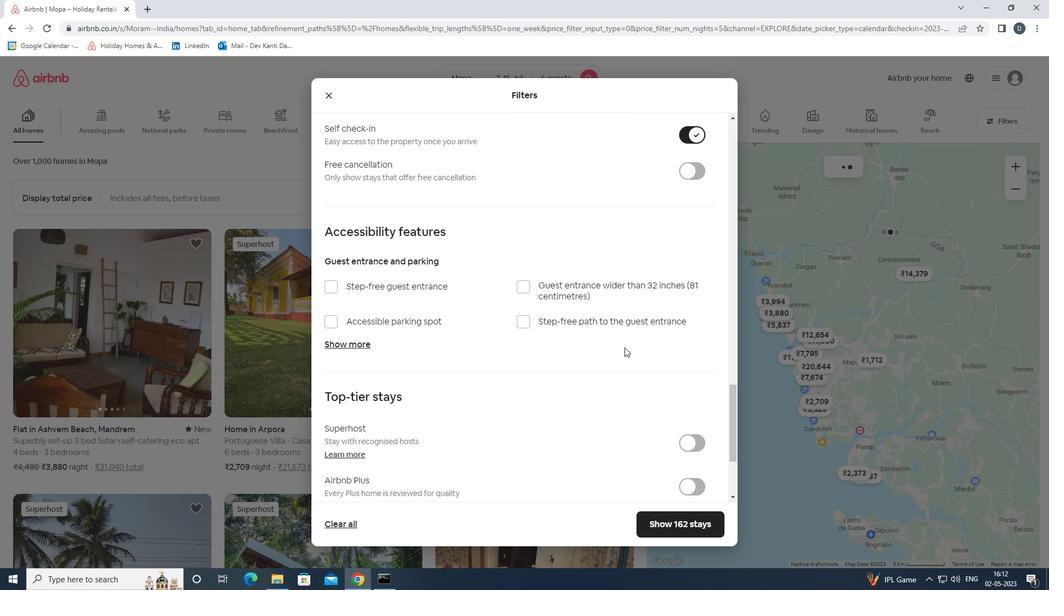 
Action: Mouse moved to (619, 343)
Screenshot: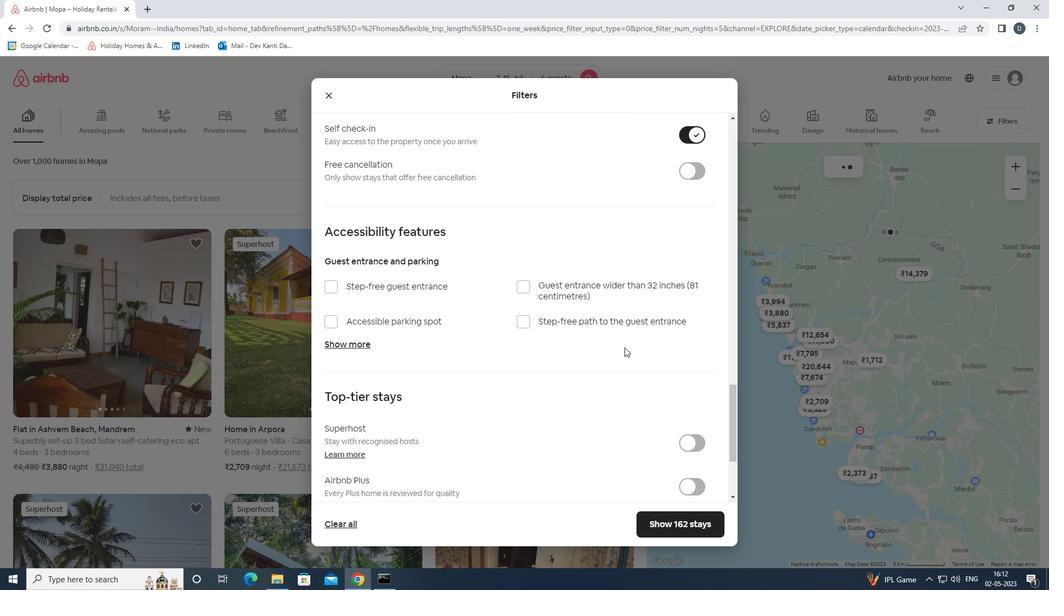 
Action: Mouse scrolled (619, 343) with delta (0, 0)
Screenshot: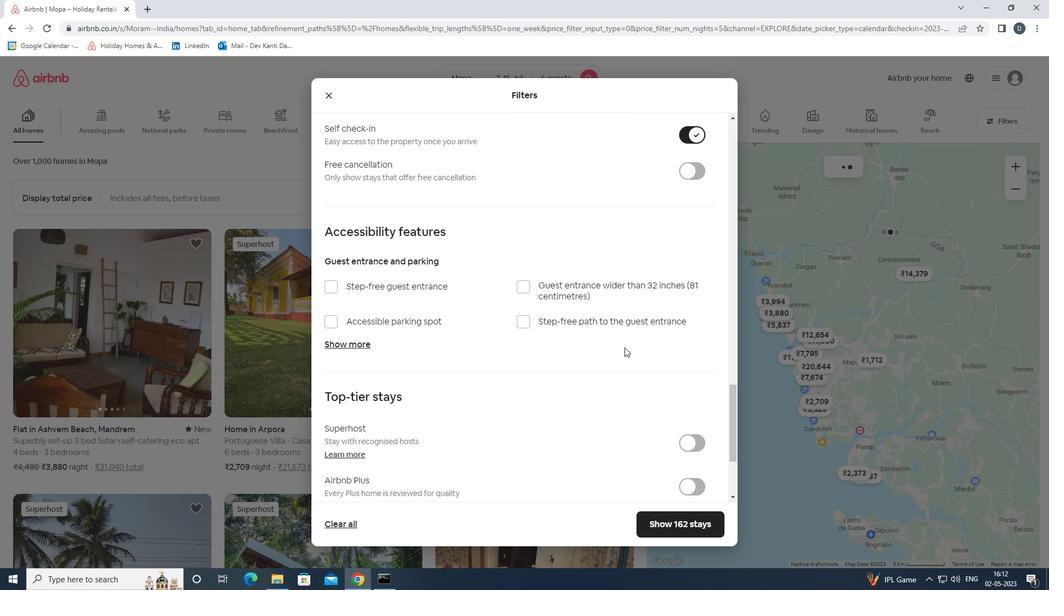 
Action: Mouse moved to (361, 424)
Screenshot: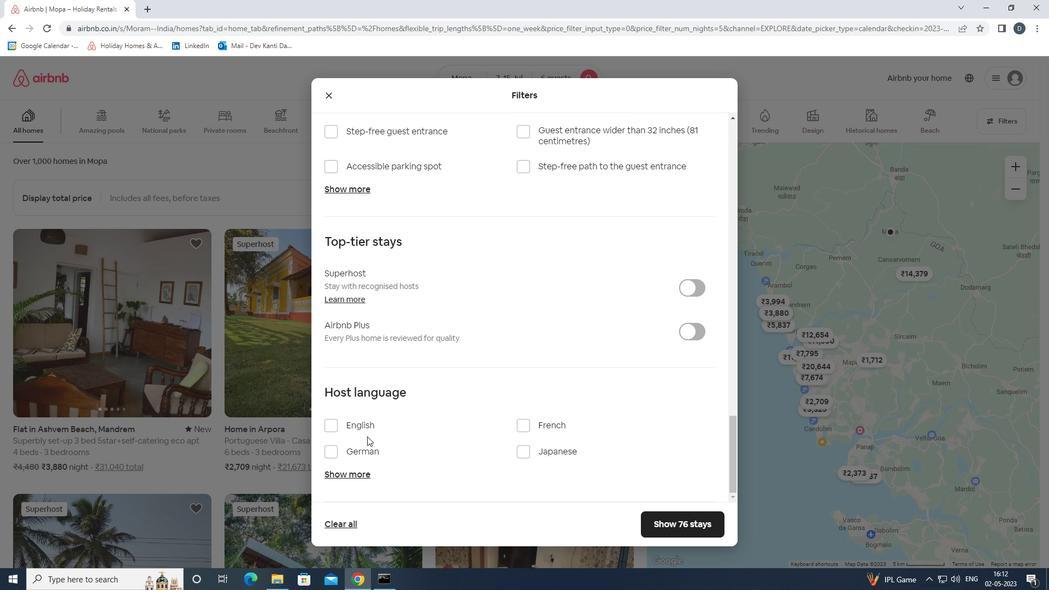 
Action: Mouse pressed left at (361, 424)
Screenshot: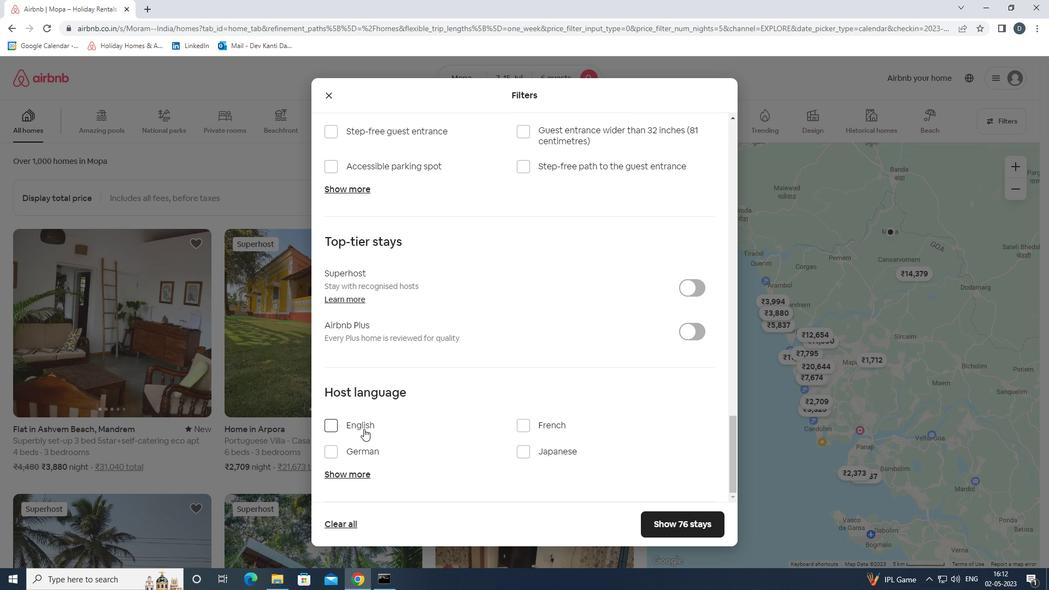 
Action: Mouse moved to (677, 530)
Screenshot: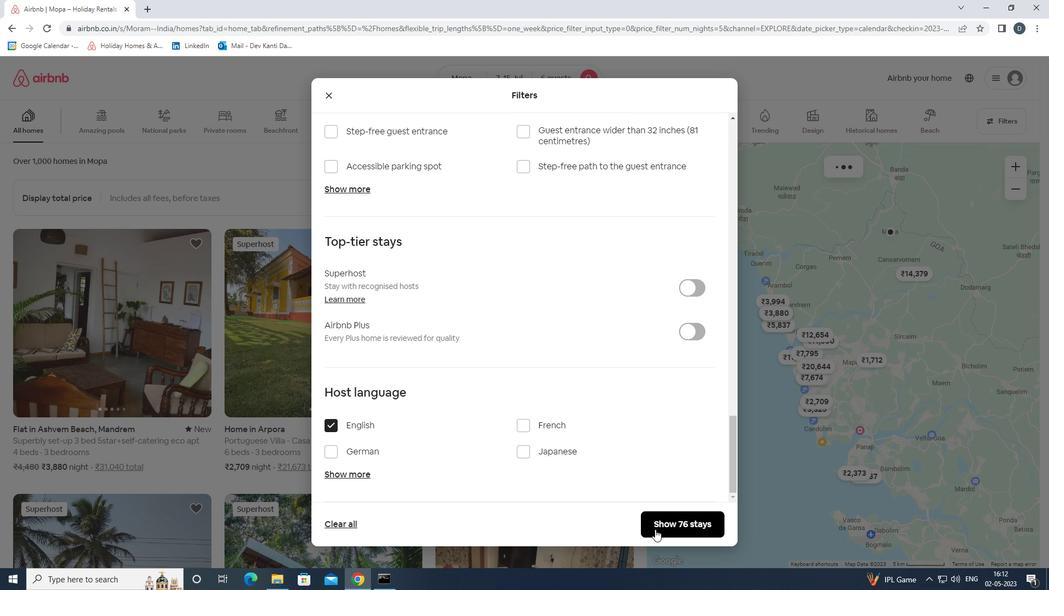 
Action: Mouse pressed left at (677, 530)
Screenshot: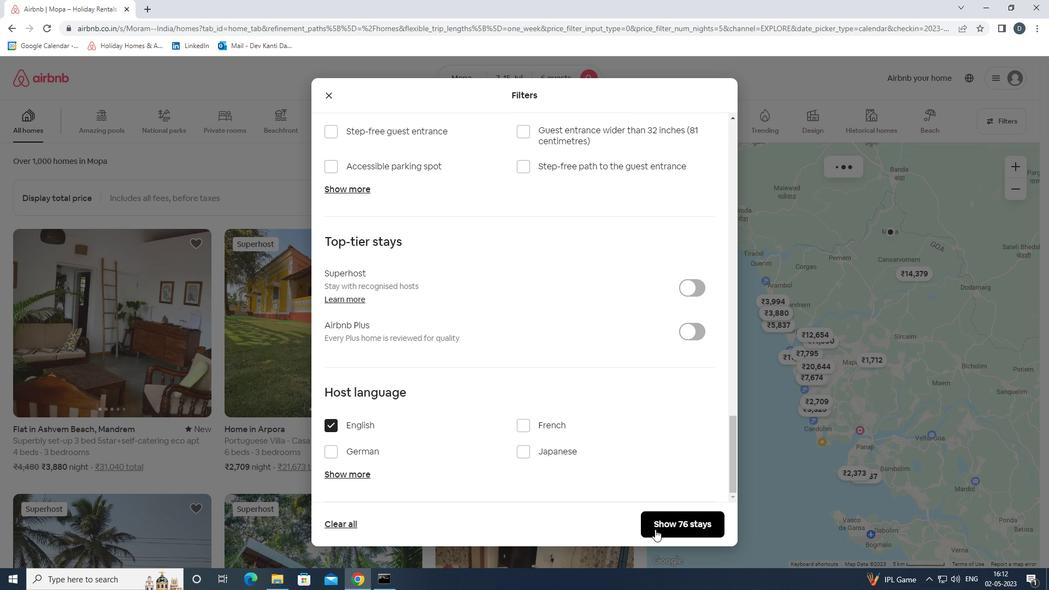 
Action: Mouse moved to (611, 394)
Screenshot: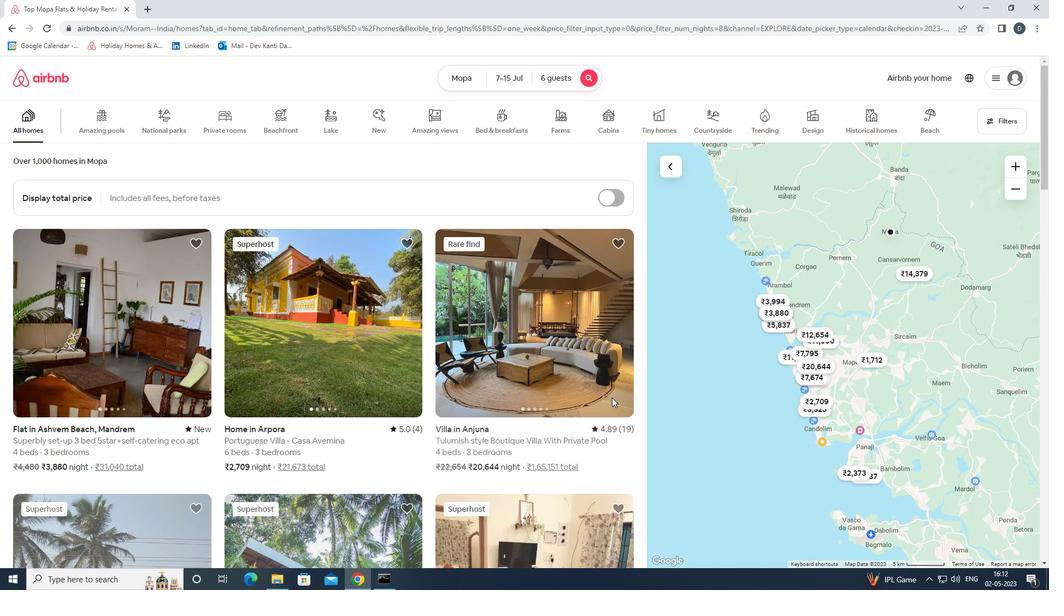 
